Task: Send an email with the signature Laura Phillips with the subject Introduction to a new policy and the message I wanted to follow up on the request for additional information for the new supplier. from softage.6@softage.net to softage.3@softage.net and move the email from Sent Items to the folder Equipment
Action: Mouse moved to (142, 119)
Screenshot: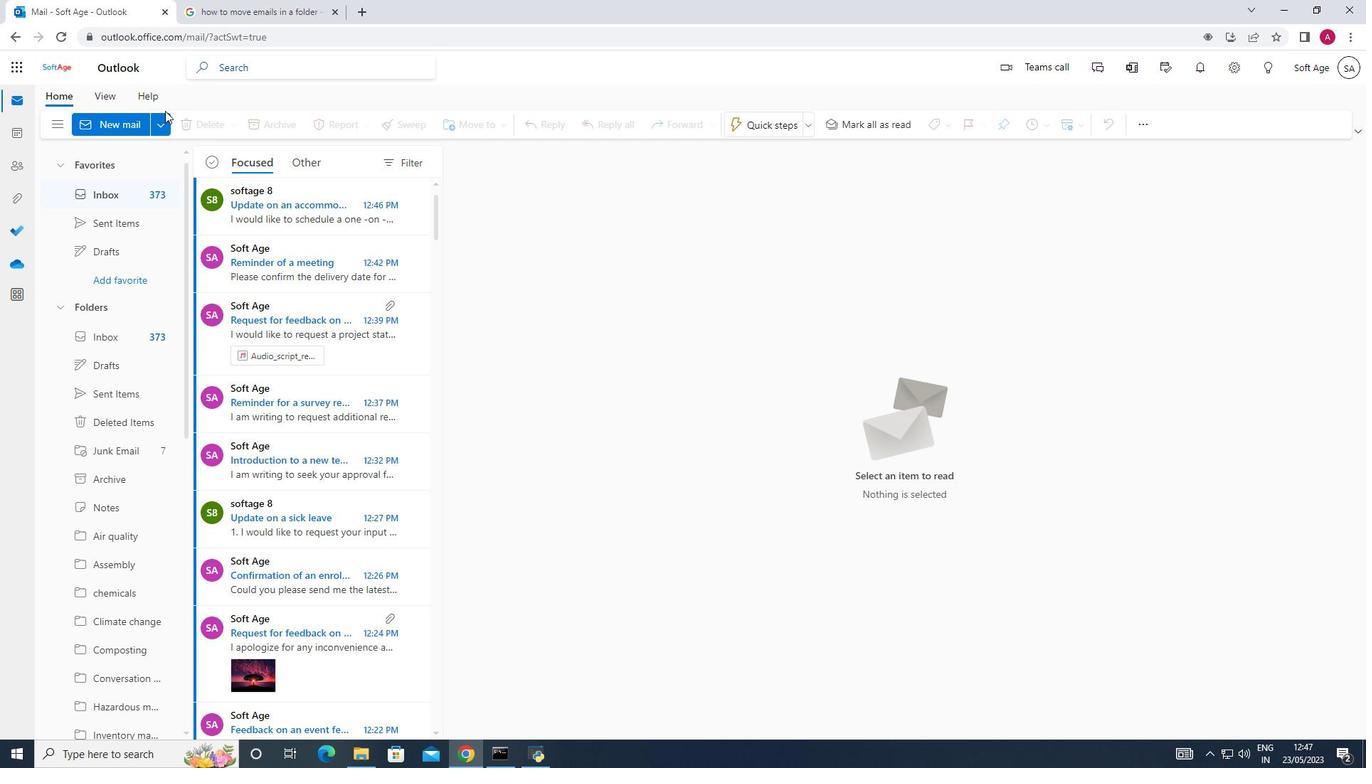 
Action: Mouse pressed left at (142, 119)
Screenshot: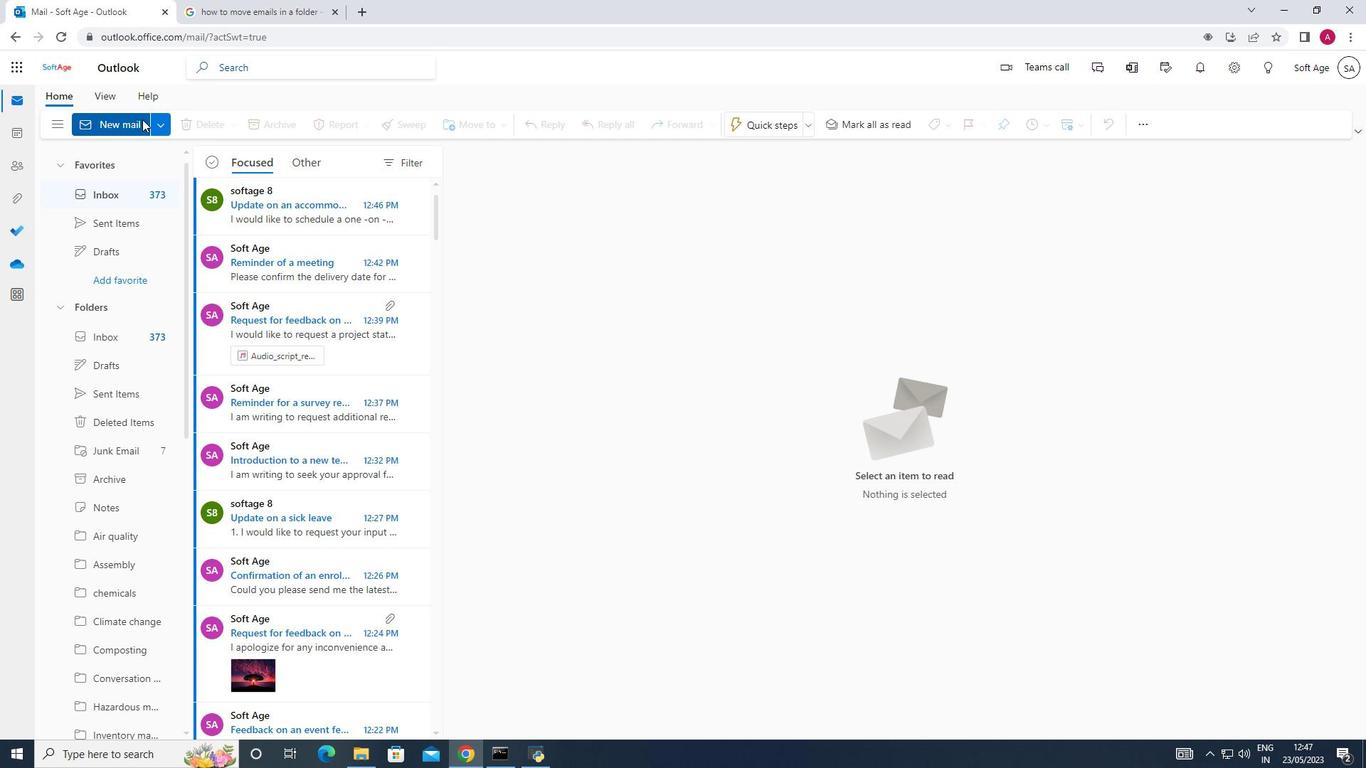 
Action: Mouse moved to (974, 123)
Screenshot: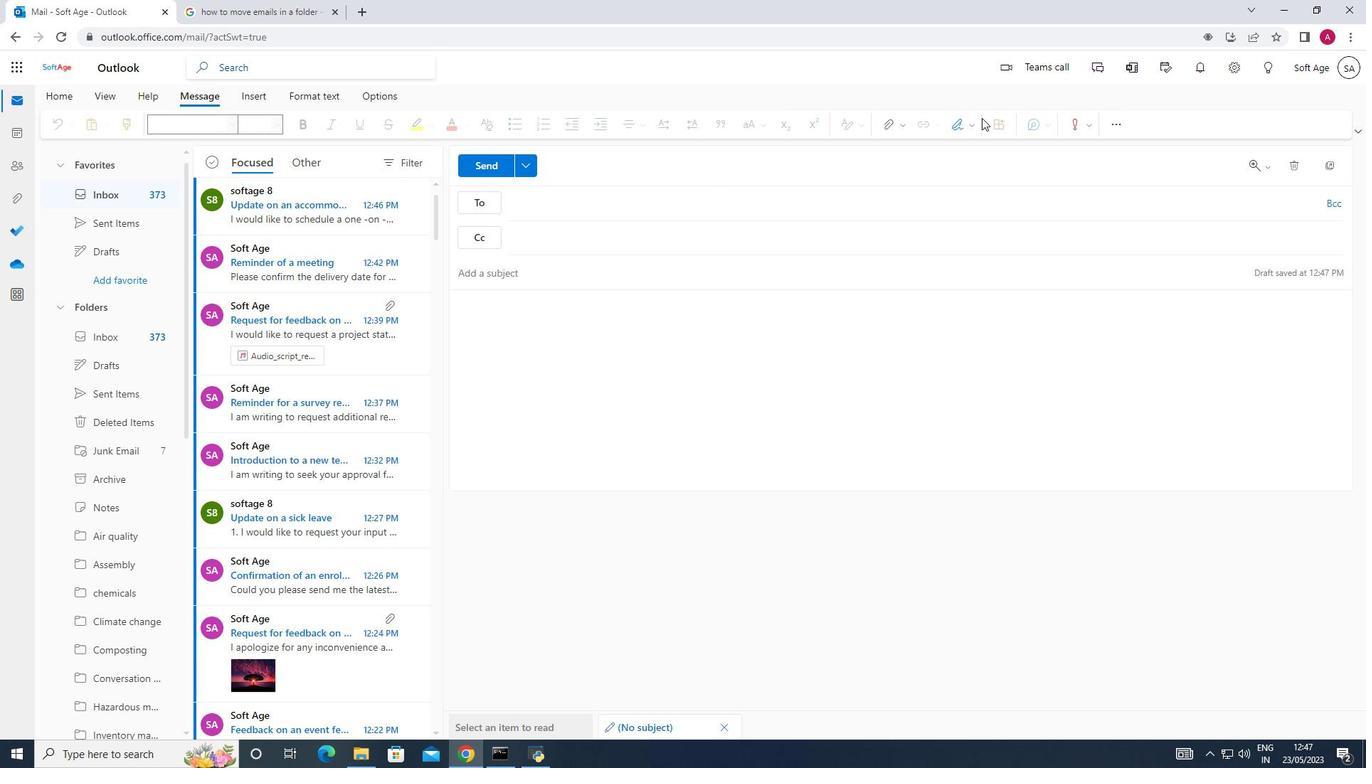 
Action: Mouse pressed left at (974, 123)
Screenshot: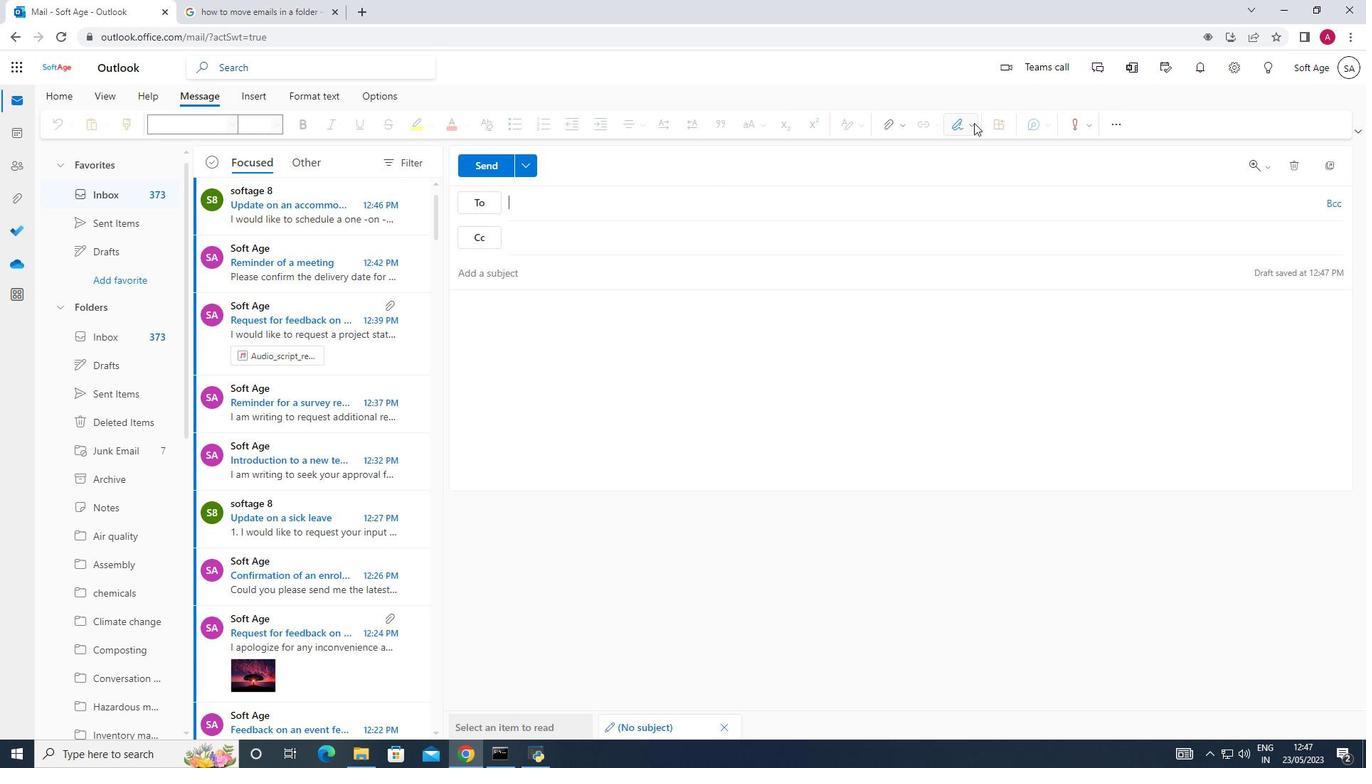 
Action: Mouse moved to (951, 175)
Screenshot: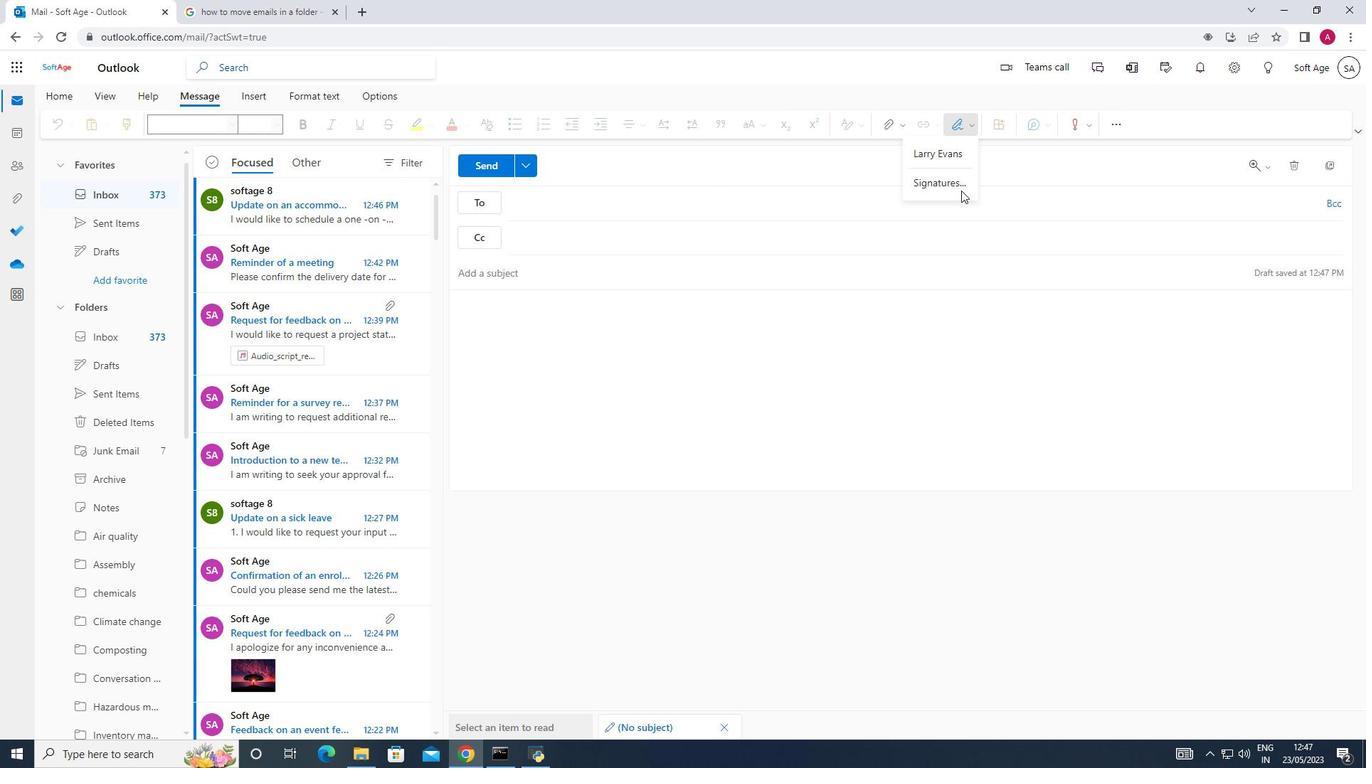 
Action: Mouse pressed left at (951, 175)
Screenshot: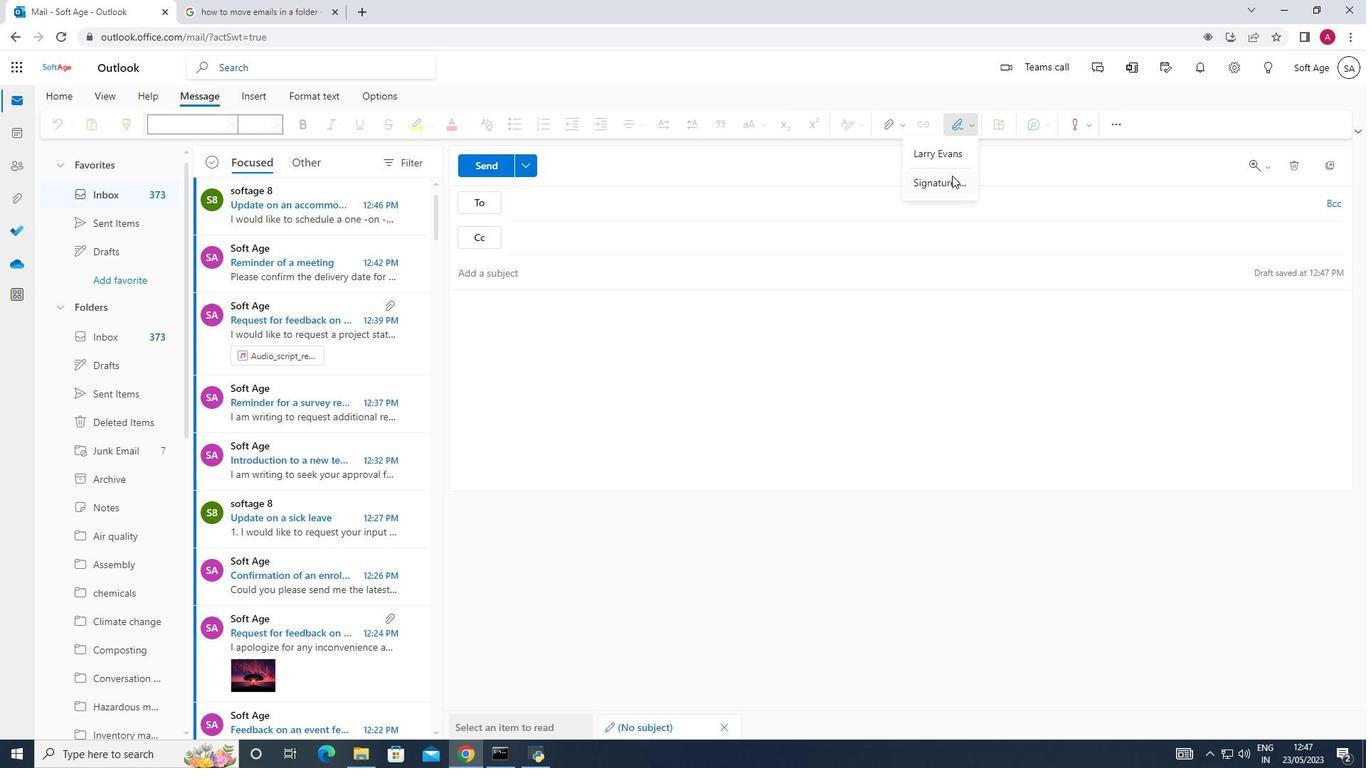 
Action: Mouse moved to (977, 231)
Screenshot: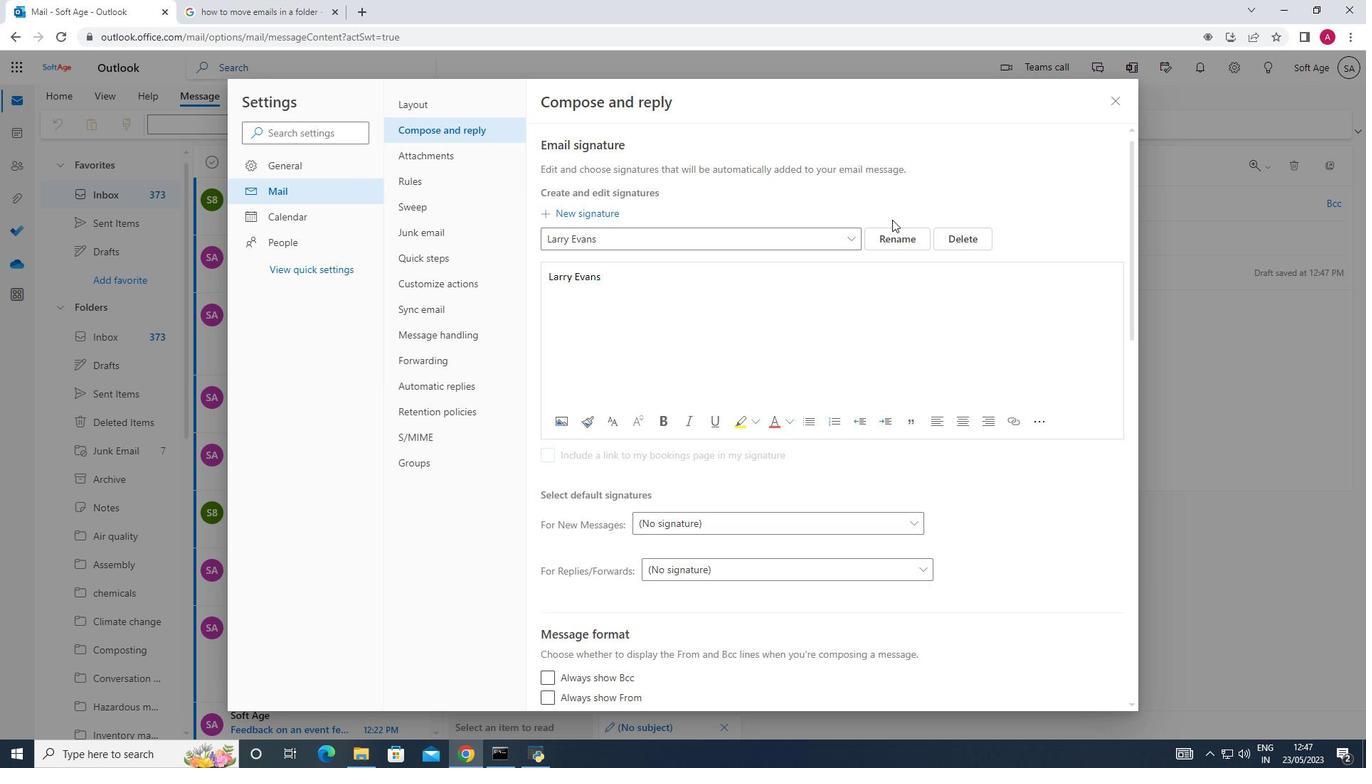 
Action: Mouse pressed left at (977, 231)
Screenshot: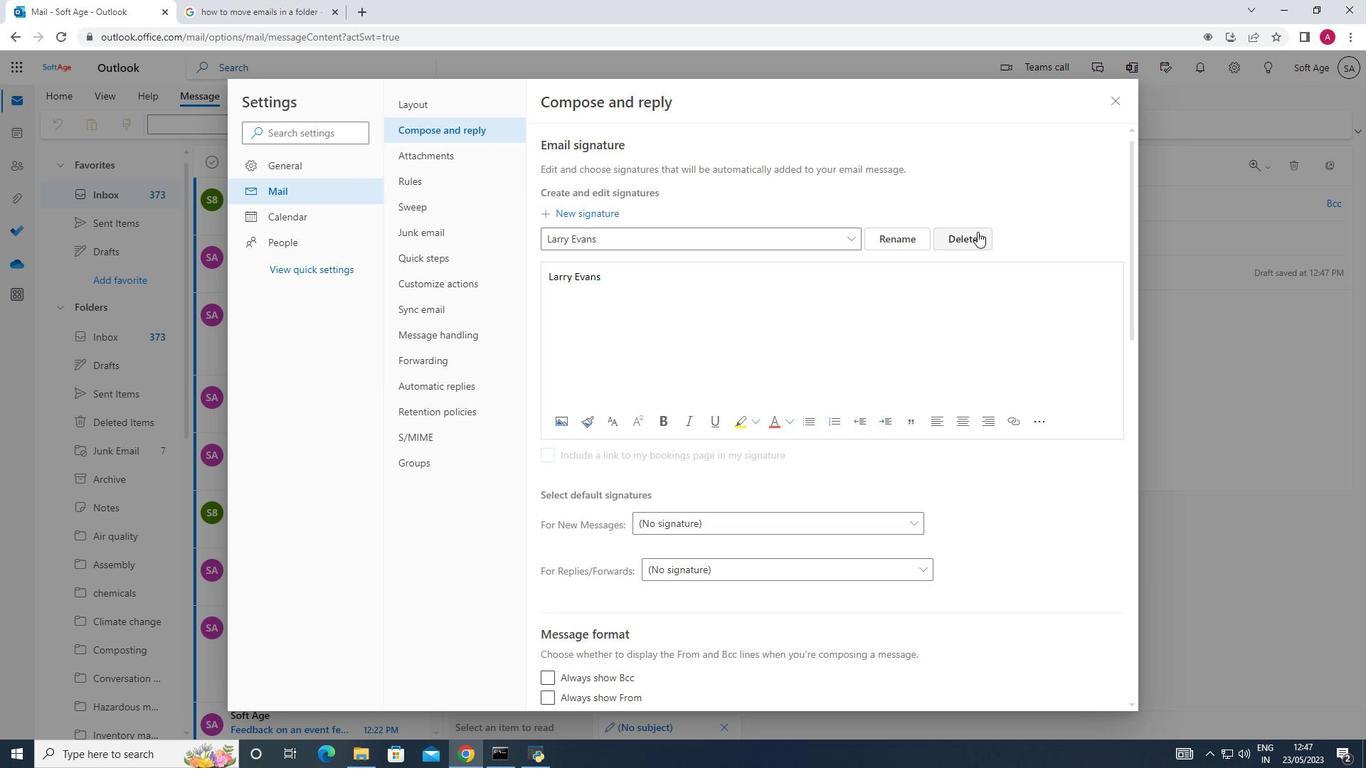 
Action: Mouse moved to (577, 243)
Screenshot: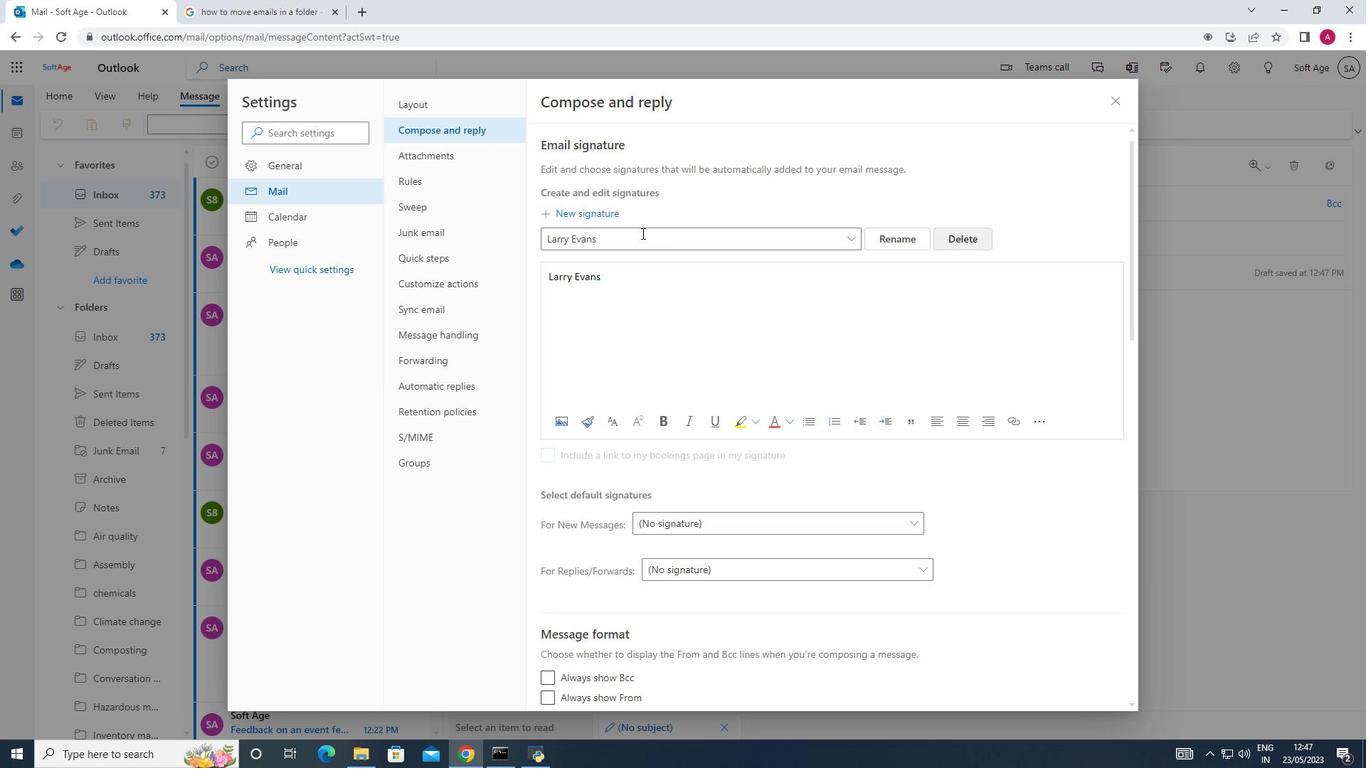 
Action: Mouse pressed left at (577, 243)
Screenshot: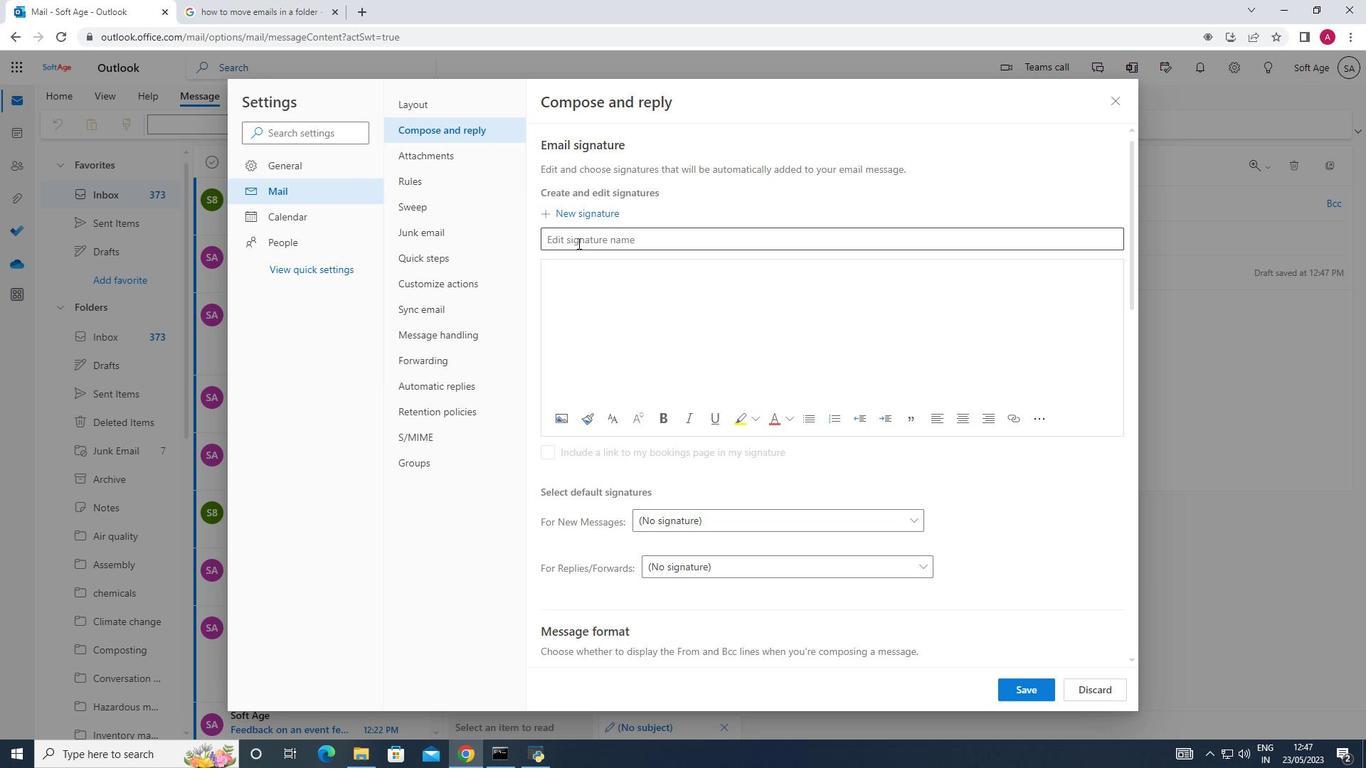 
Action: Mouse moved to (576, 261)
Screenshot: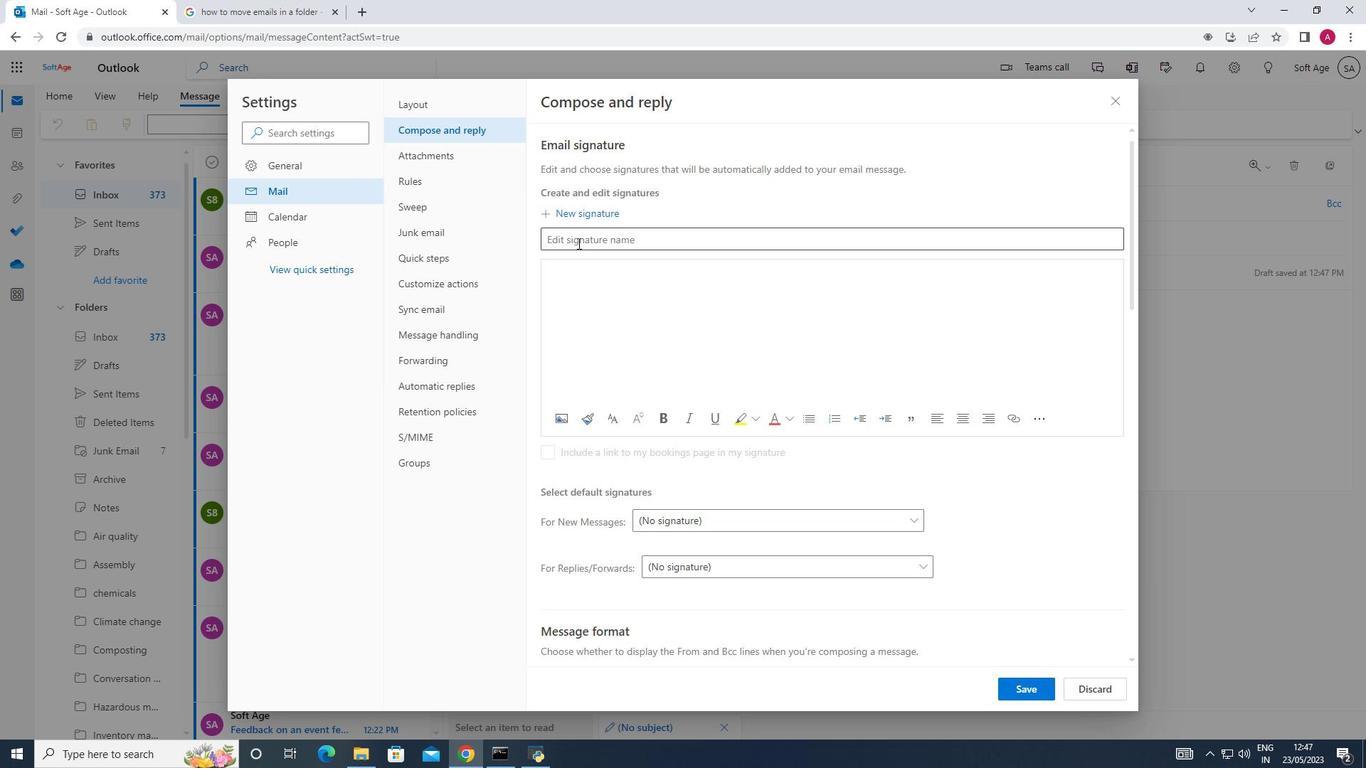 
Action: Key pressed <Key.shift_r>Laura<Key.space><Key.shift_r>Phillips
Screenshot: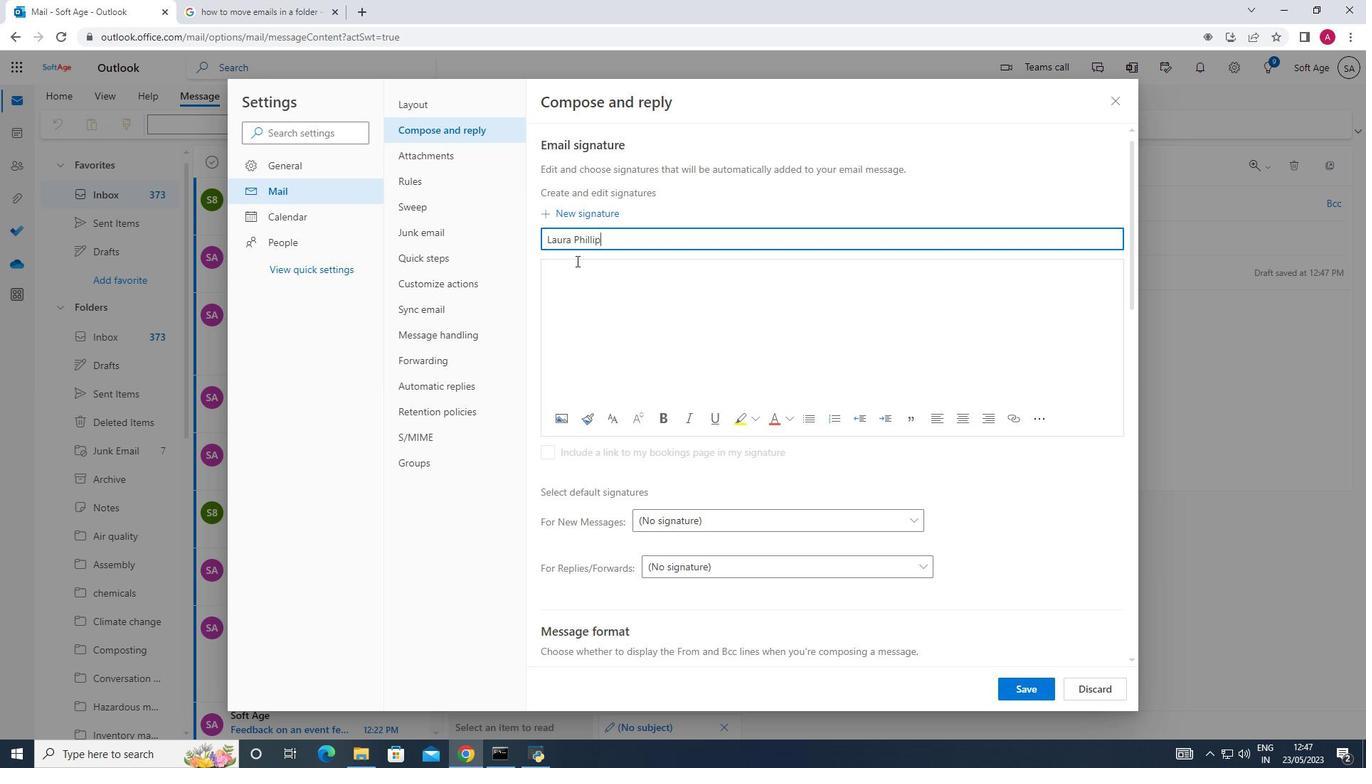 
Action: Mouse pressed left at (576, 261)
Screenshot: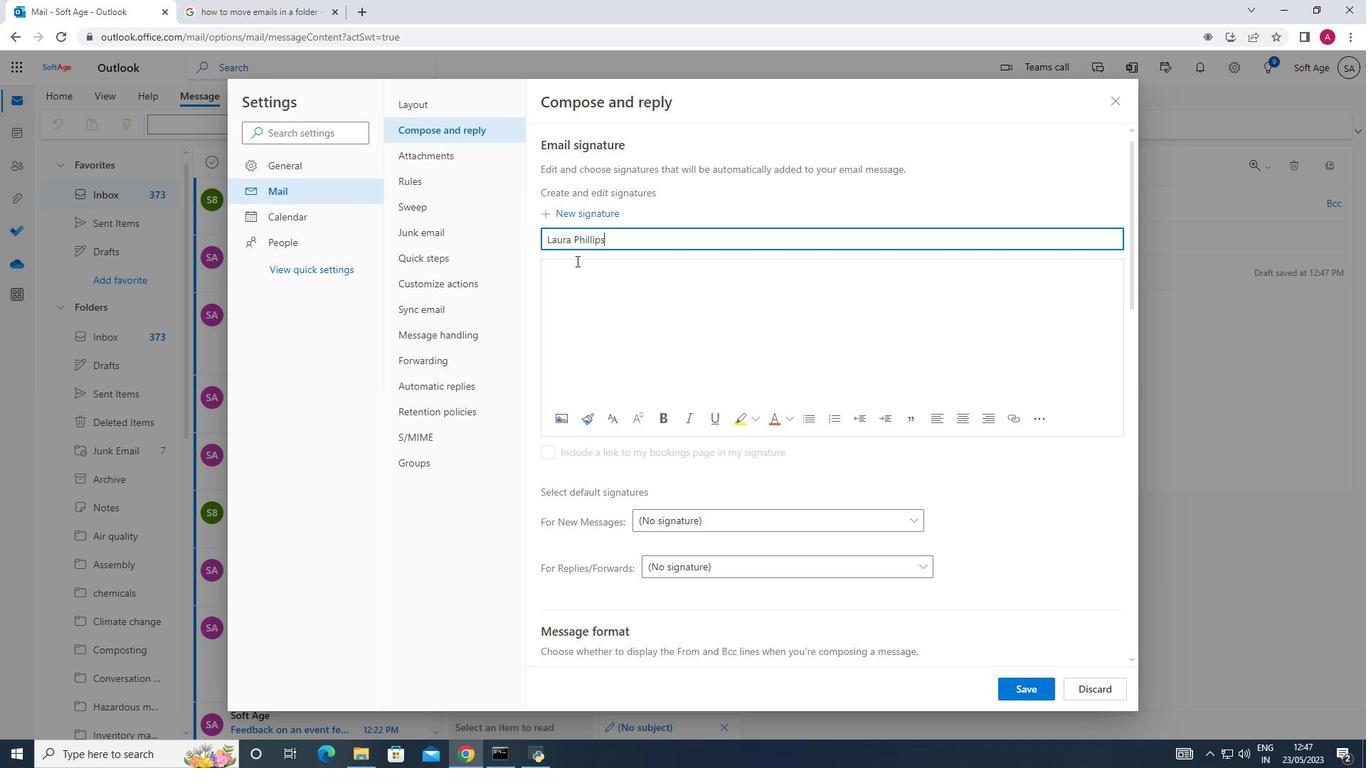 
Action: Key pressed <Key.shift_r>Laura<Key.space><Key.shift_r>Phillips
Screenshot: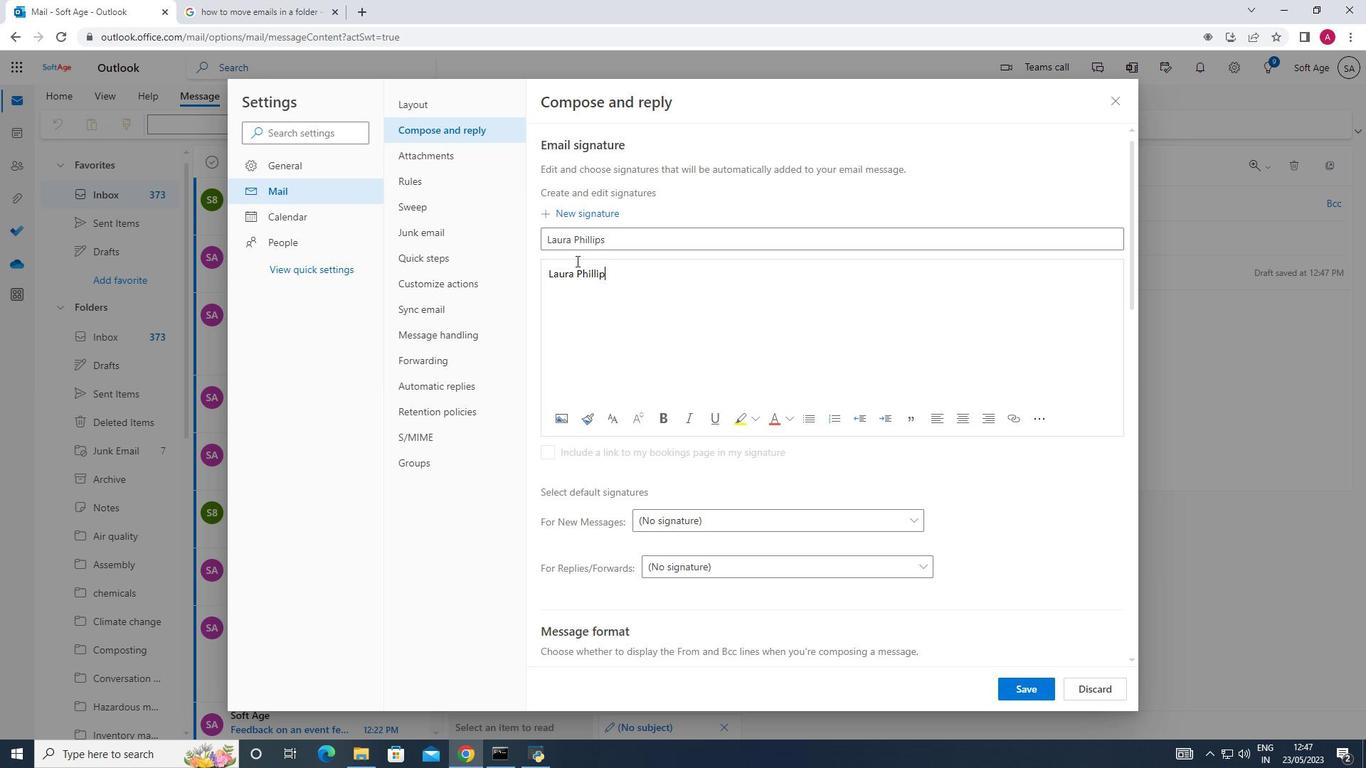 
Action: Mouse moved to (1025, 560)
Screenshot: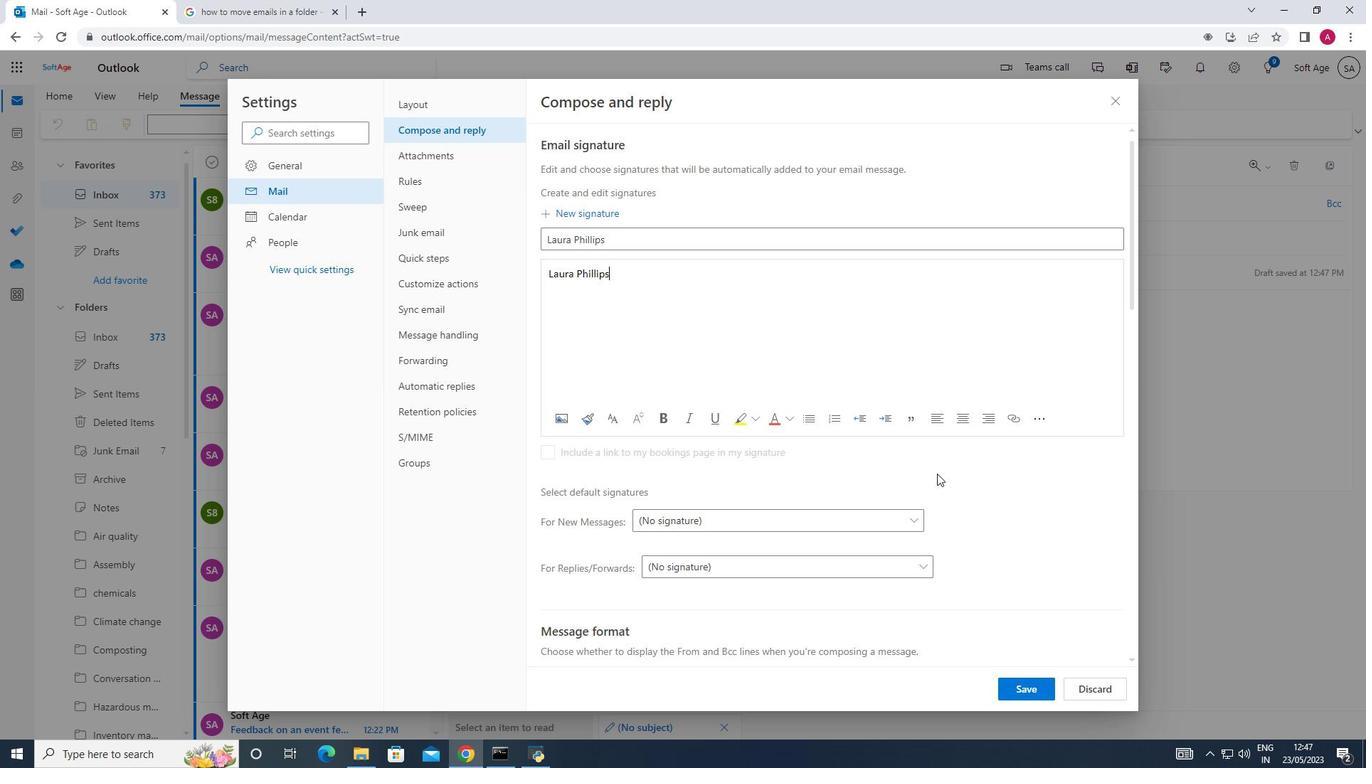 
Action: Mouse scrolled (1025, 559) with delta (0, 0)
Screenshot: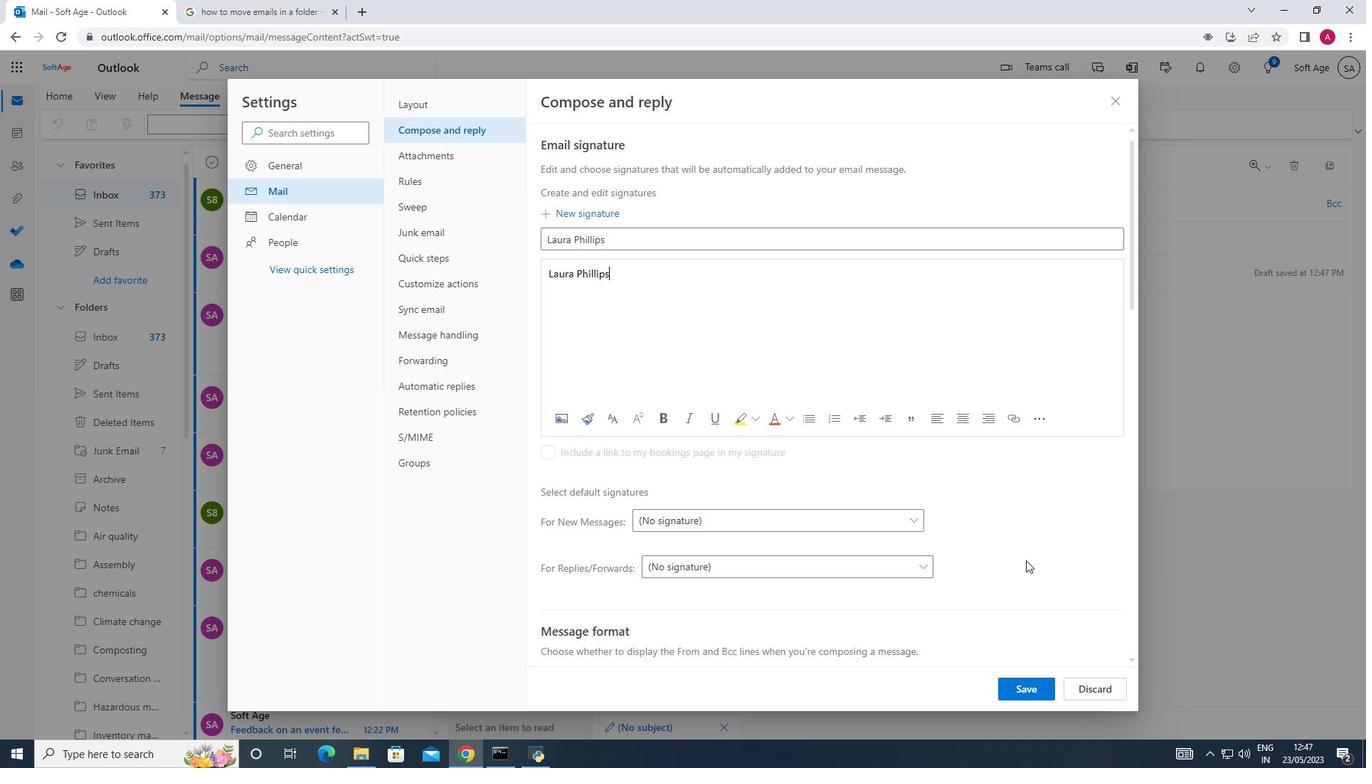 
Action: Mouse moved to (1025, 559)
Screenshot: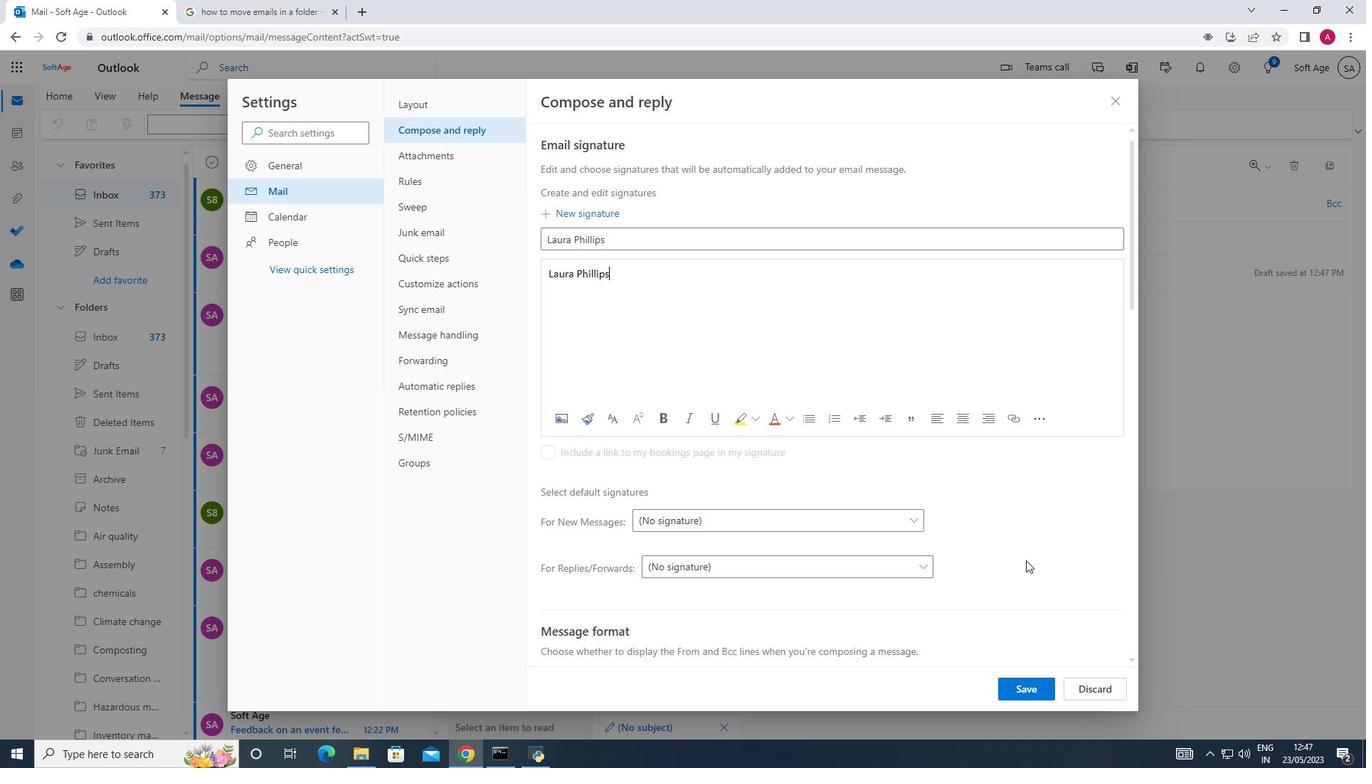 
Action: Mouse scrolled (1025, 559) with delta (0, 0)
Screenshot: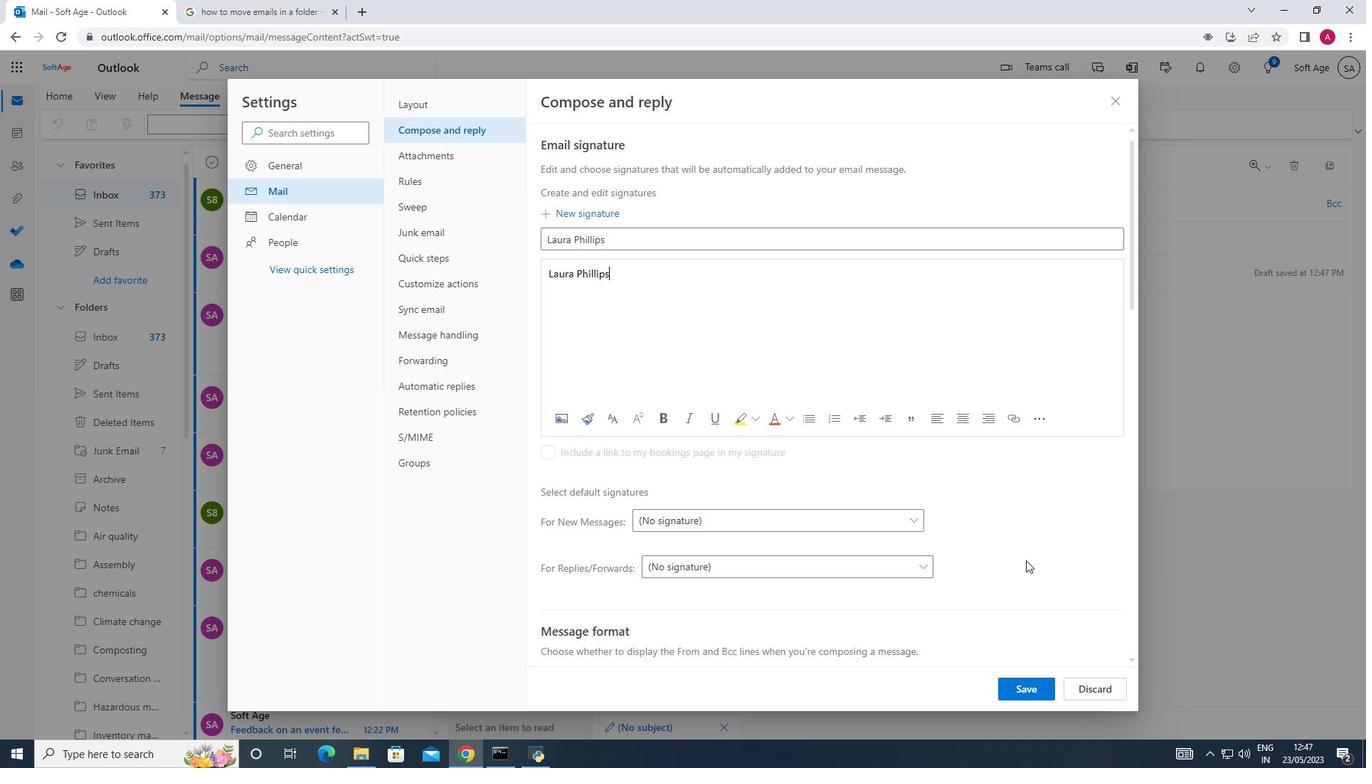 
Action: Mouse scrolled (1025, 559) with delta (0, 0)
Screenshot: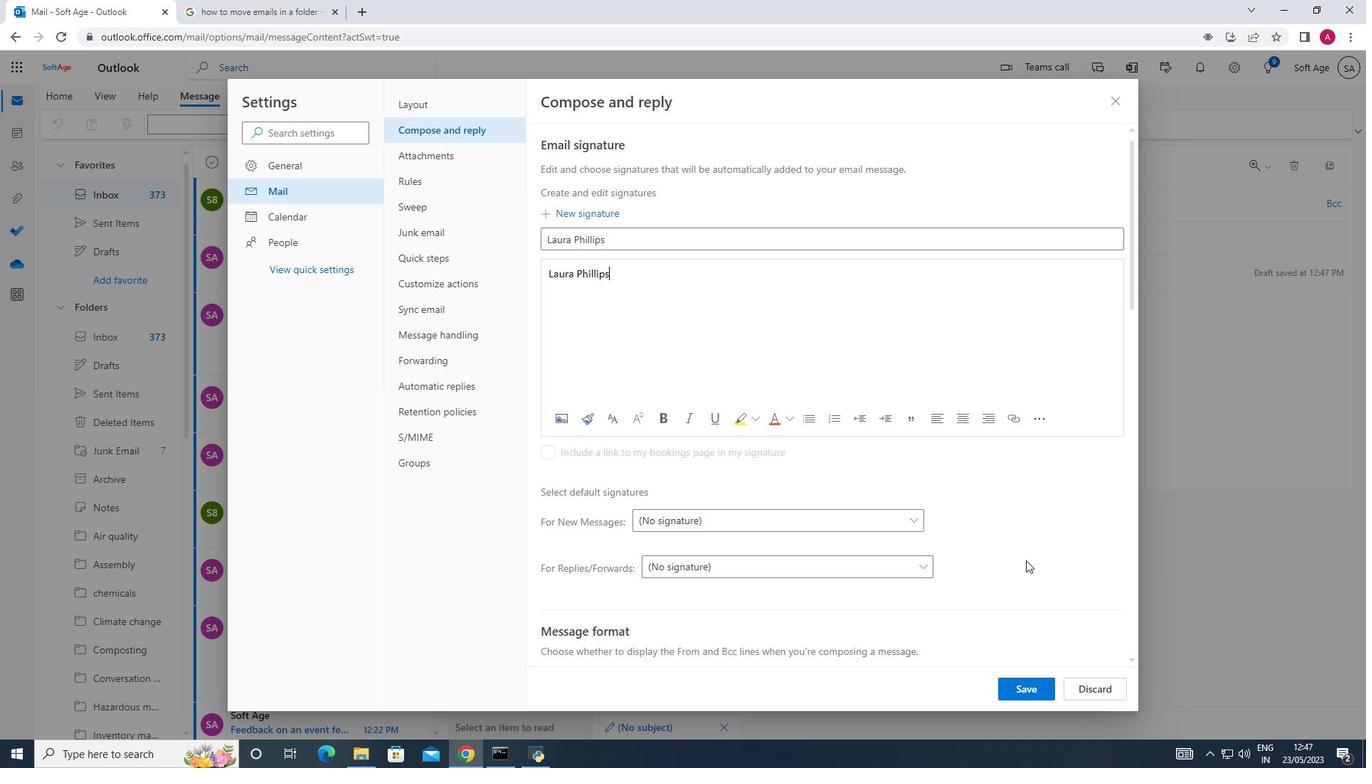 
Action: Mouse moved to (1019, 686)
Screenshot: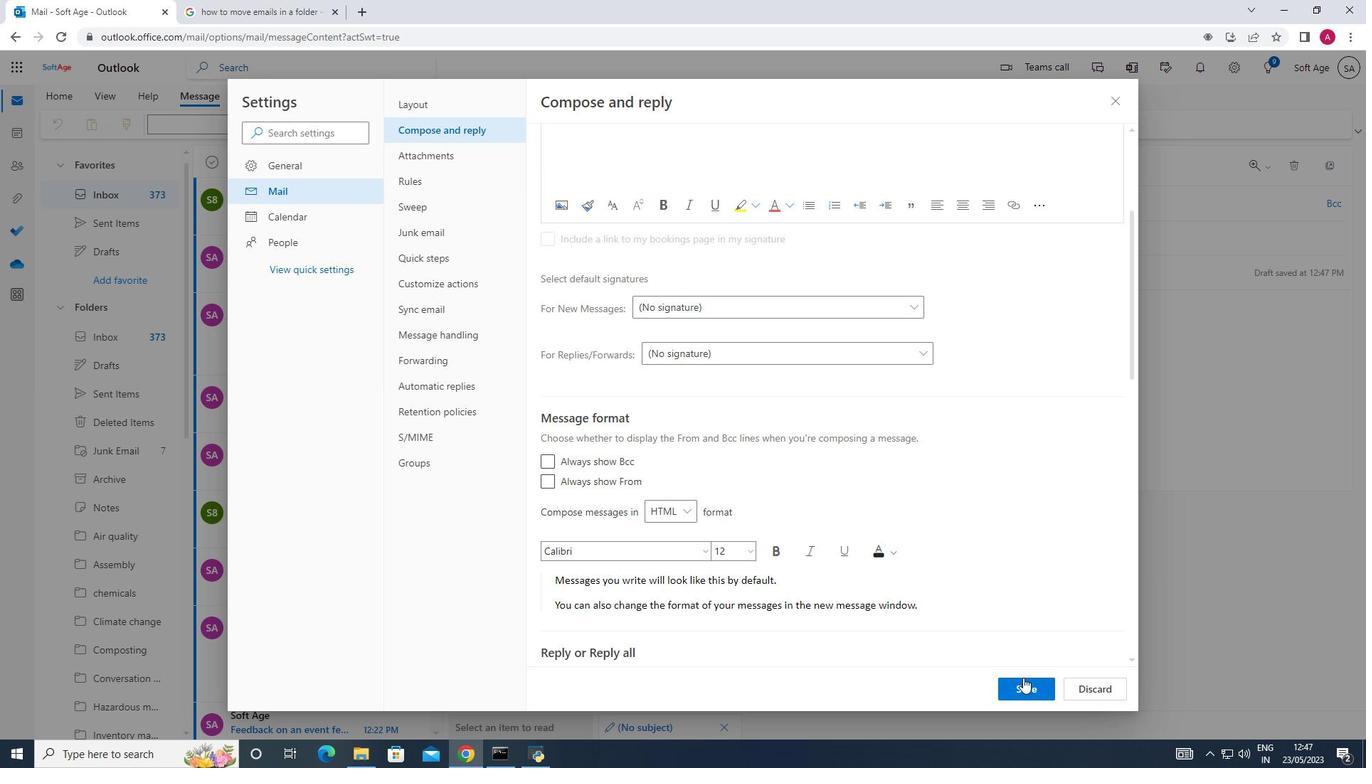 
Action: Mouse pressed left at (1019, 686)
Screenshot: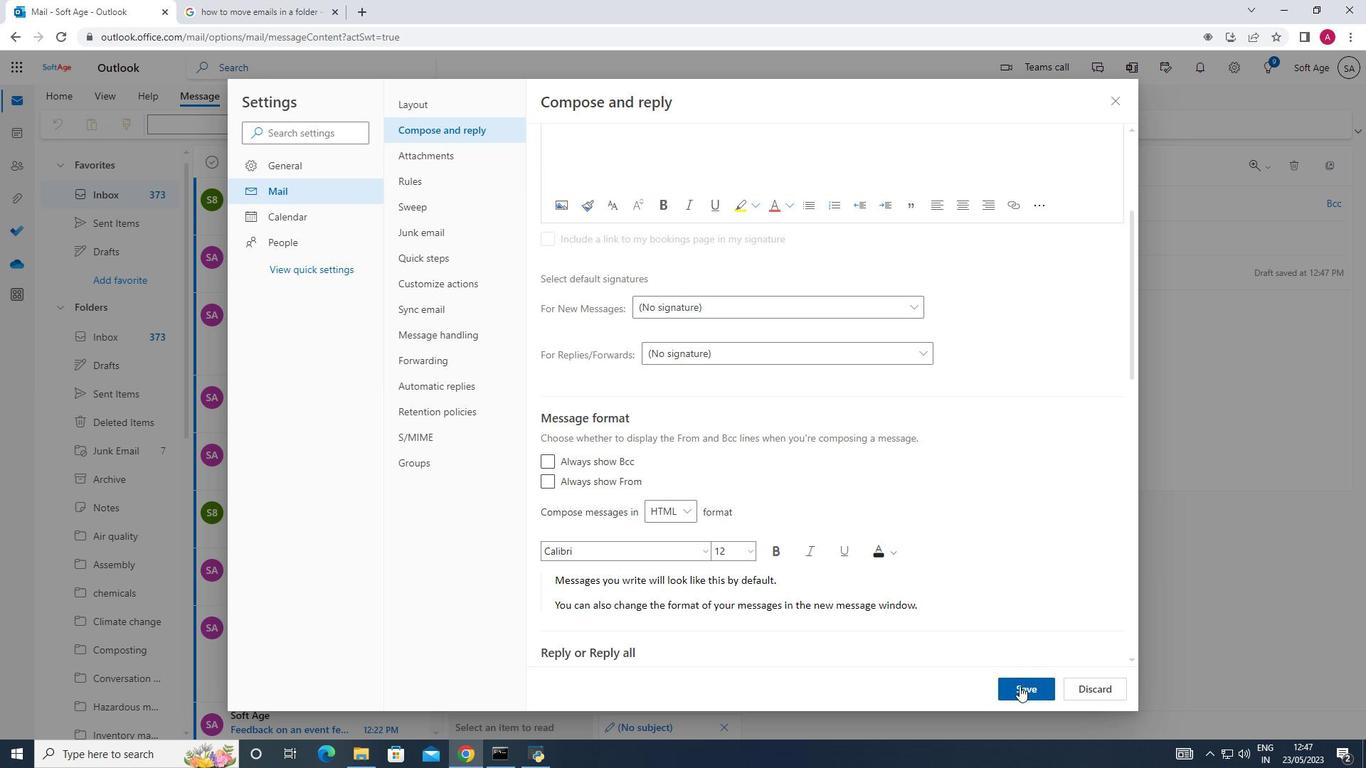 
Action: Mouse moved to (1121, 108)
Screenshot: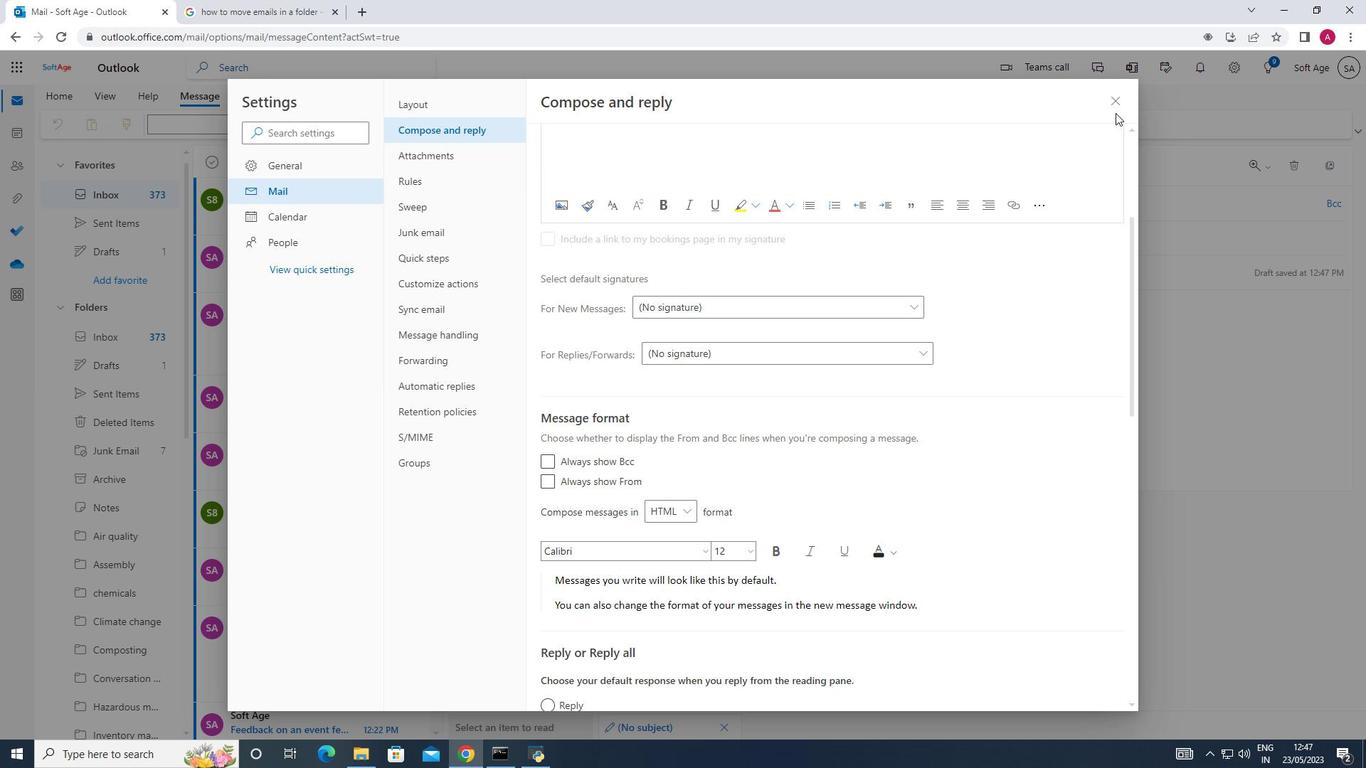 
Action: Mouse pressed left at (1121, 108)
Screenshot: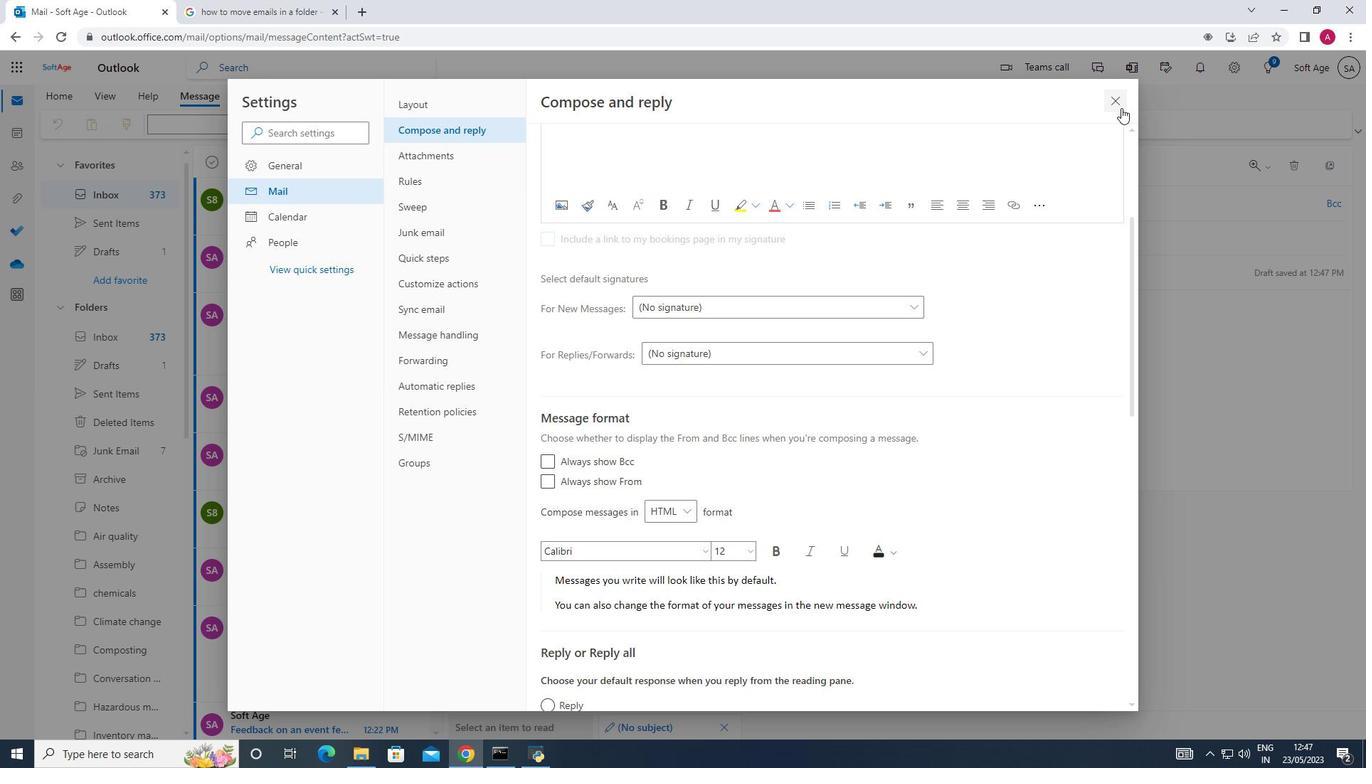 
Action: Mouse moved to (967, 118)
Screenshot: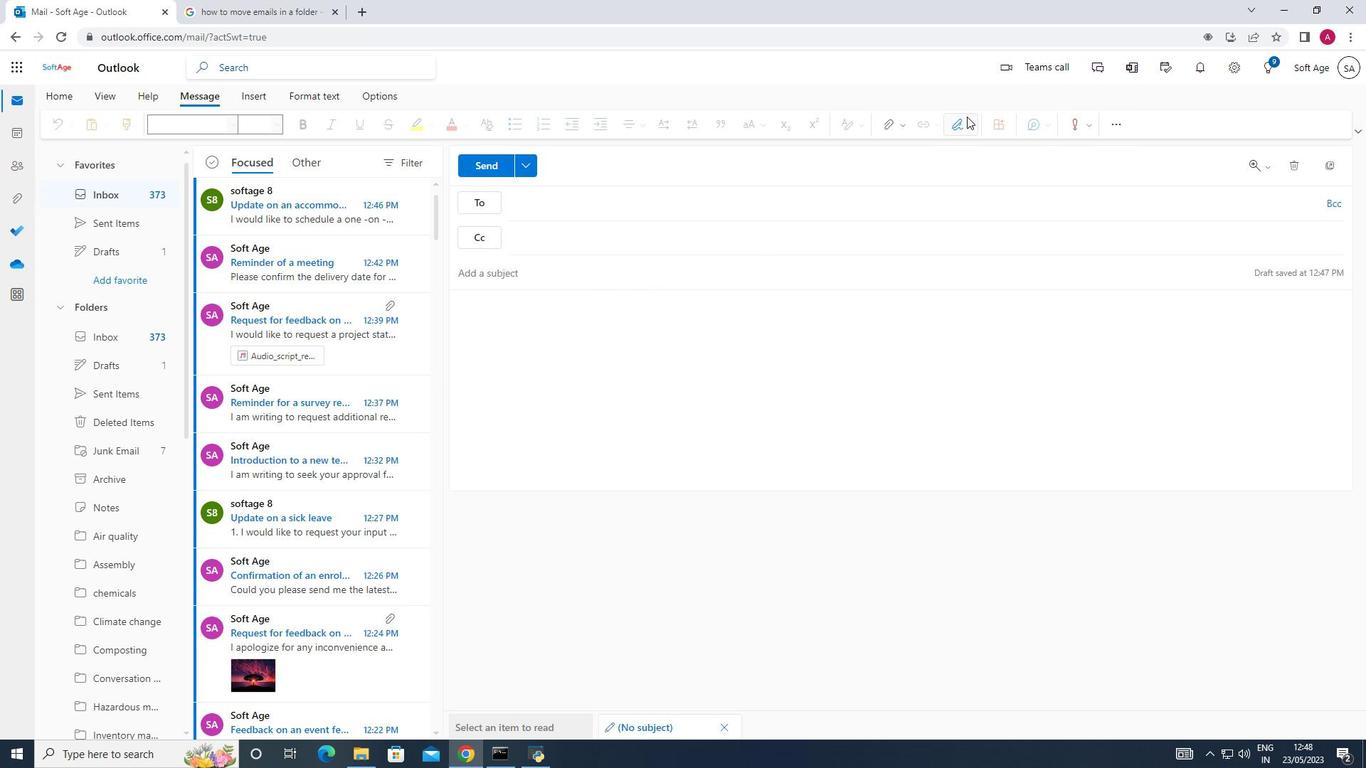 
Action: Mouse pressed left at (967, 118)
Screenshot: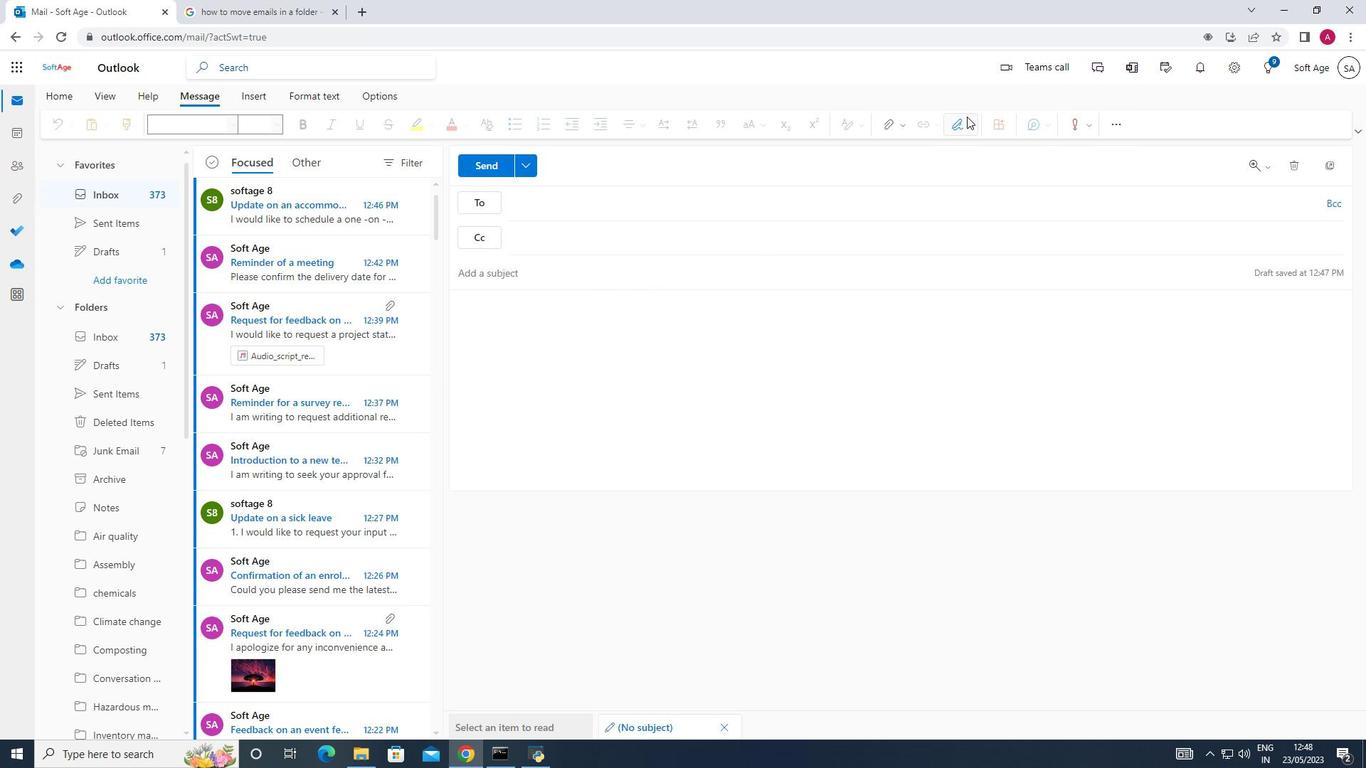 
Action: Mouse moved to (951, 154)
Screenshot: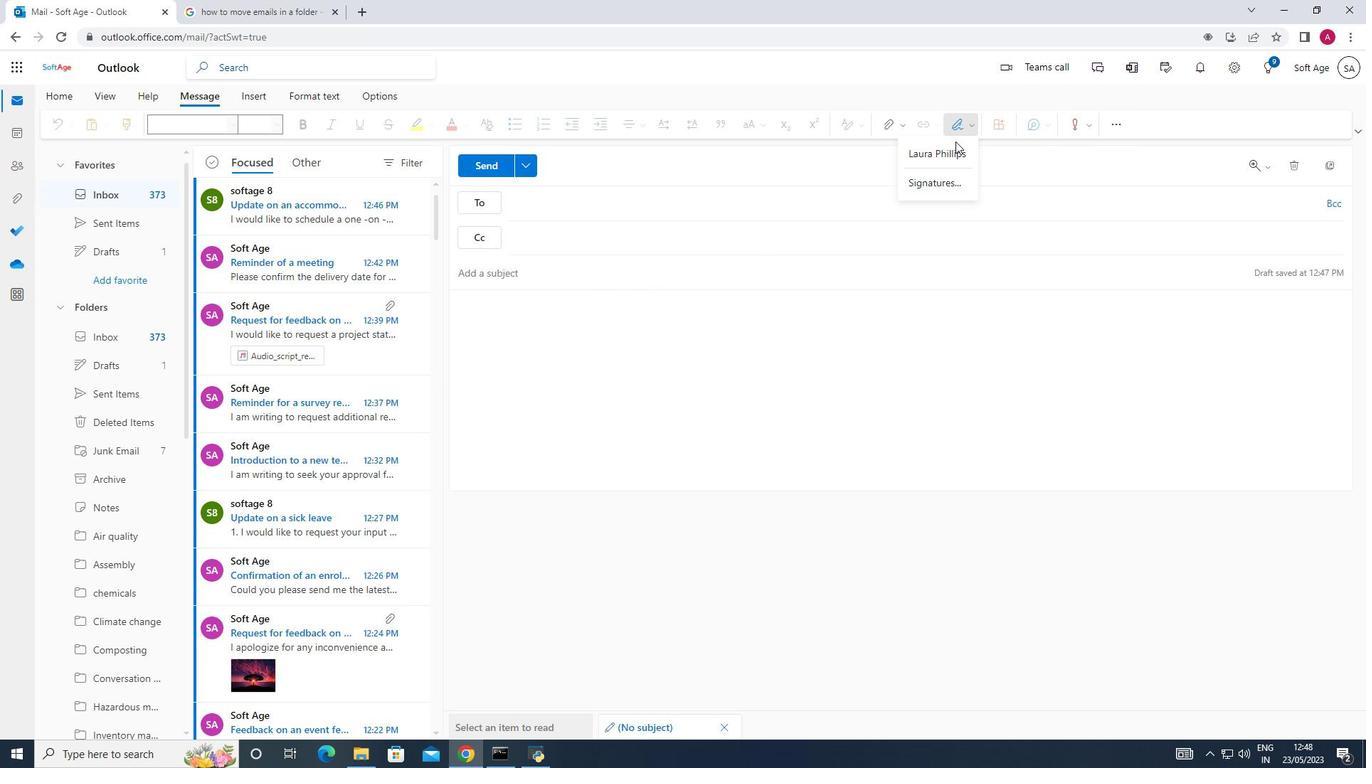 
Action: Mouse pressed left at (951, 154)
Screenshot: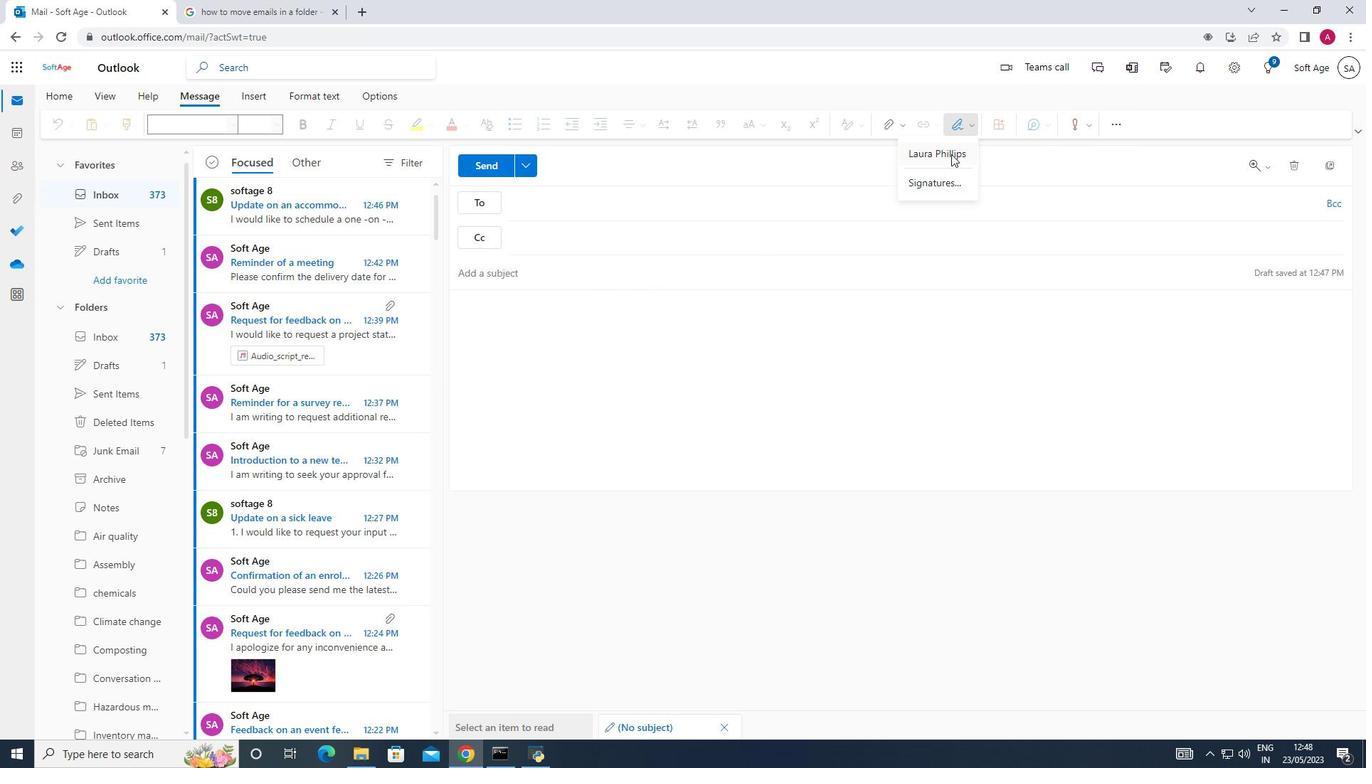 
Action: Mouse moved to (470, 271)
Screenshot: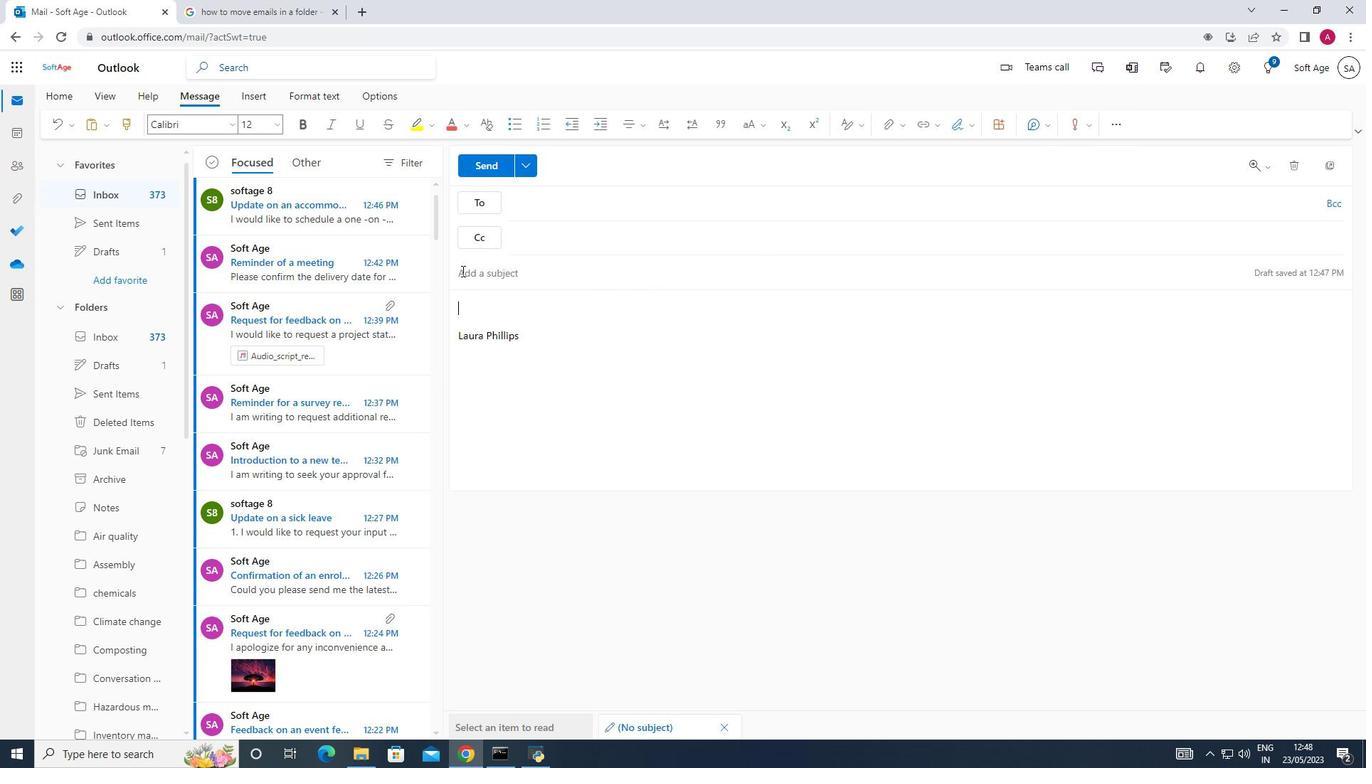 
Action: Mouse pressed left at (470, 271)
Screenshot: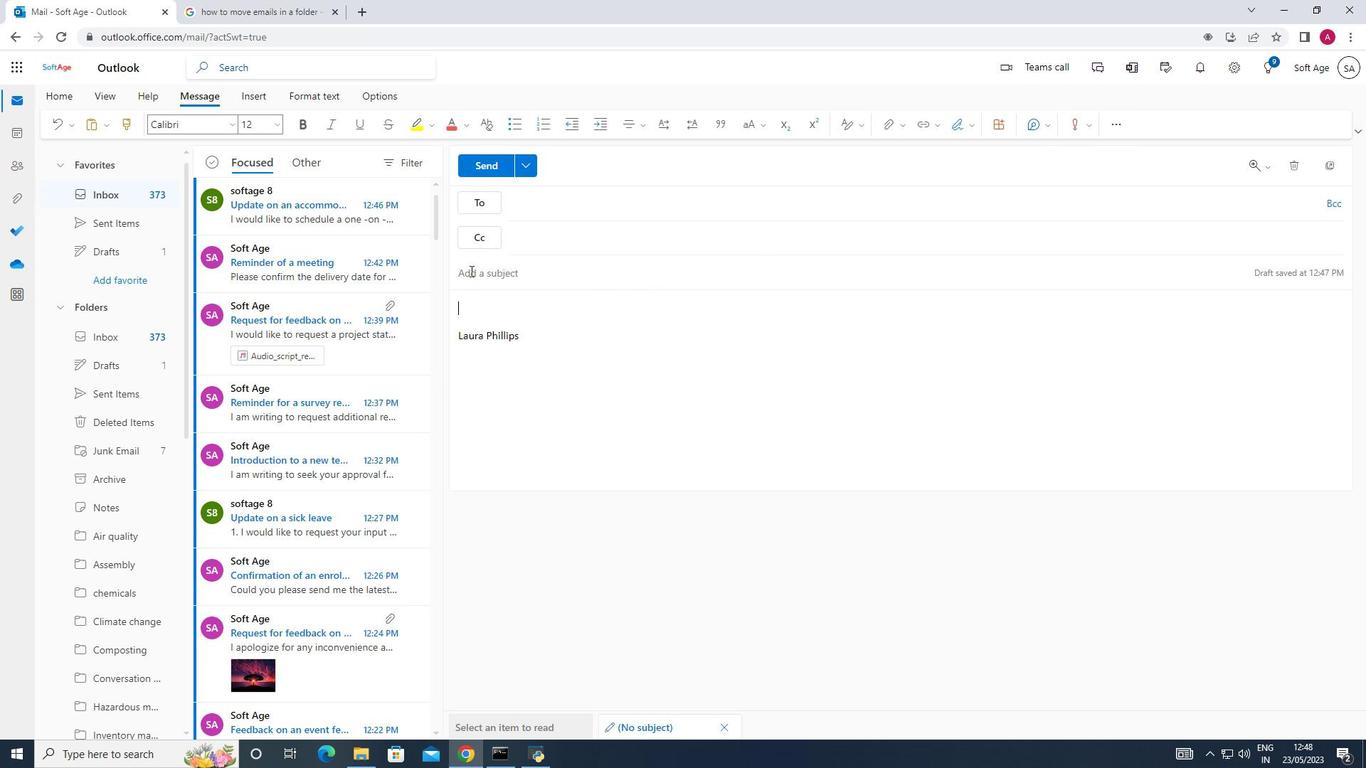 
Action: Key pressed <Key.shift_r>Introduction<Key.space>to<Key.space>a<Key.space>new<Key.space>policy
Screenshot: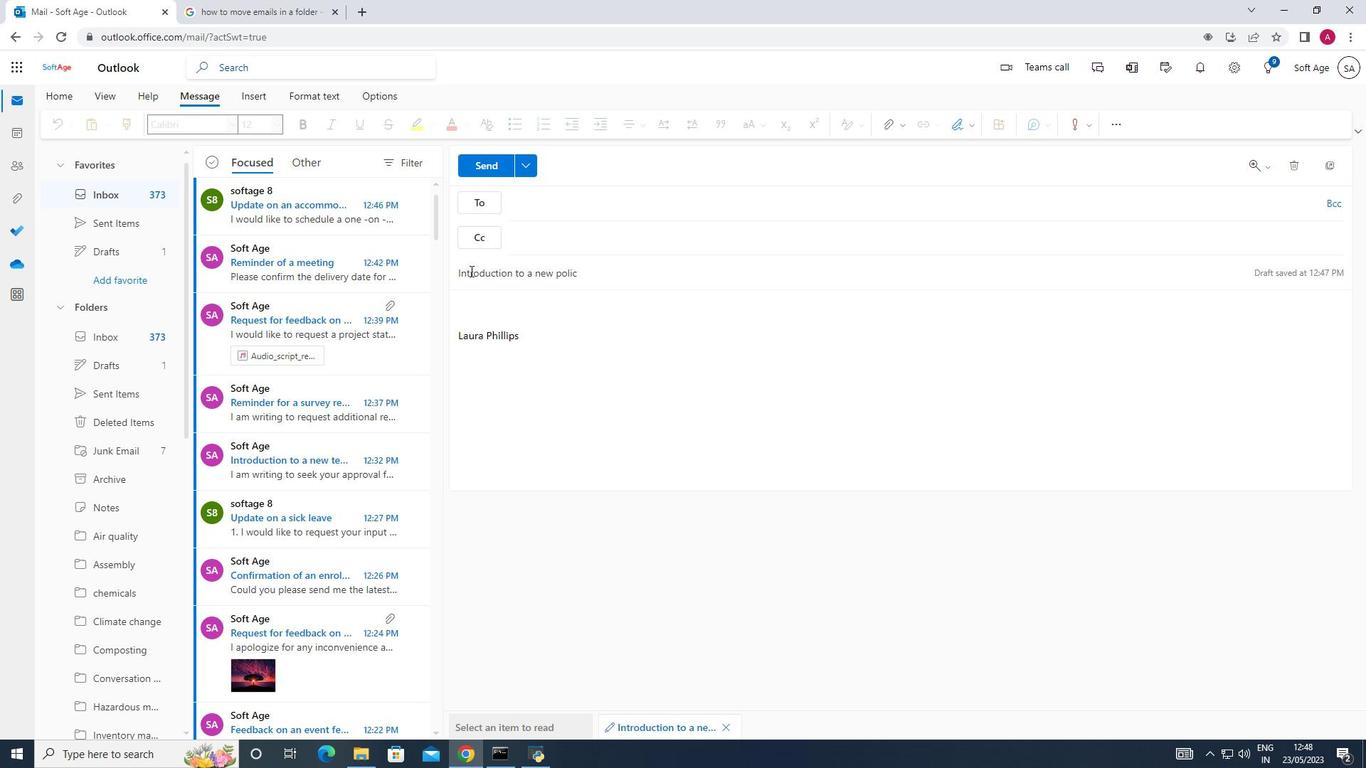 
Action: Mouse moved to (469, 313)
Screenshot: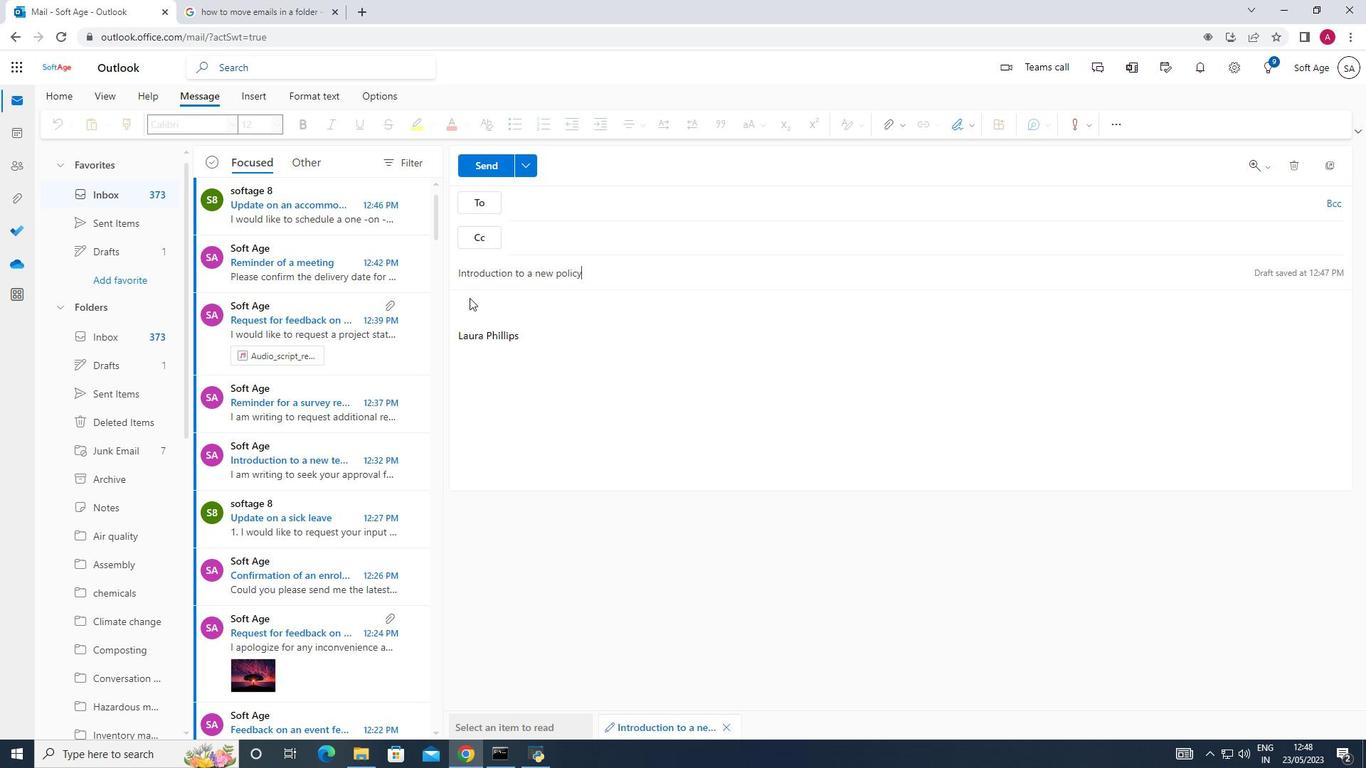 
Action: Mouse pressed left at (469, 313)
Screenshot: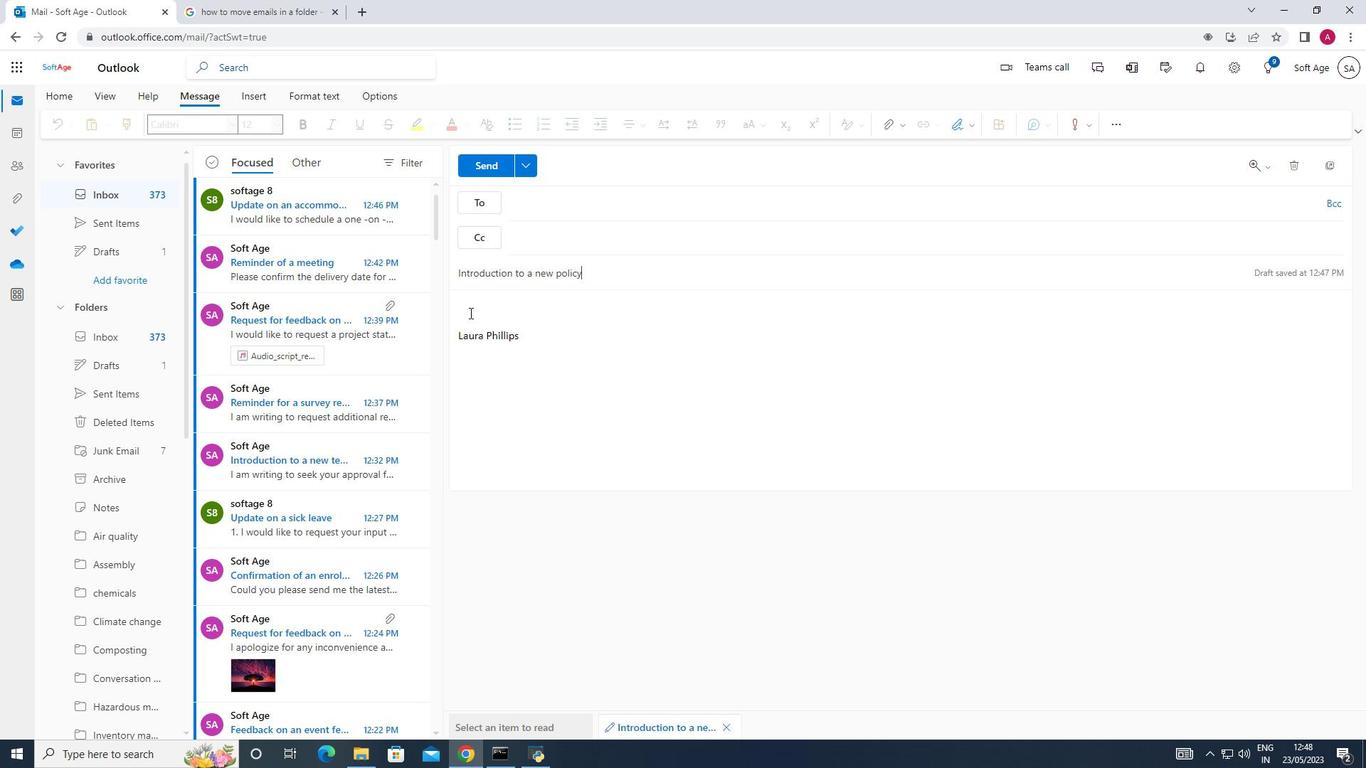 
Action: Key pressed <Key.shift>I<Key.space>wanted<Key.space>to<Key.space>follow<Key.space>up<Key.space>on<Key.space>a<Key.space>nw<Key.backspace>ew<Key.space><Key.backspace><Key.backspace><Key.backspace><Key.backspace><Key.backspace><Key.backspace>the<Key.space>request<Key.space>for<Key.space>additional<Key.space>information<Key.space>forthe<Key.space>
Screenshot: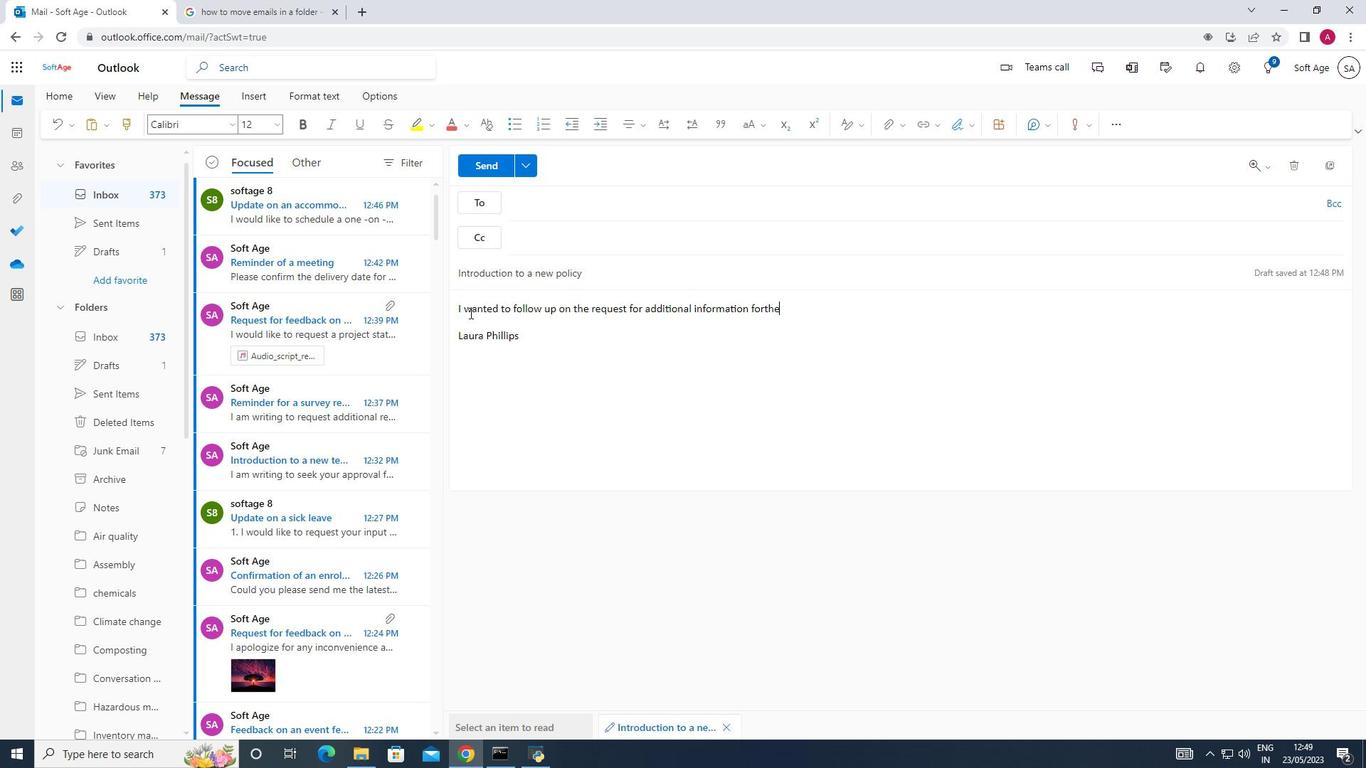 
Action: Mouse moved to (762, 311)
Screenshot: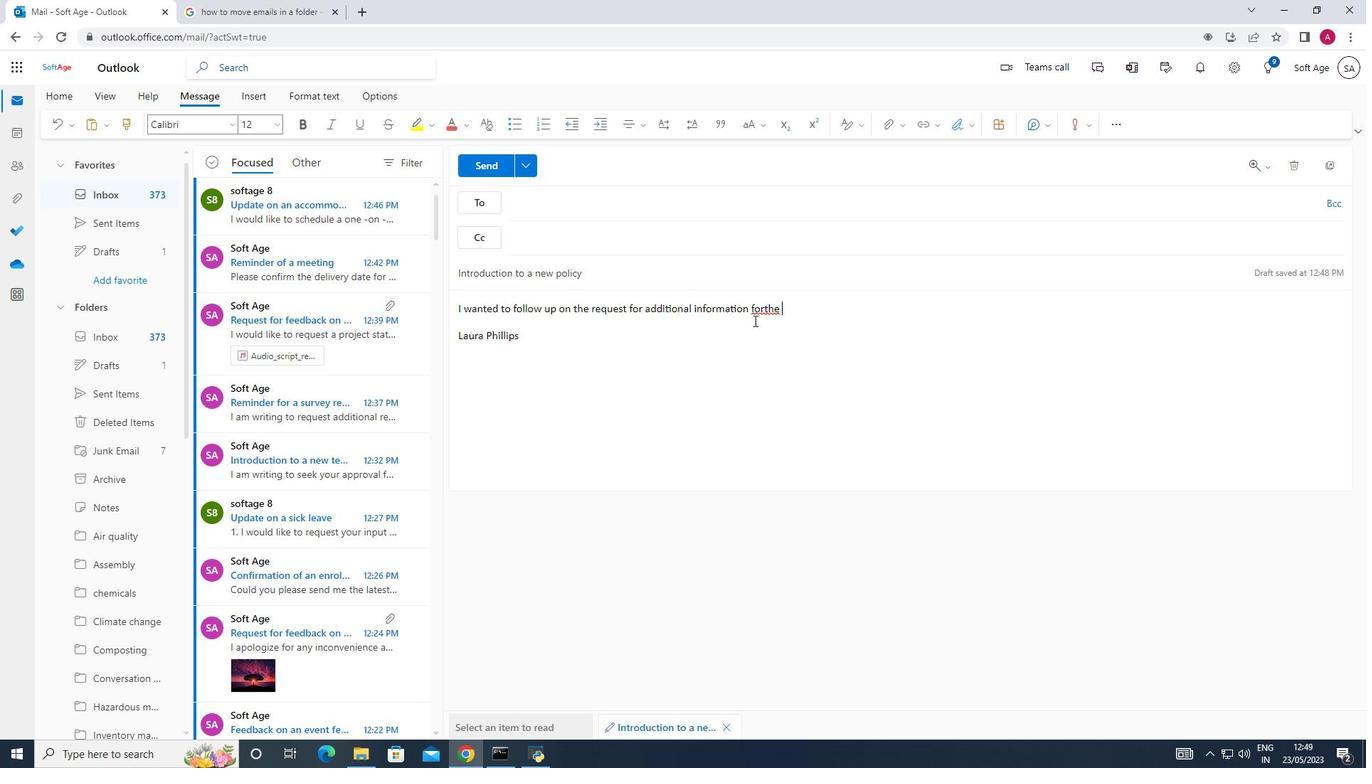 
Action: Mouse pressed left at (762, 311)
Screenshot: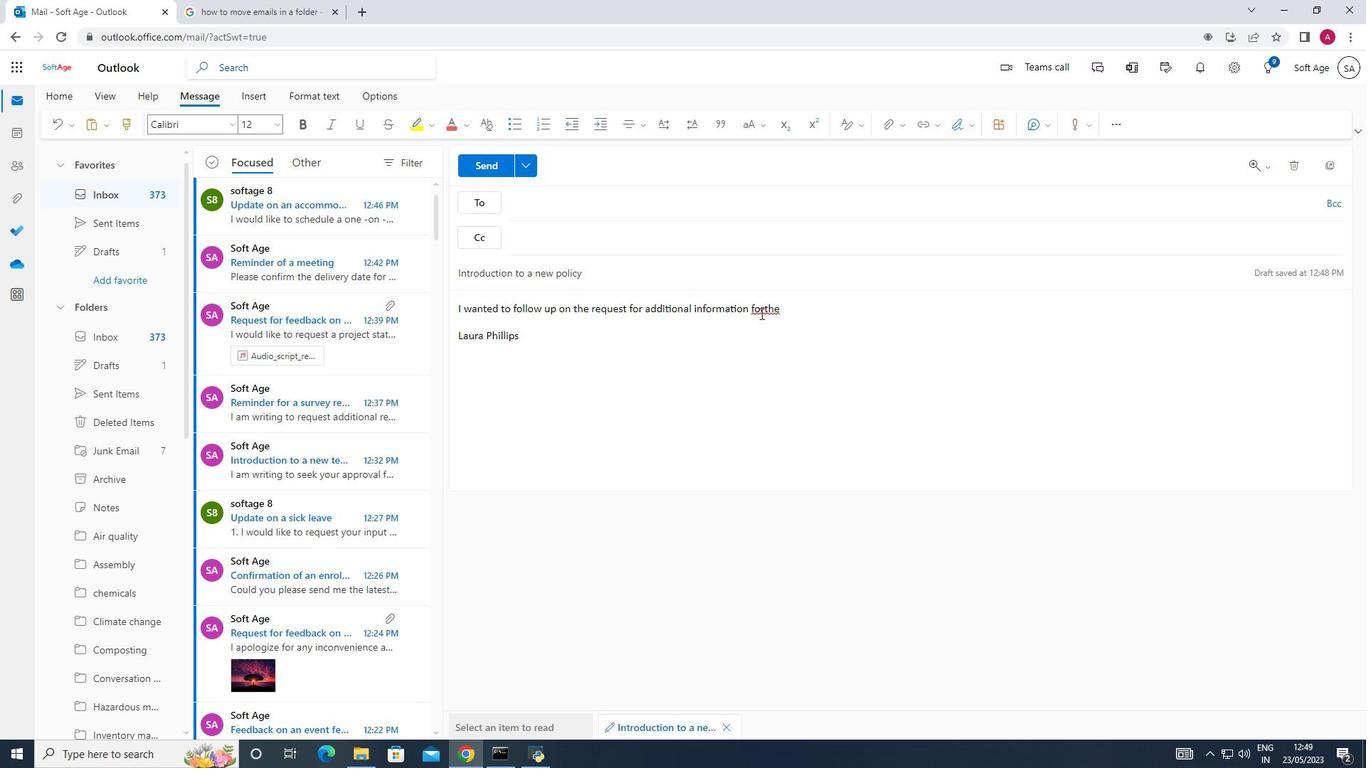 
Action: Mouse moved to (616, 401)
Screenshot: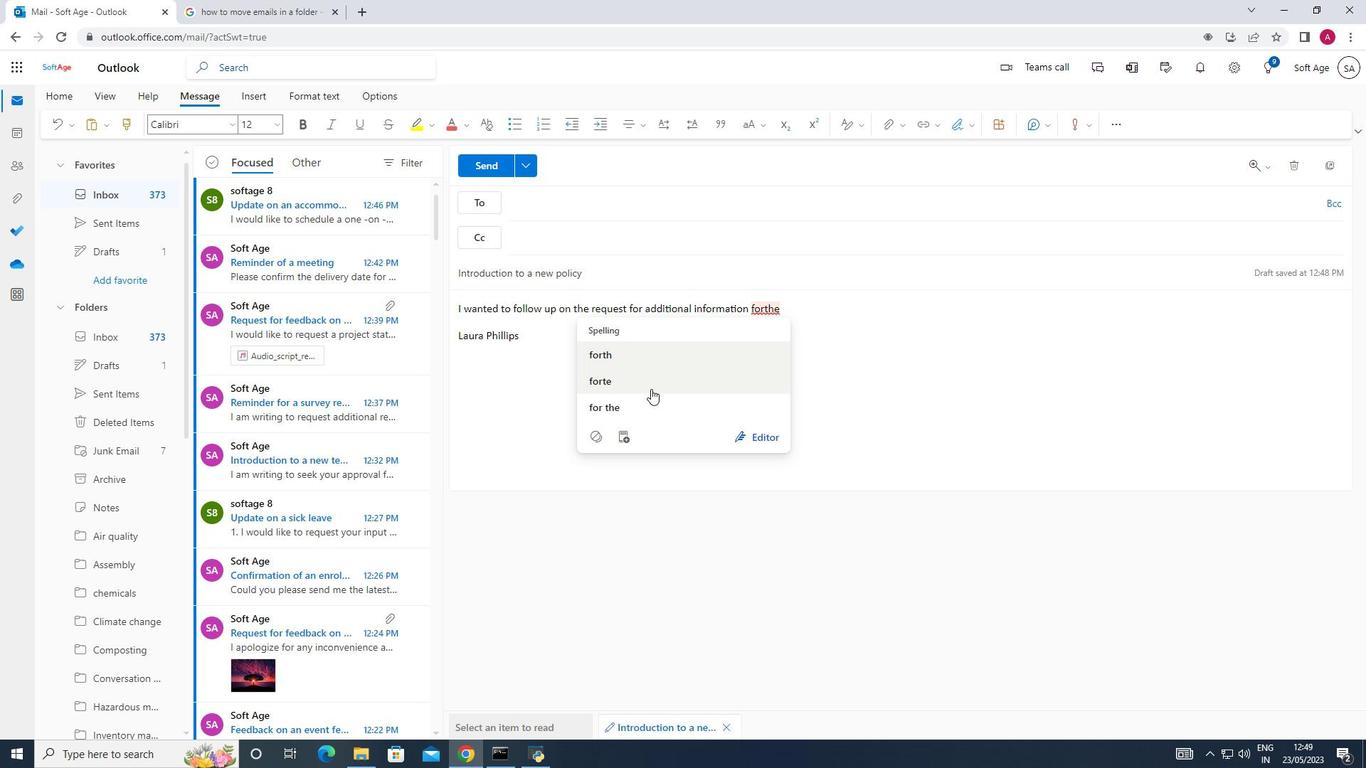 
Action: Mouse pressed left at (616, 401)
Screenshot: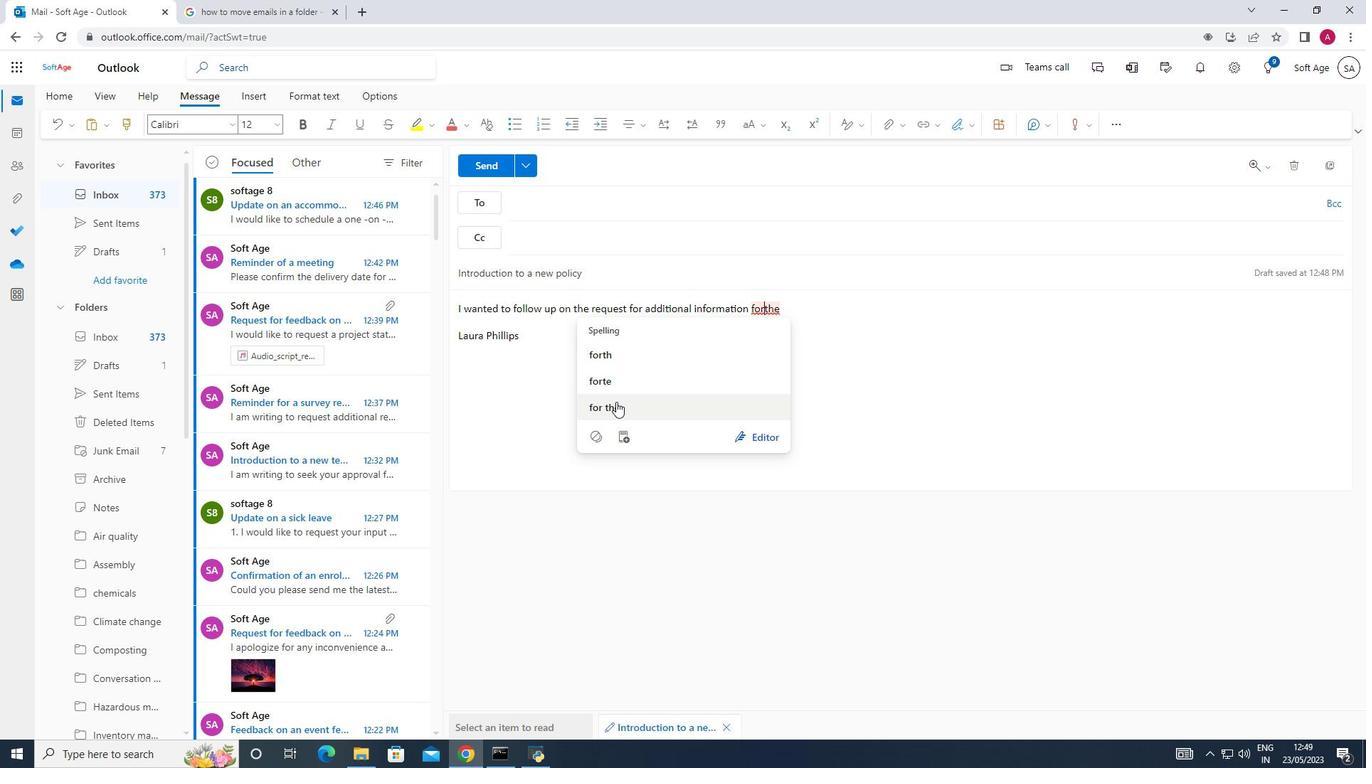 
Action: Mouse moved to (695, 381)
Screenshot: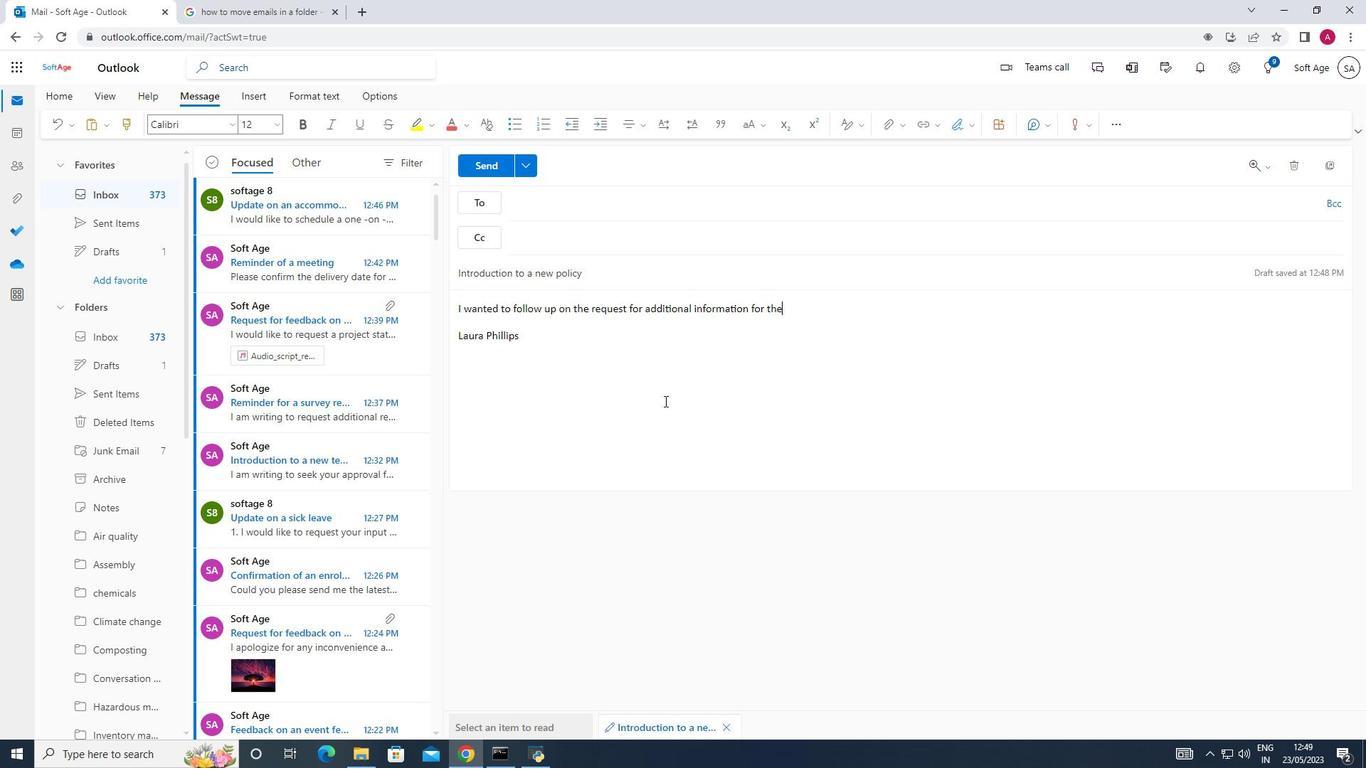 
Action: Key pressed <Key.space>new<Key.space>supplier.
Screenshot: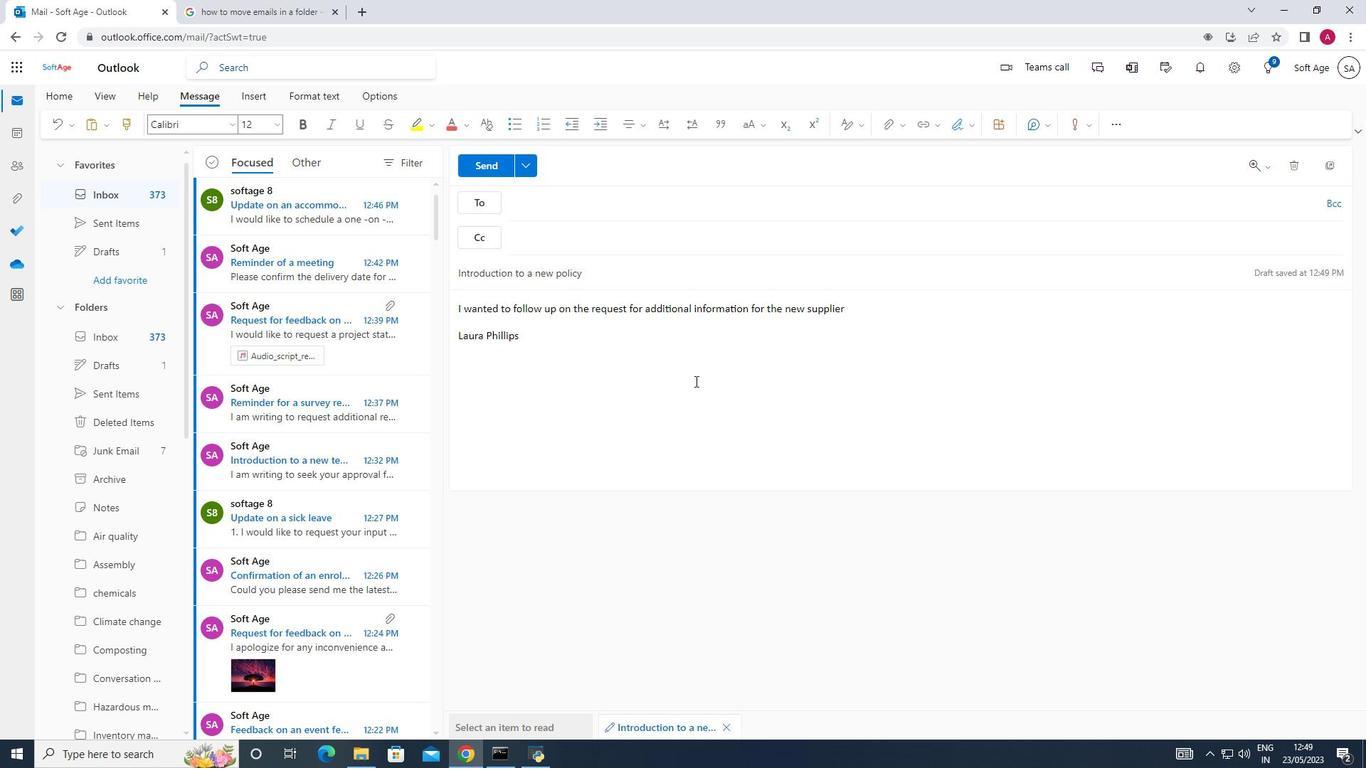 
Action: Mouse moved to (550, 211)
Screenshot: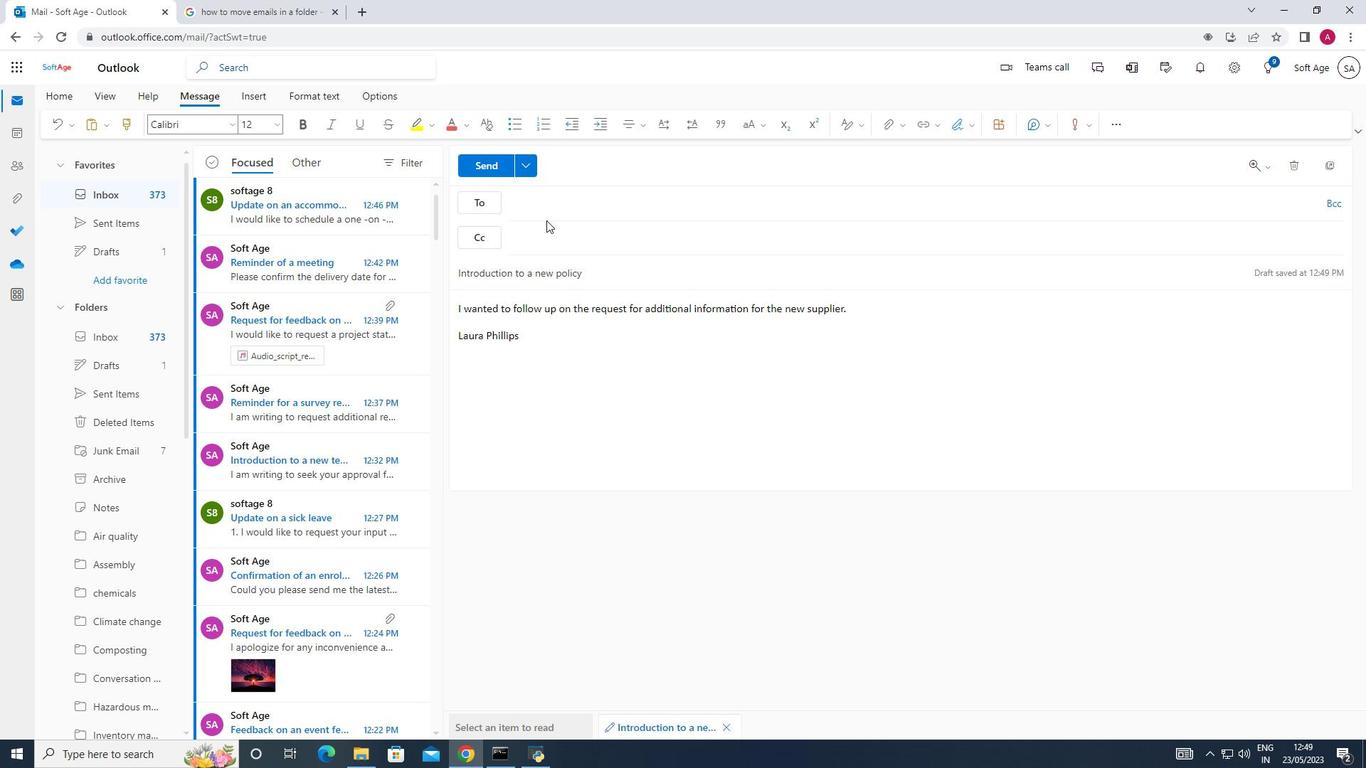 
Action: Mouse pressed left at (550, 211)
Screenshot: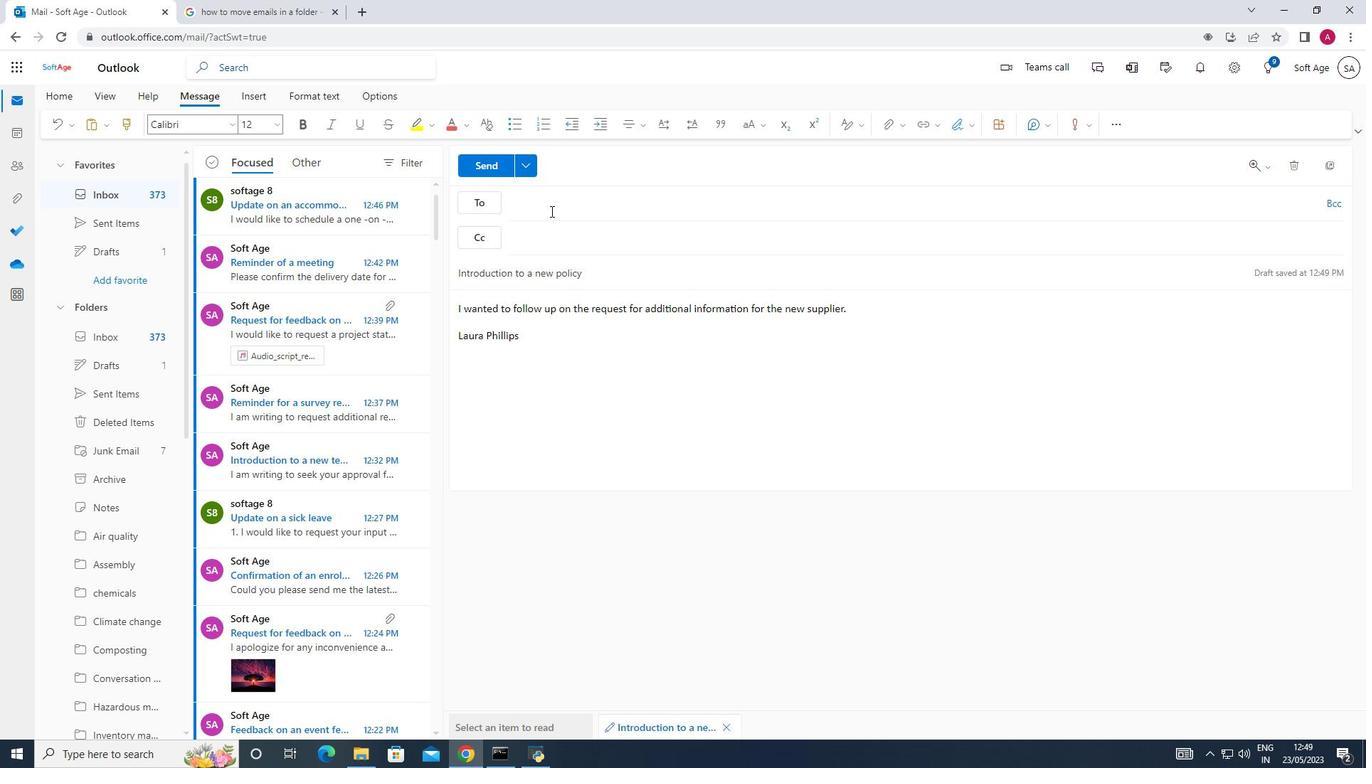 
Action: Key pressed softage.3<Key.shift>@
Screenshot: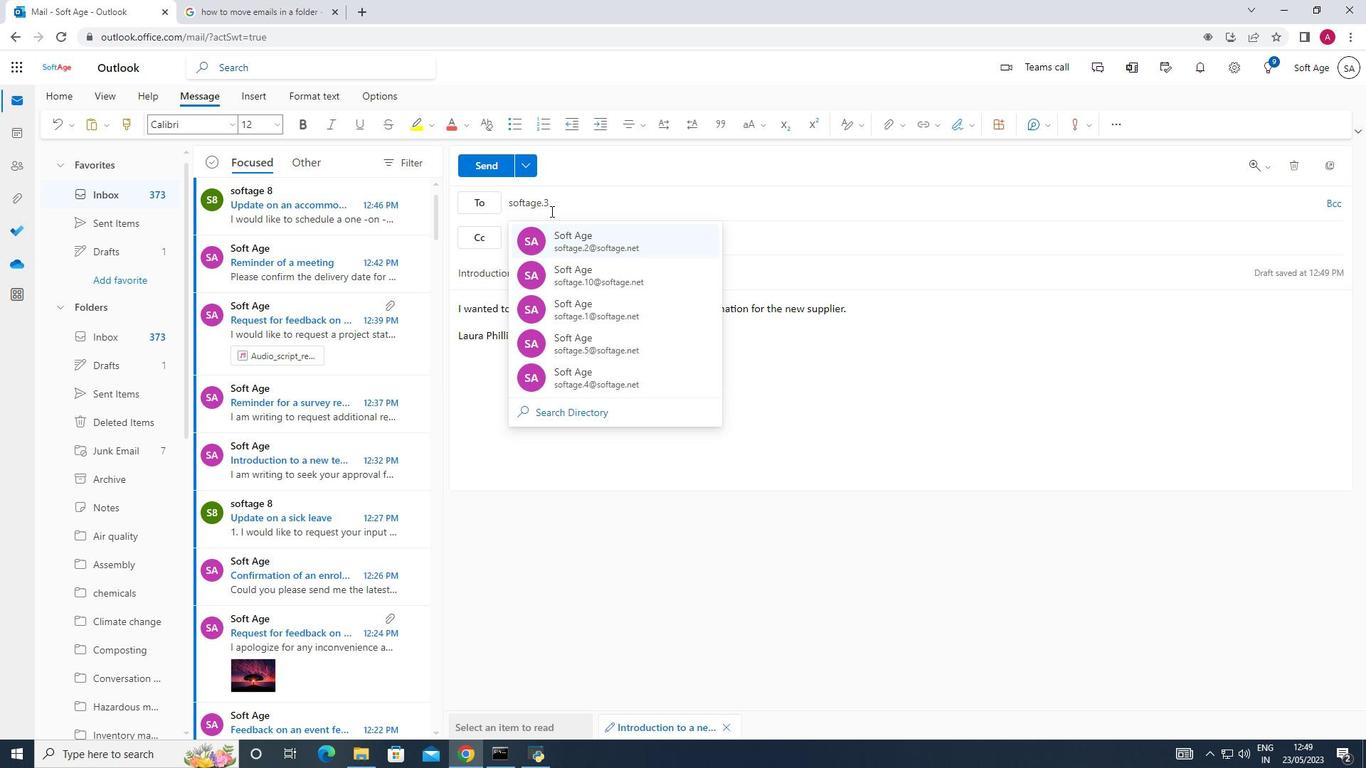 
Action: Mouse moved to (591, 253)
Screenshot: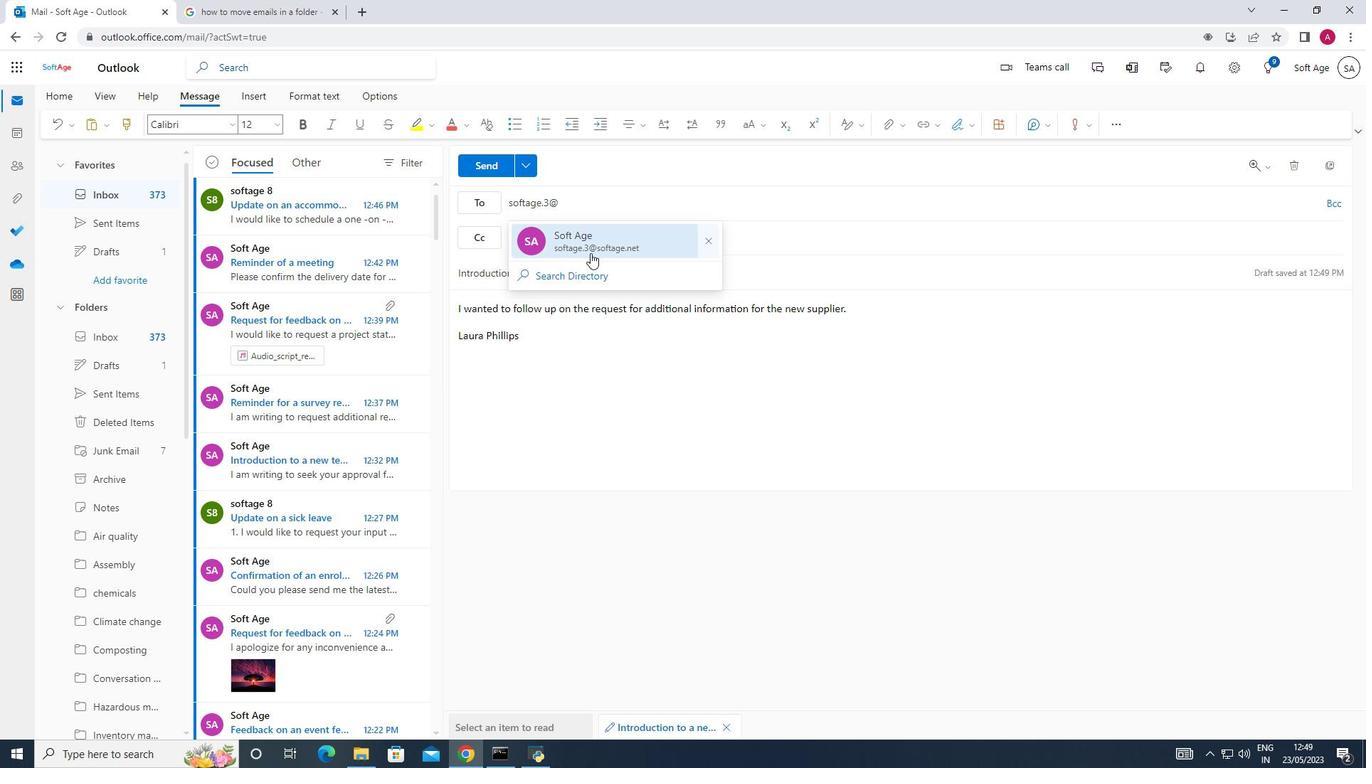 
Action: Mouse pressed left at (591, 253)
Screenshot: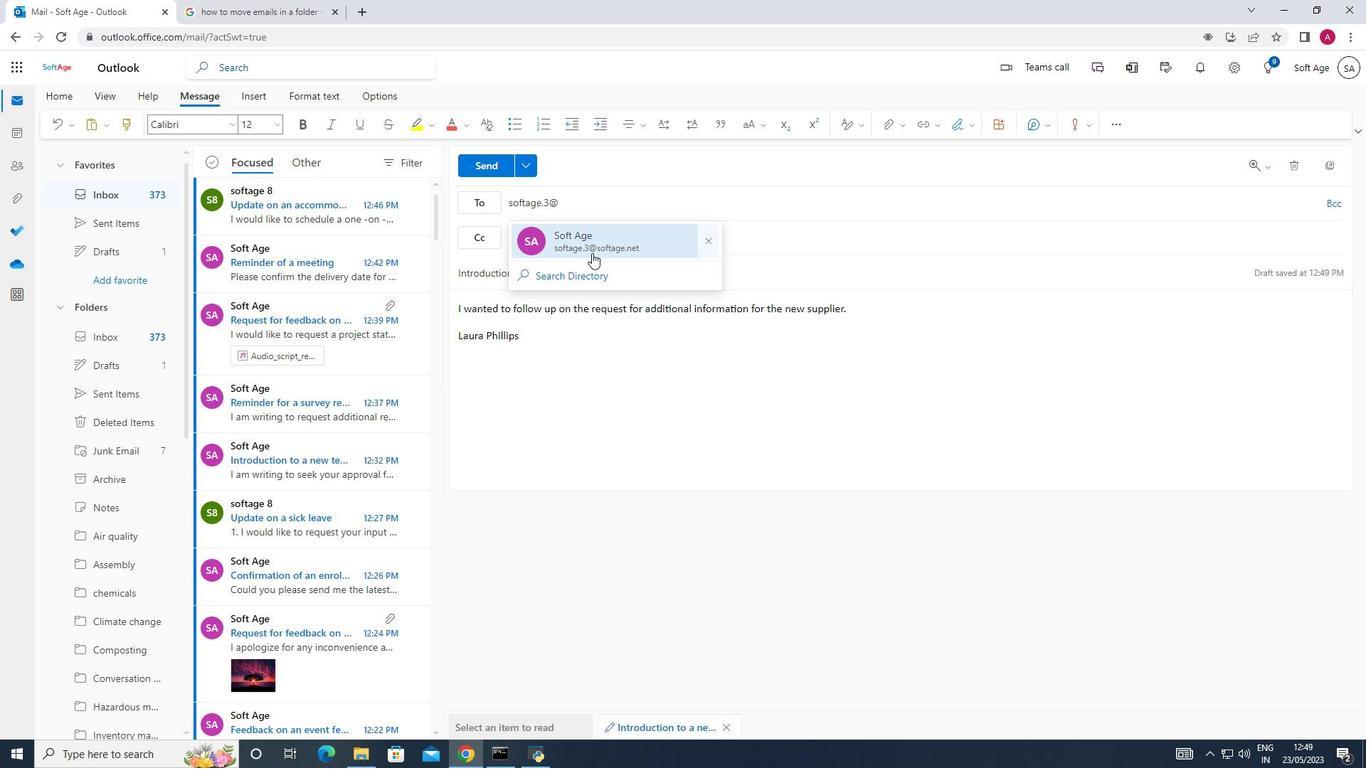 
Action: Mouse moved to (177, 627)
Screenshot: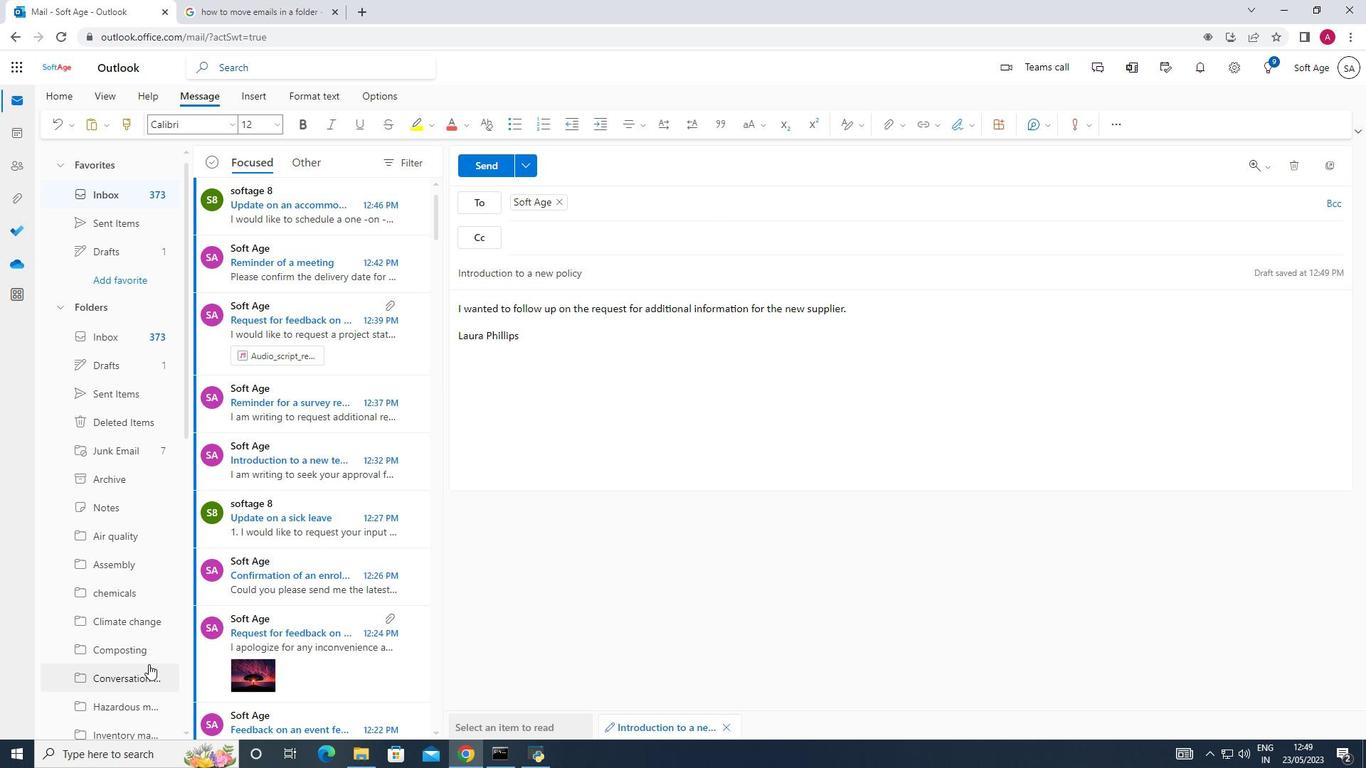 
Action: Mouse scrolled (177, 626) with delta (0, 0)
Screenshot: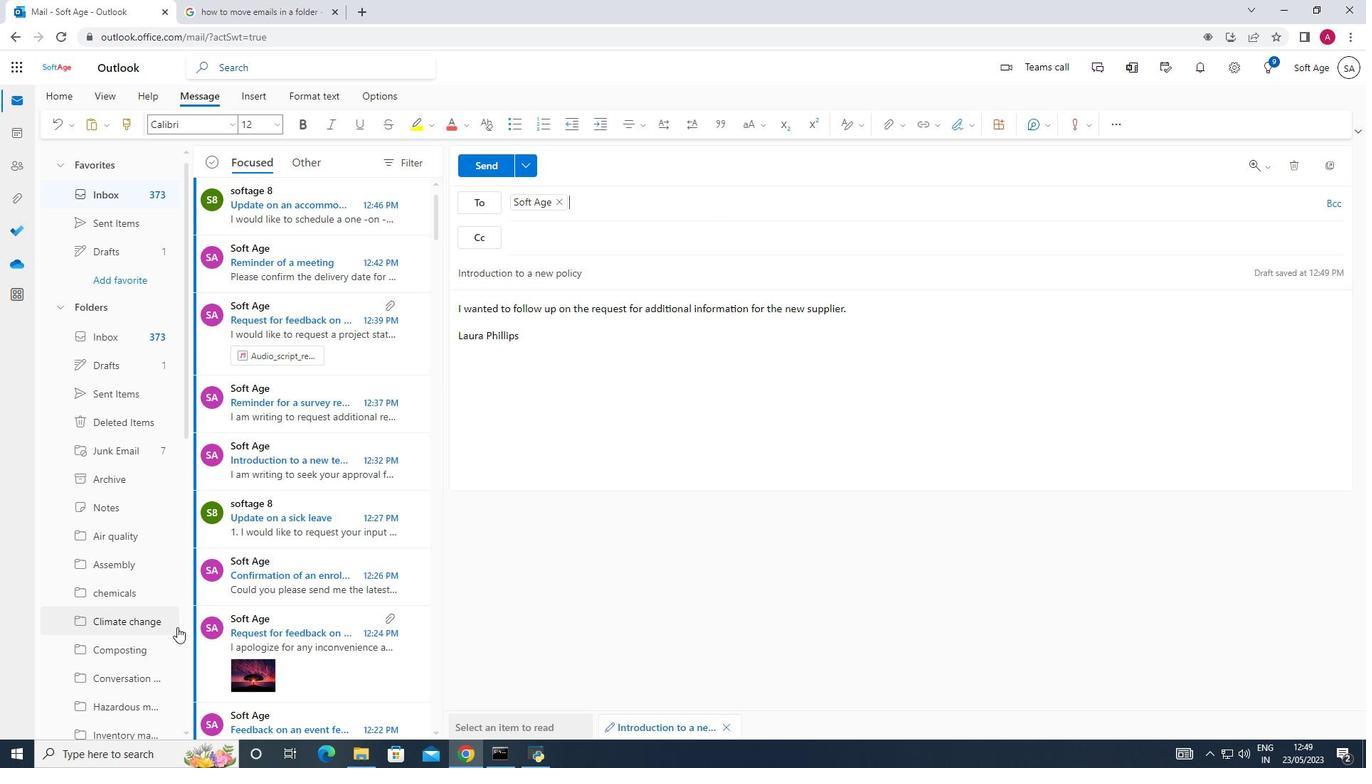 
Action: Mouse scrolled (177, 626) with delta (0, 0)
Screenshot: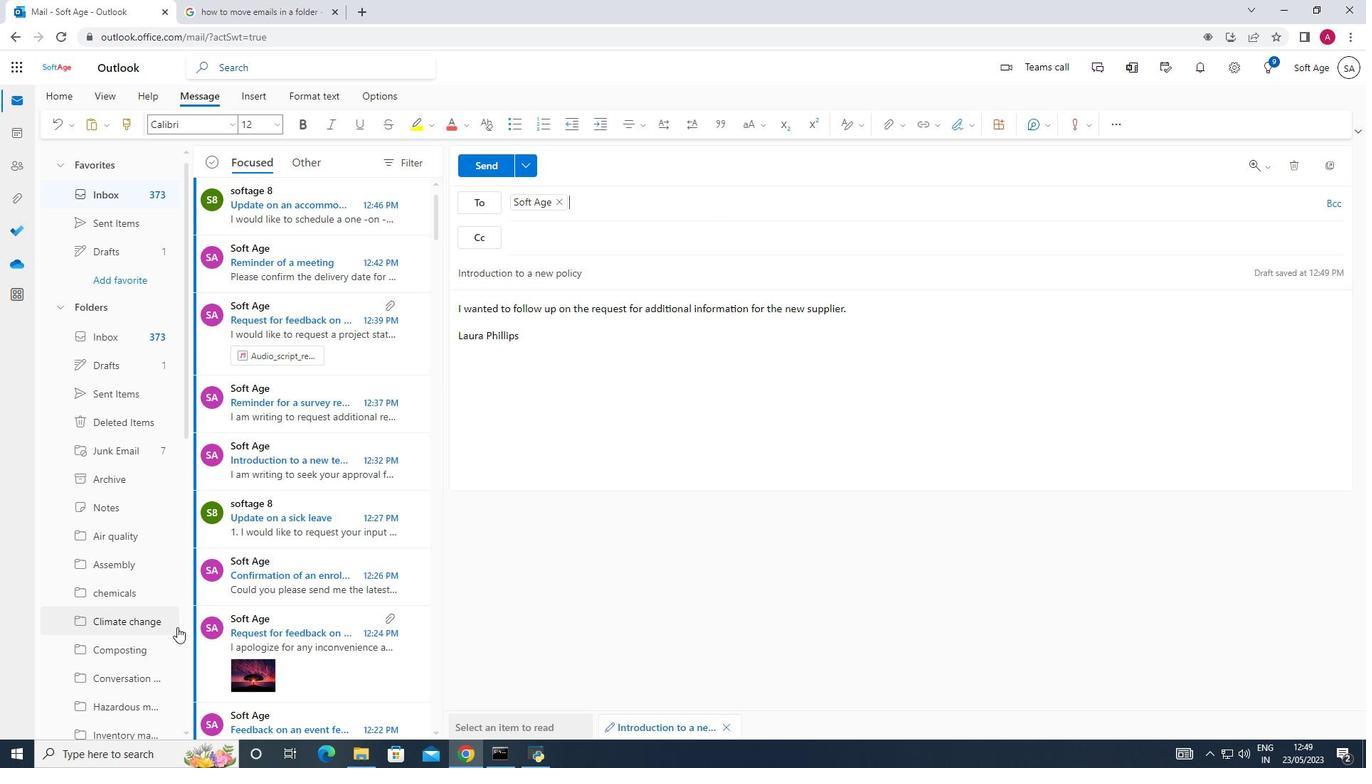 
Action: Mouse moved to (150, 612)
Screenshot: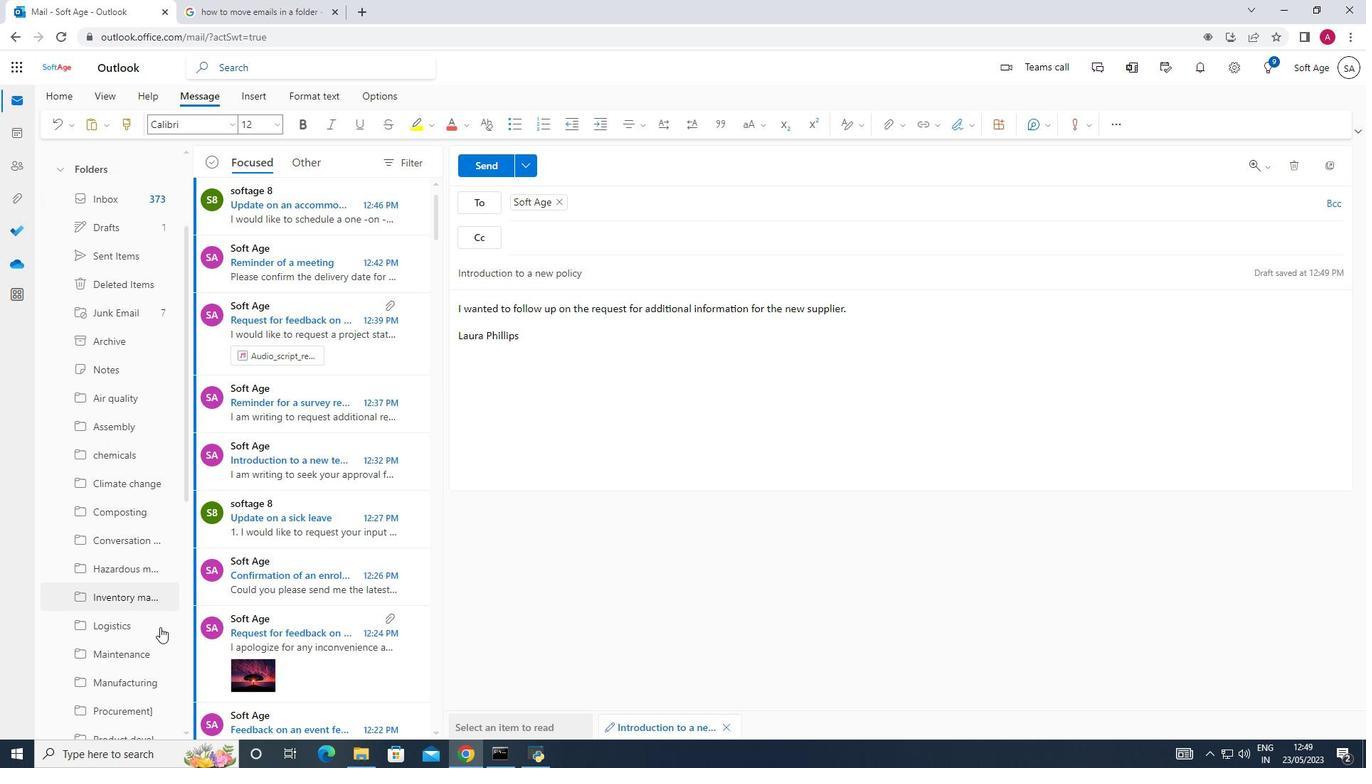 
Action: Mouse scrolled (150, 611) with delta (0, 0)
Screenshot: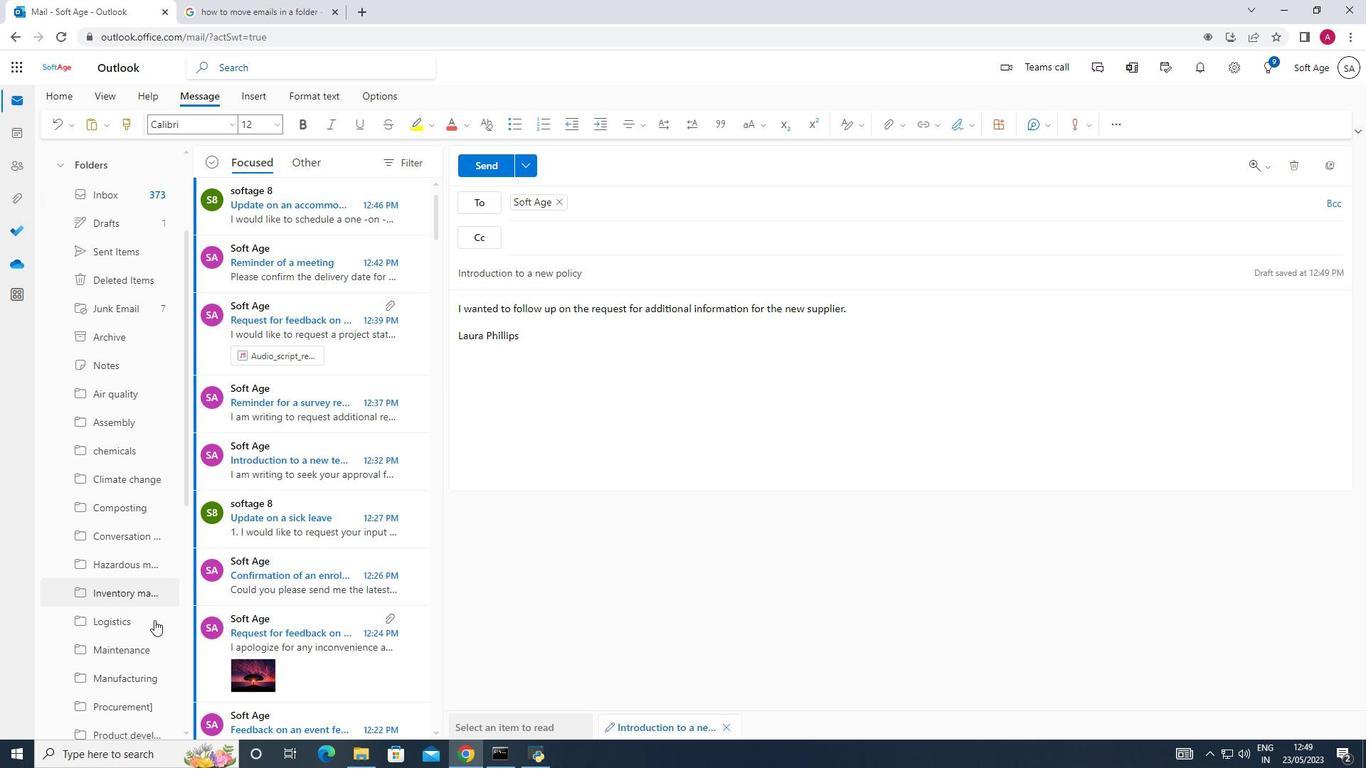 
Action: Mouse scrolled (150, 611) with delta (0, 0)
Screenshot: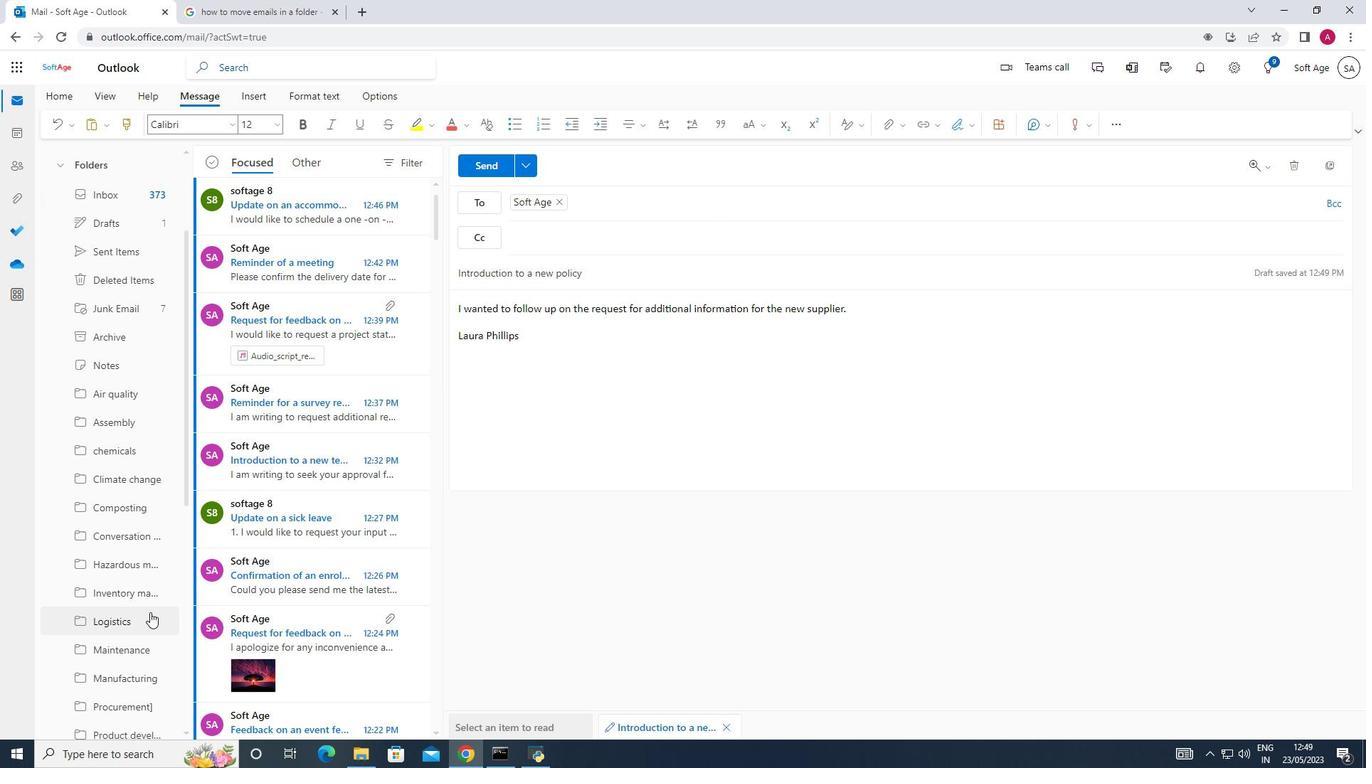 
Action: Mouse moved to (148, 612)
Screenshot: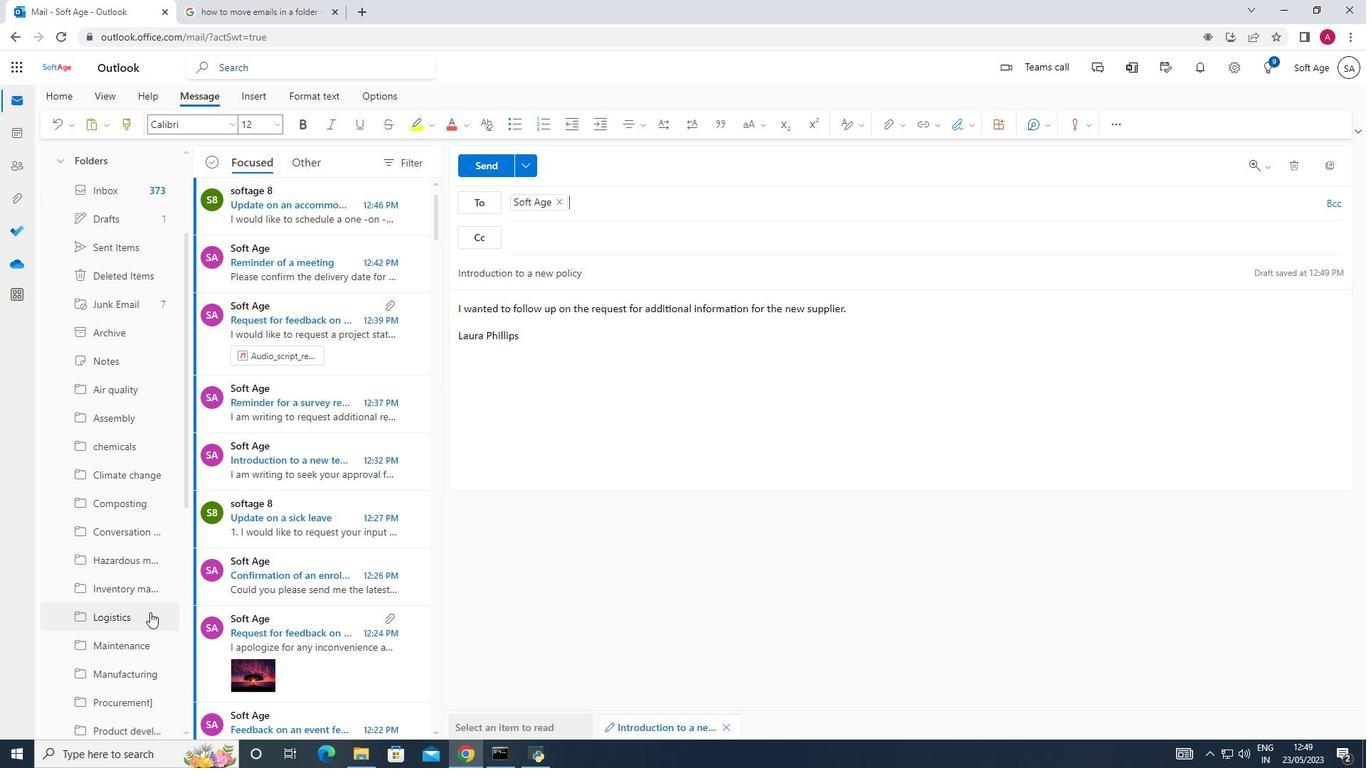 
Action: Mouse scrolled (148, 611) with delta (0, 0)
Screenshot: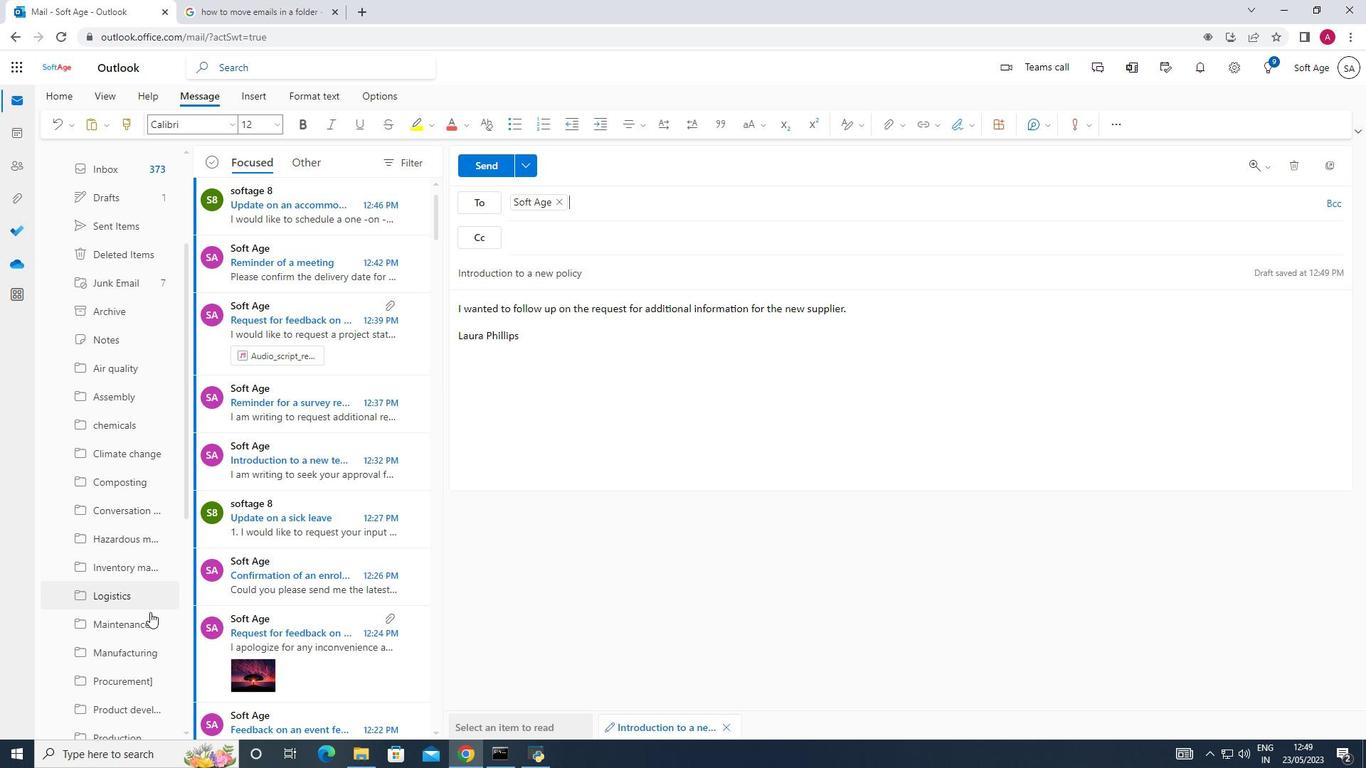 
Action: Mouse moved to (489, 162)
Screenshot: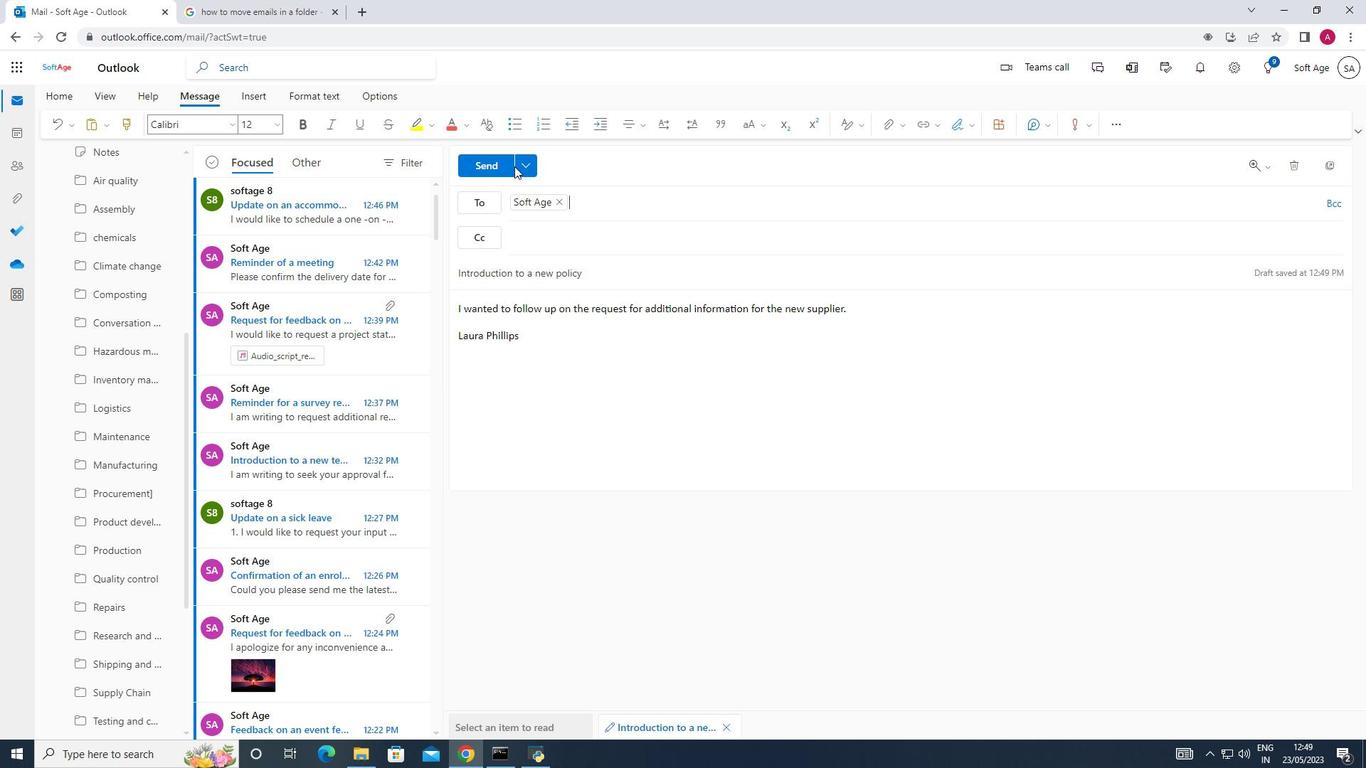 
Action: Mouse pressed left at (489, 162)
Screenshot: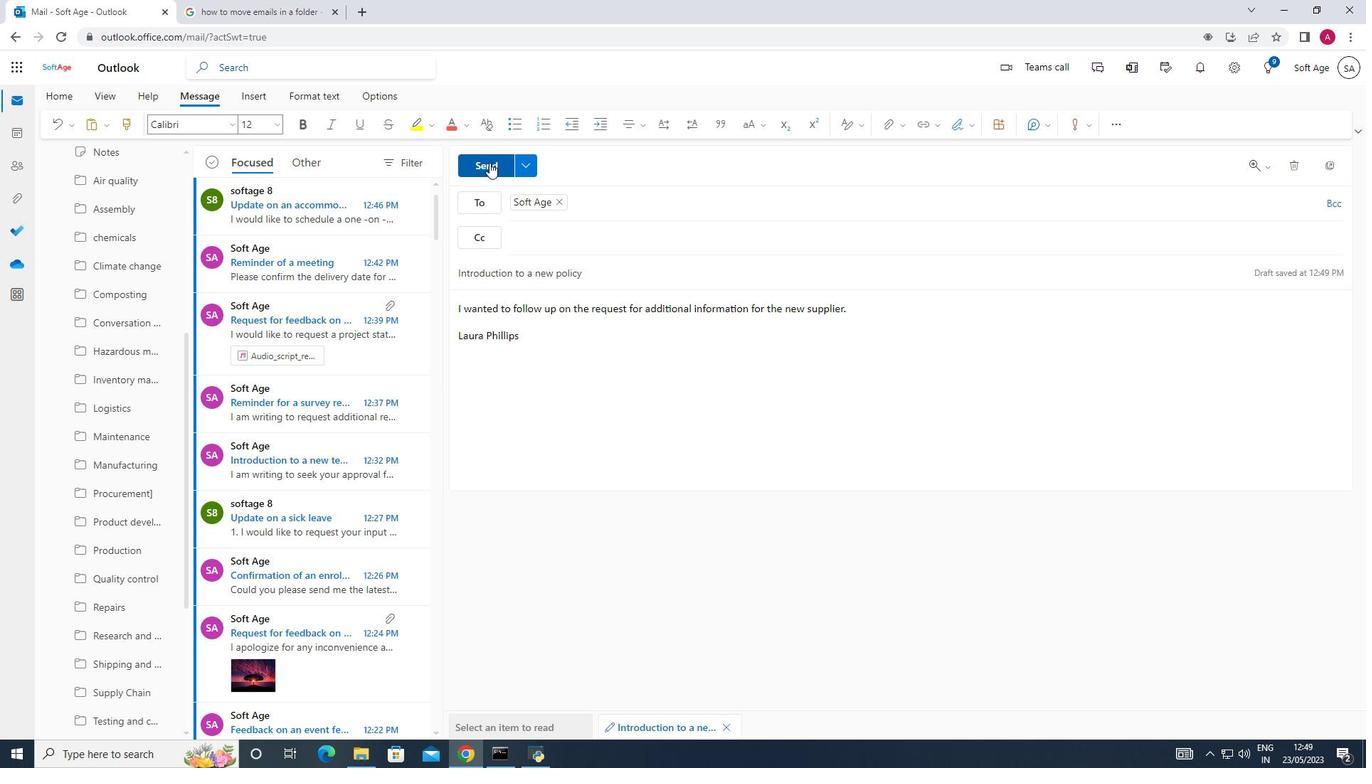 
Action: Mouse moved to (152, 520)
Screenshot: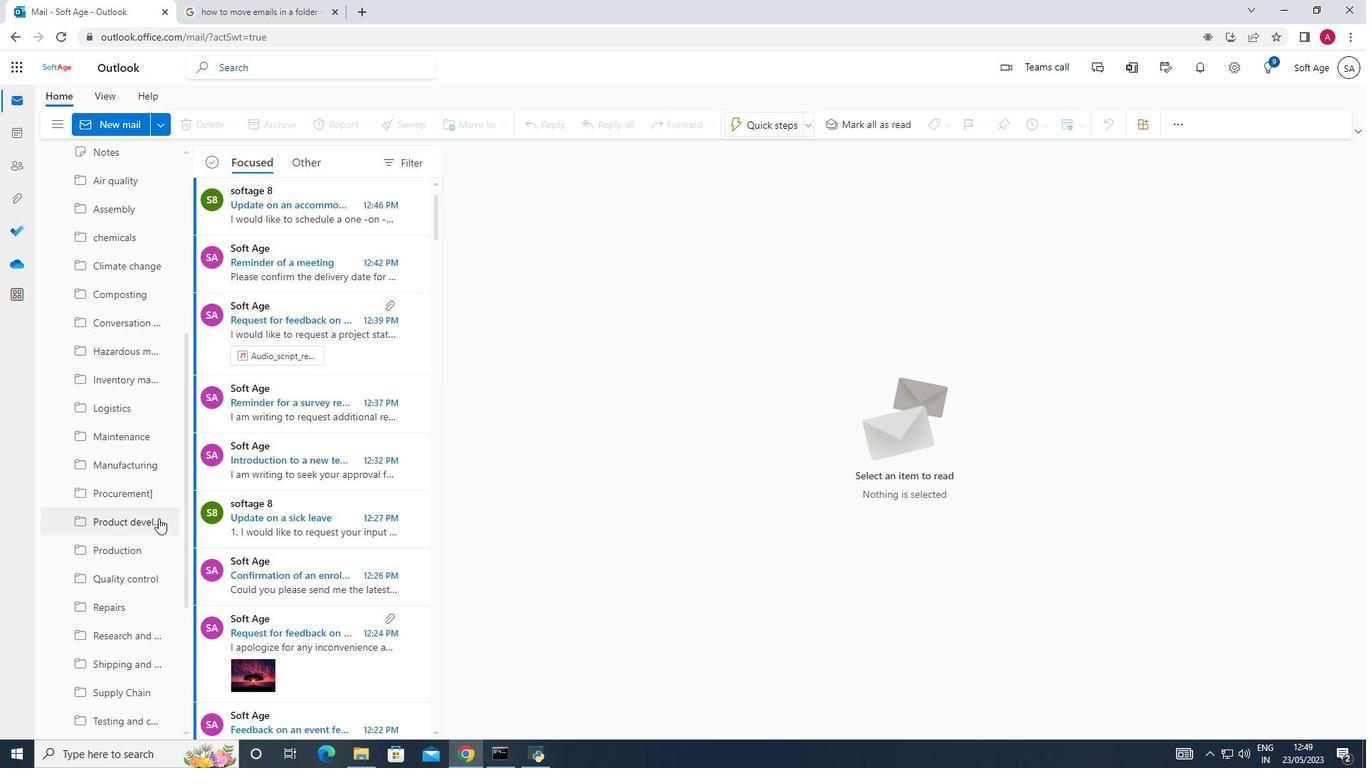 
Action: Mouse scrolled (152, 520) with delta (0, 0)
Screenshot: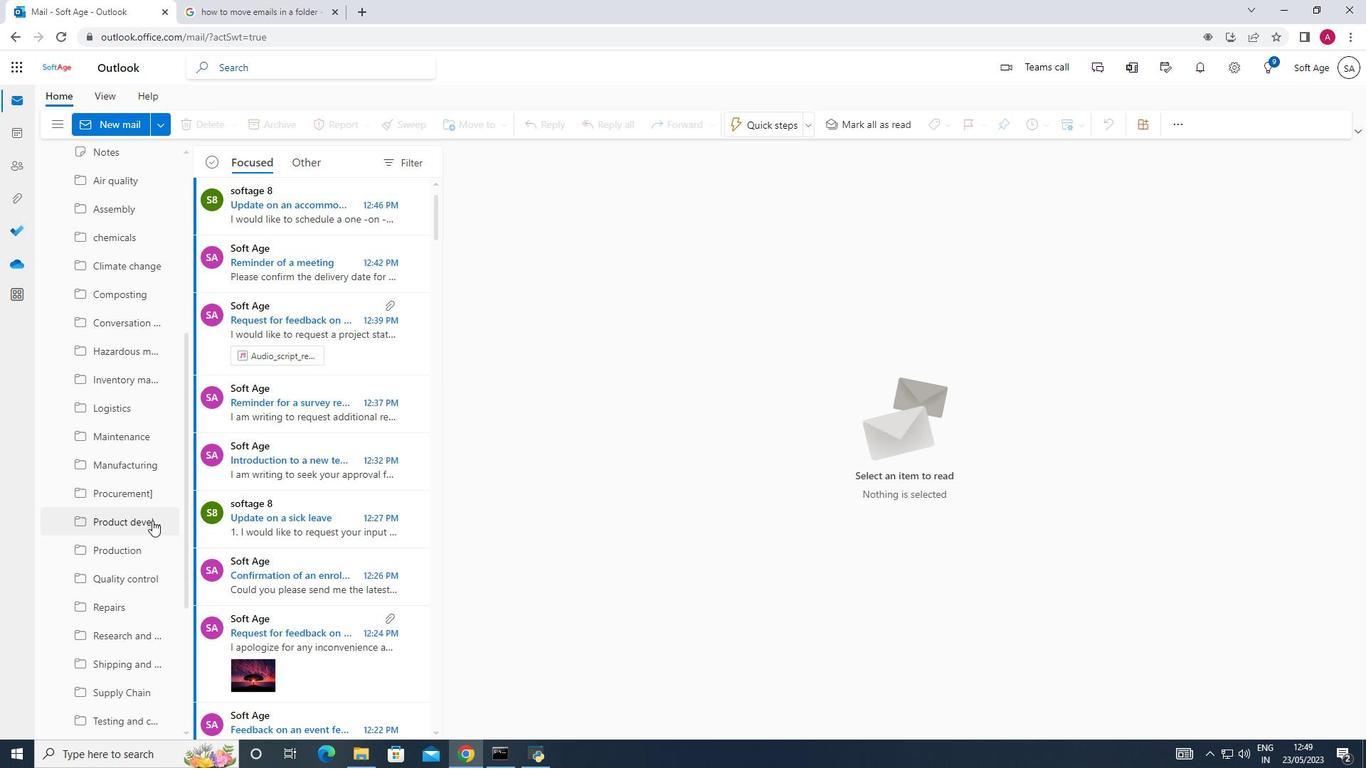 
Action: Mouse scrolled (152, 520) with delta (0, 0)
Screenshot: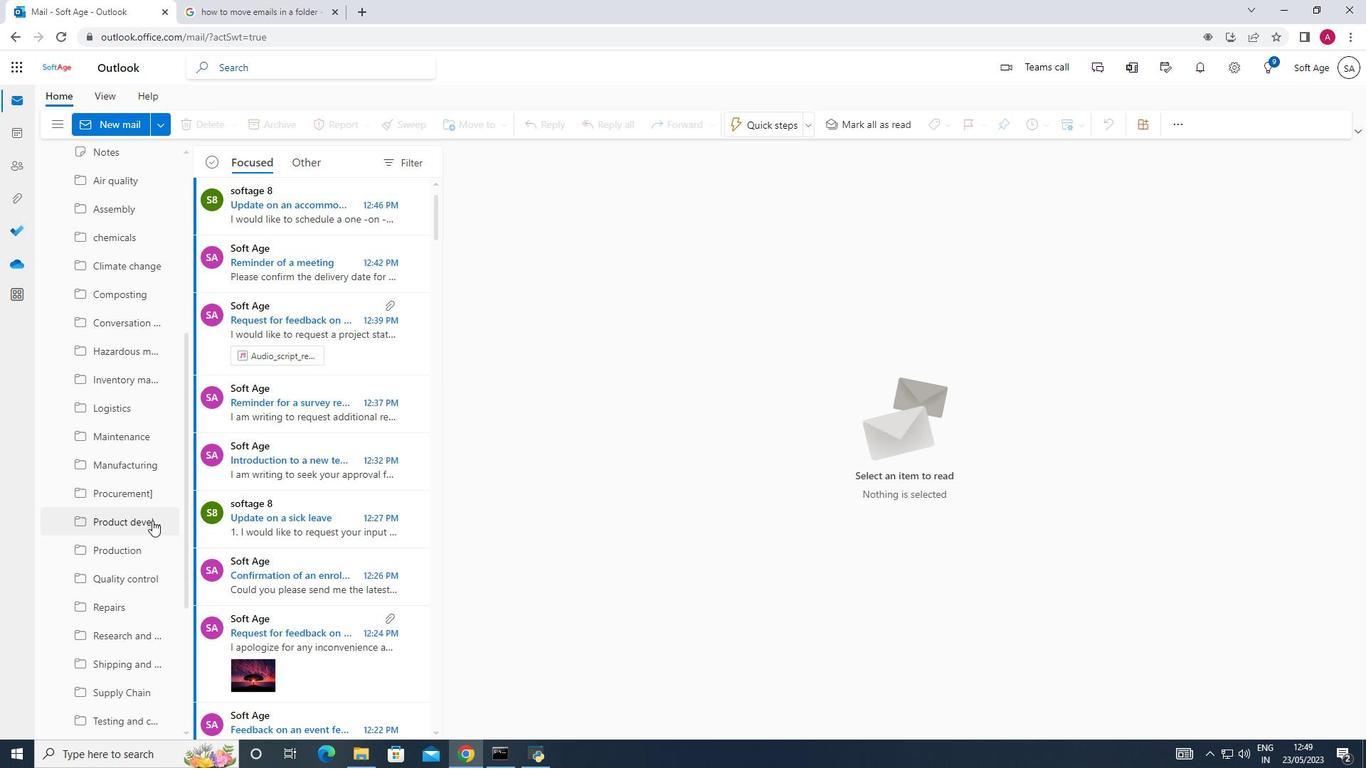 
Action: Mouse scrolled (152, 520) with delta (0, 0)
Screenshot: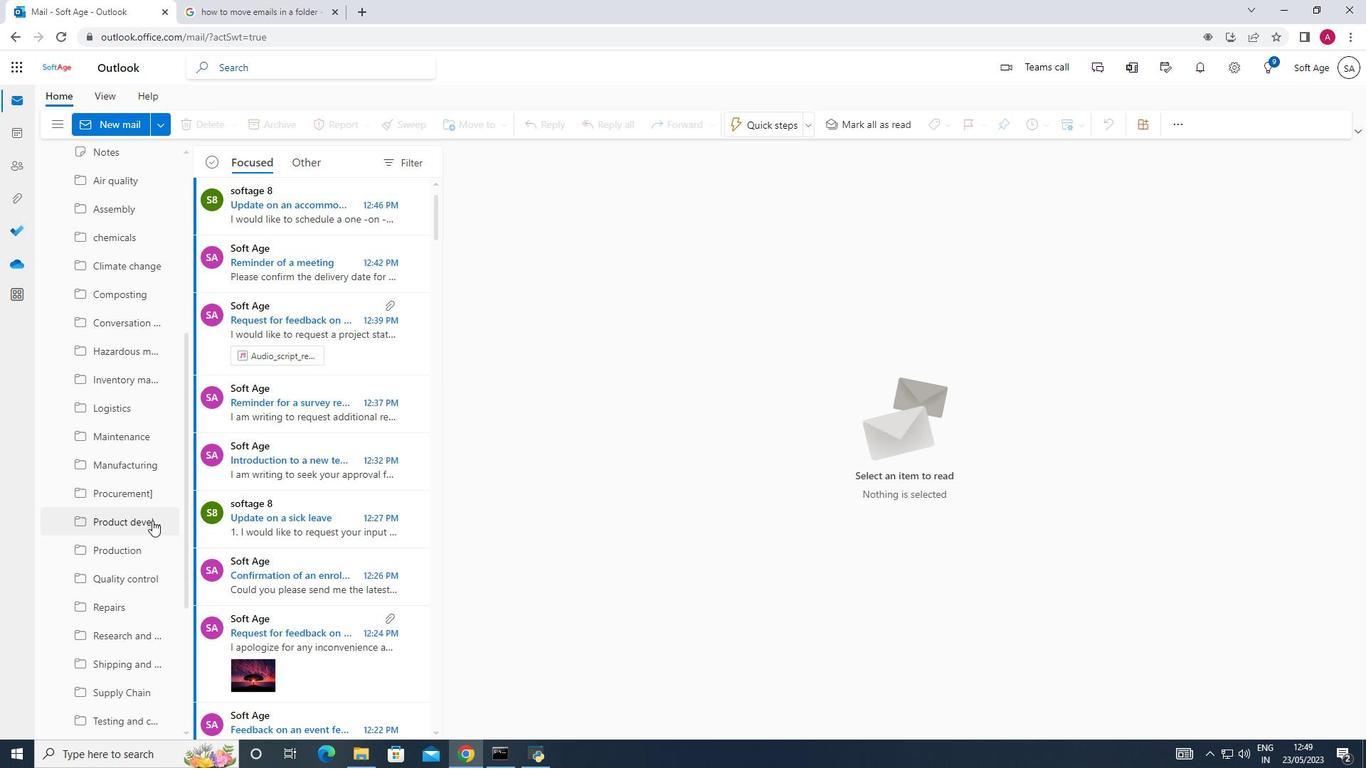 
Action: Mouse scrolled (152, 520) with delta (0, 0)
Screenshot: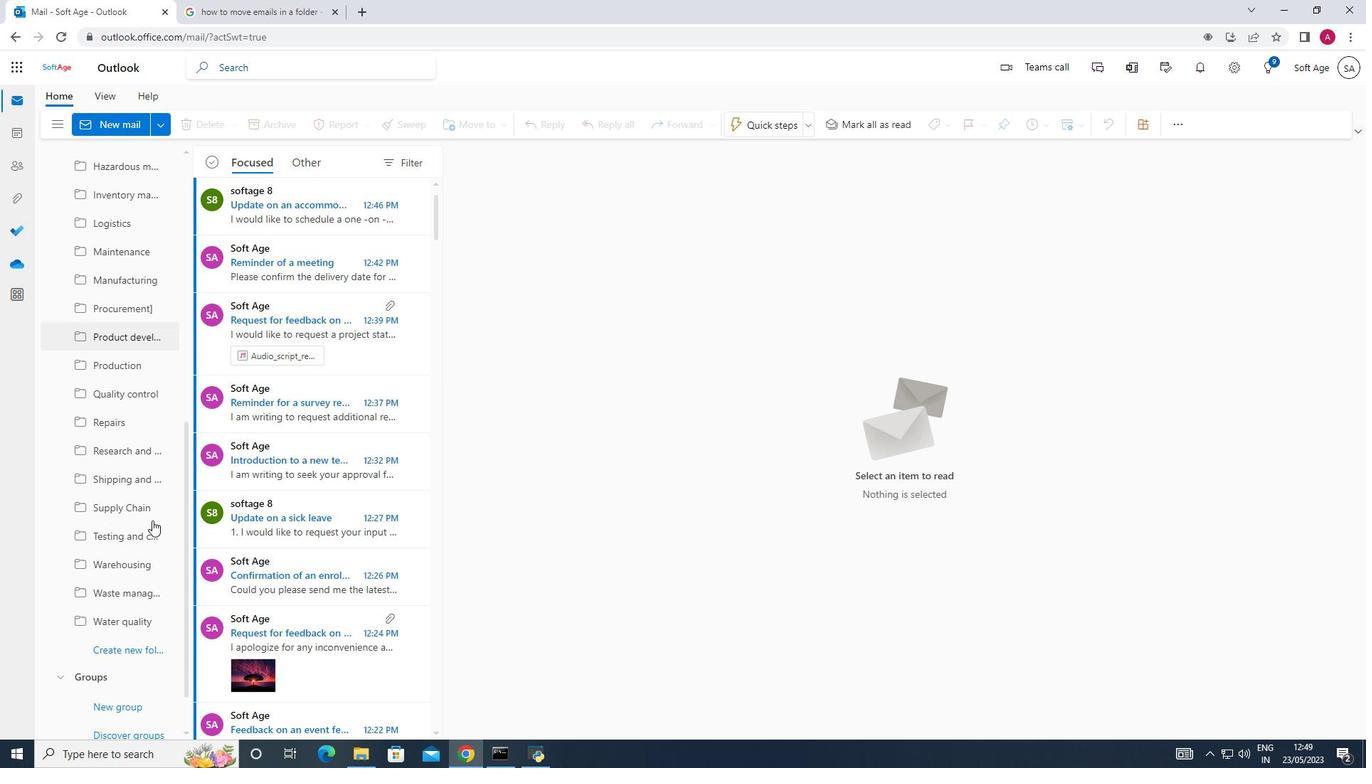 
Action: Mouse scrolled (152, 520) with delta (0, 0)
Screenshot: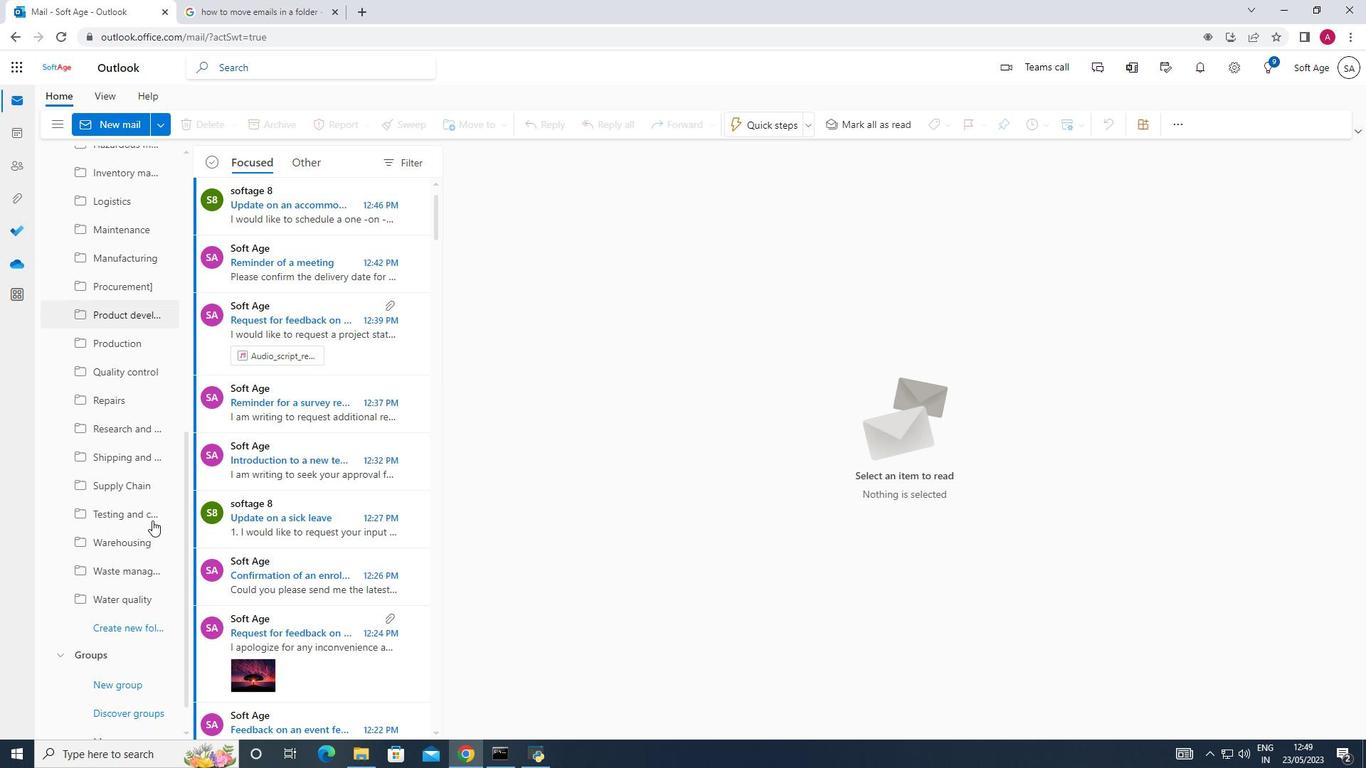 
Action: Mouse scrolled (152, 520) with delta (0, 0)
Screenshot: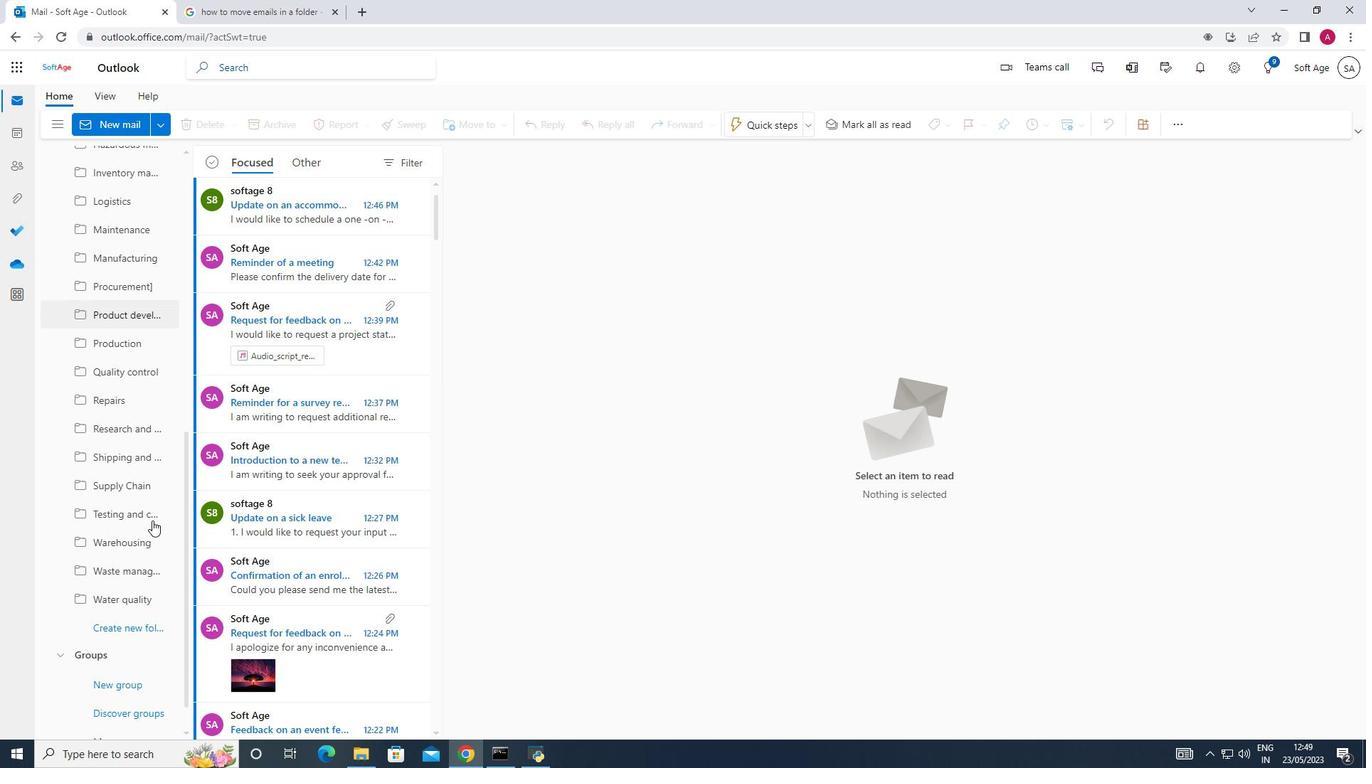
Action: Mouse moved to (139, 590)
Screenshot: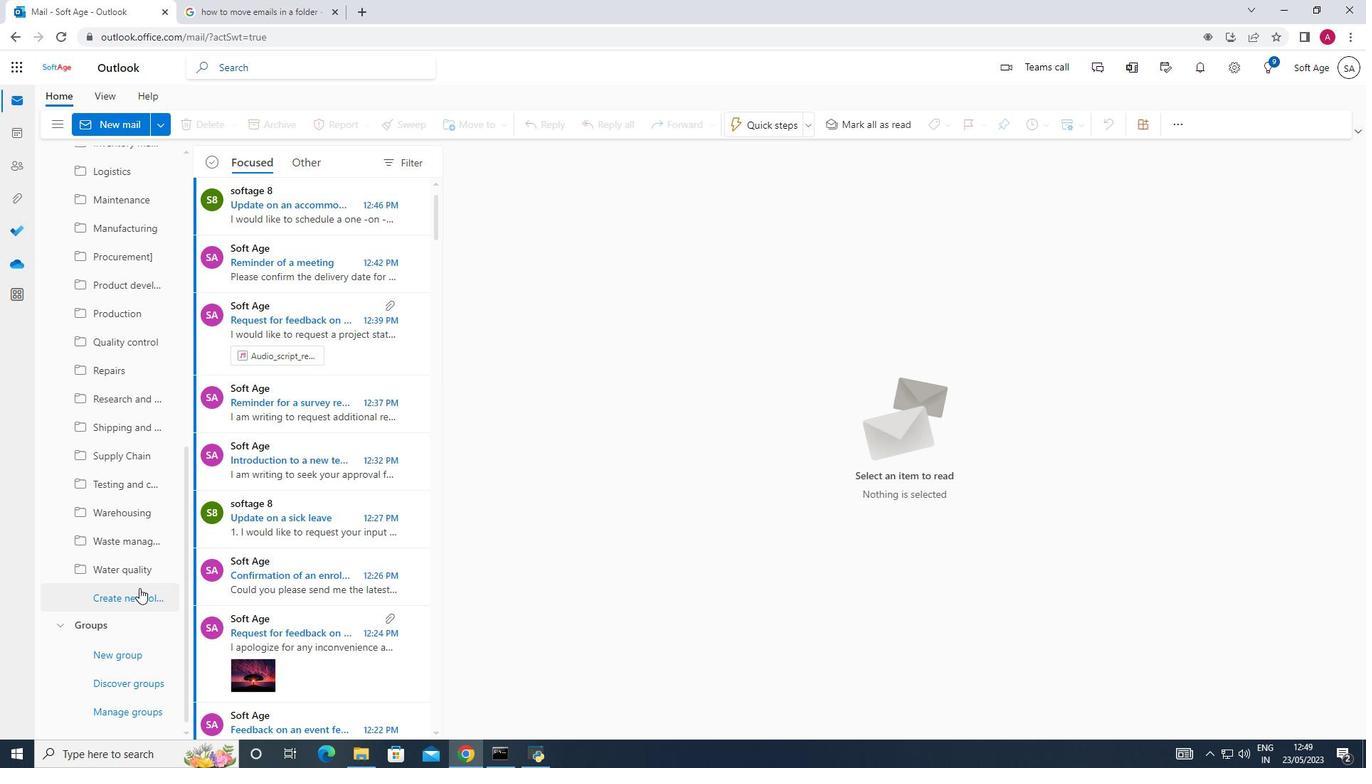 
Action: Mouse pressed left at (139, 590)
Screenshot: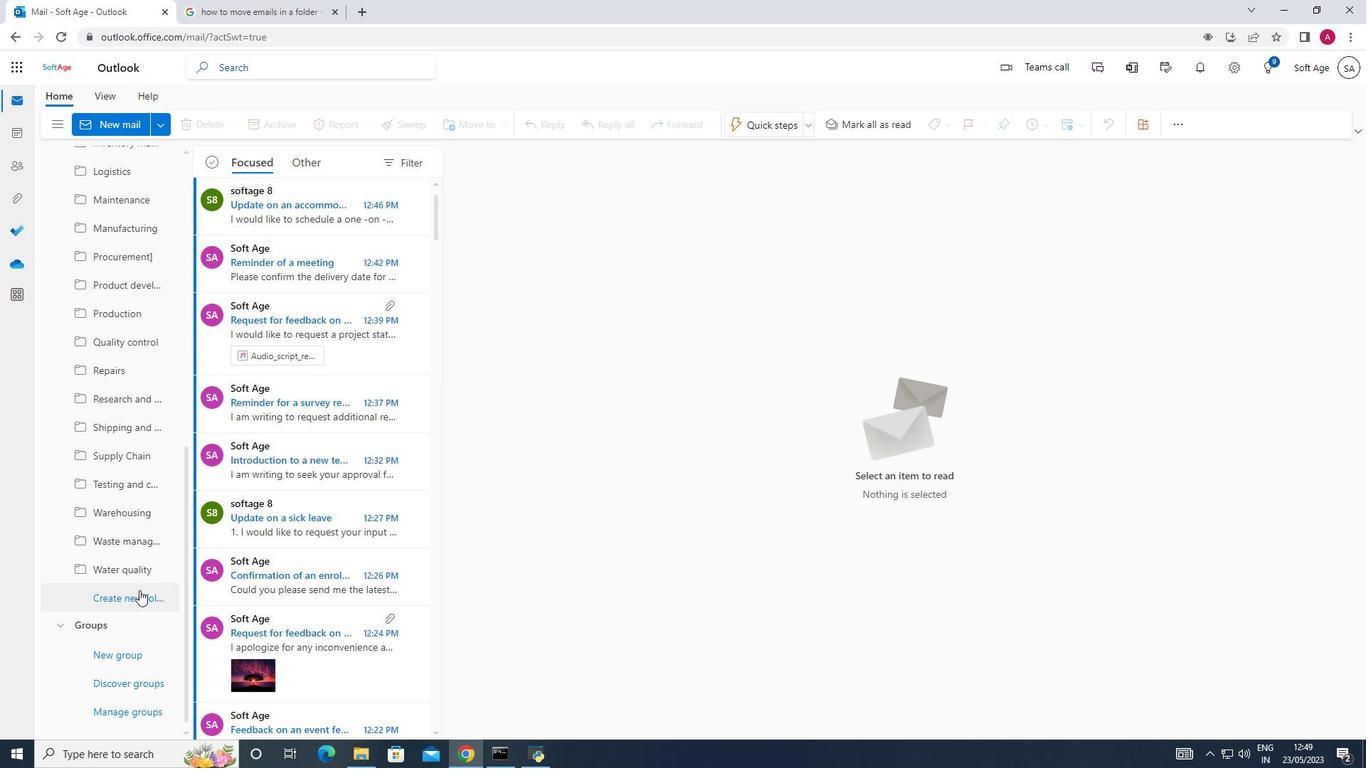 
Action: Mouse moved to (90, 593)
Screenshot: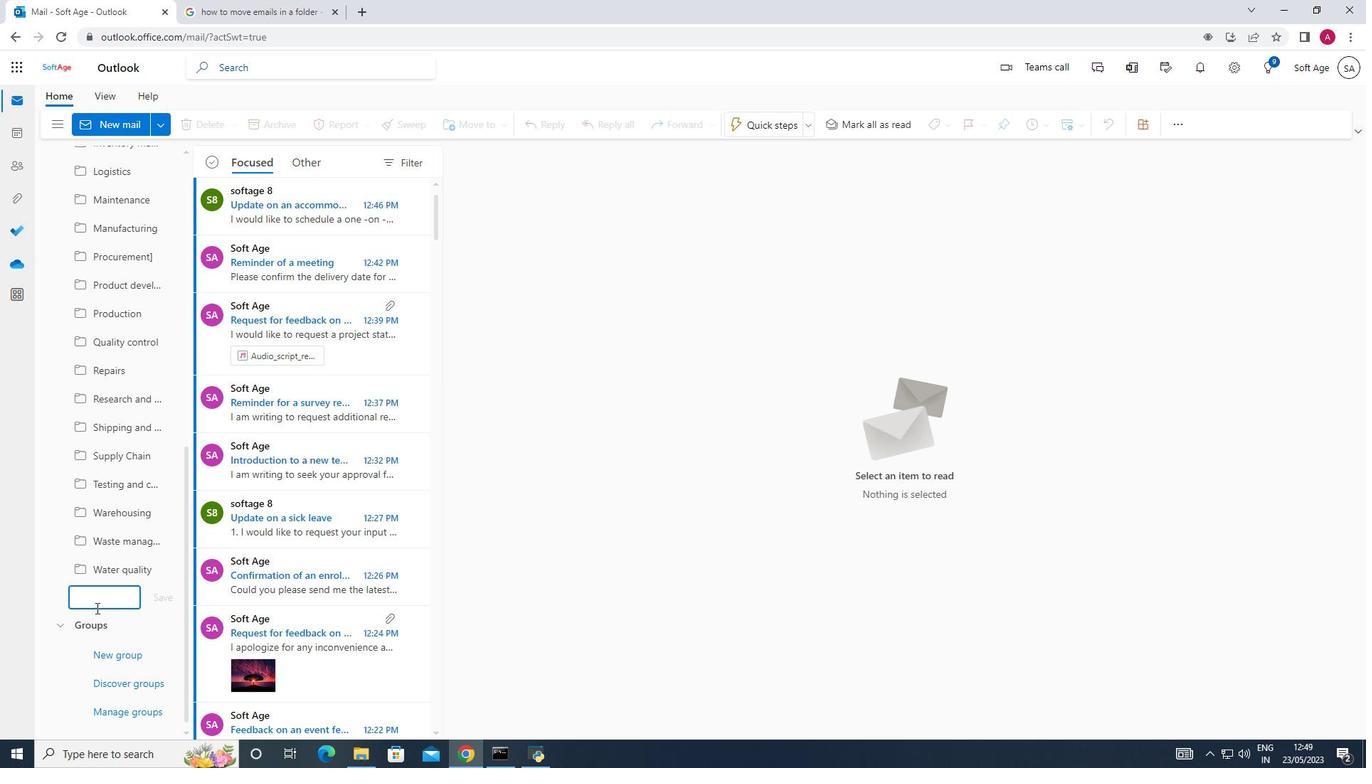 
Action: Mouse pressed left at (90, 593)
Screenshot: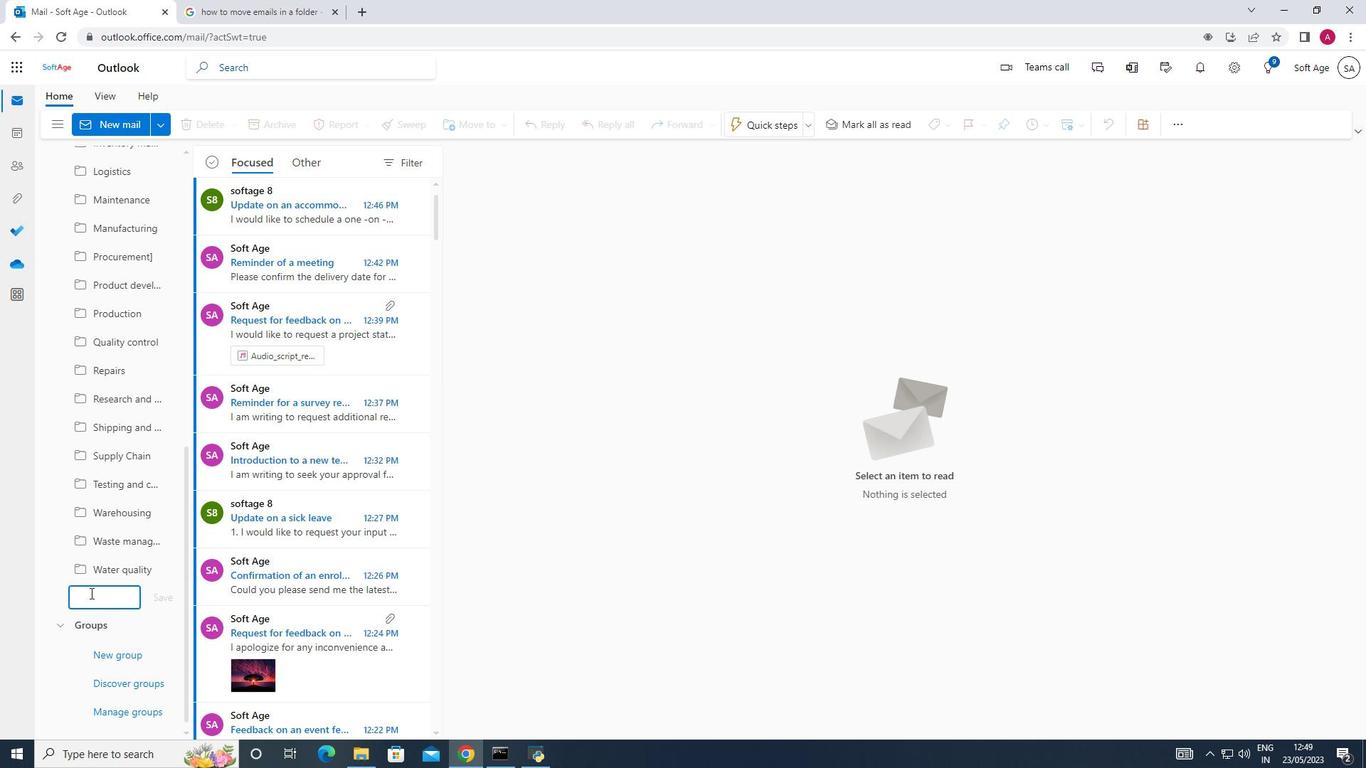 
Action: Key pressed <Key.shift>Equipment<Key.enter>
Screenshot: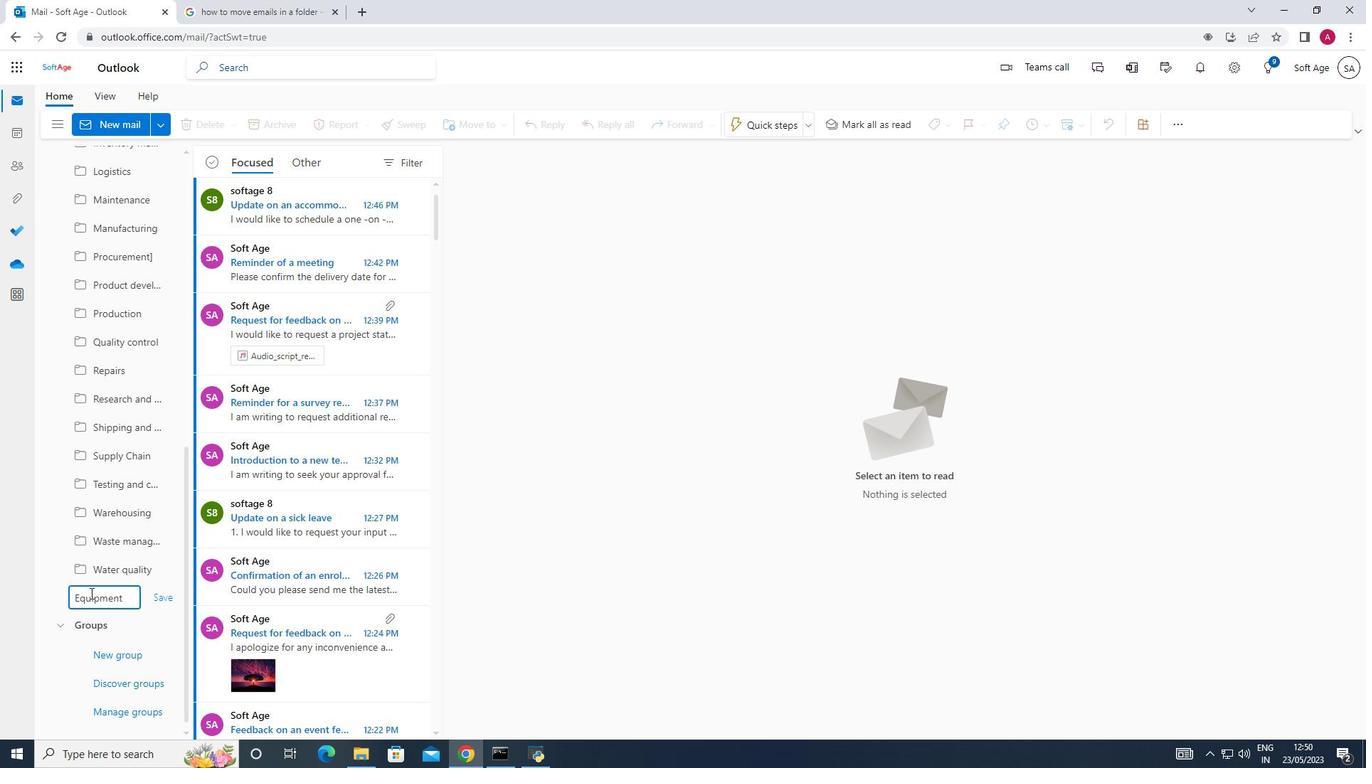 
Action: Mouse moved to (82, 577)
Screenshot: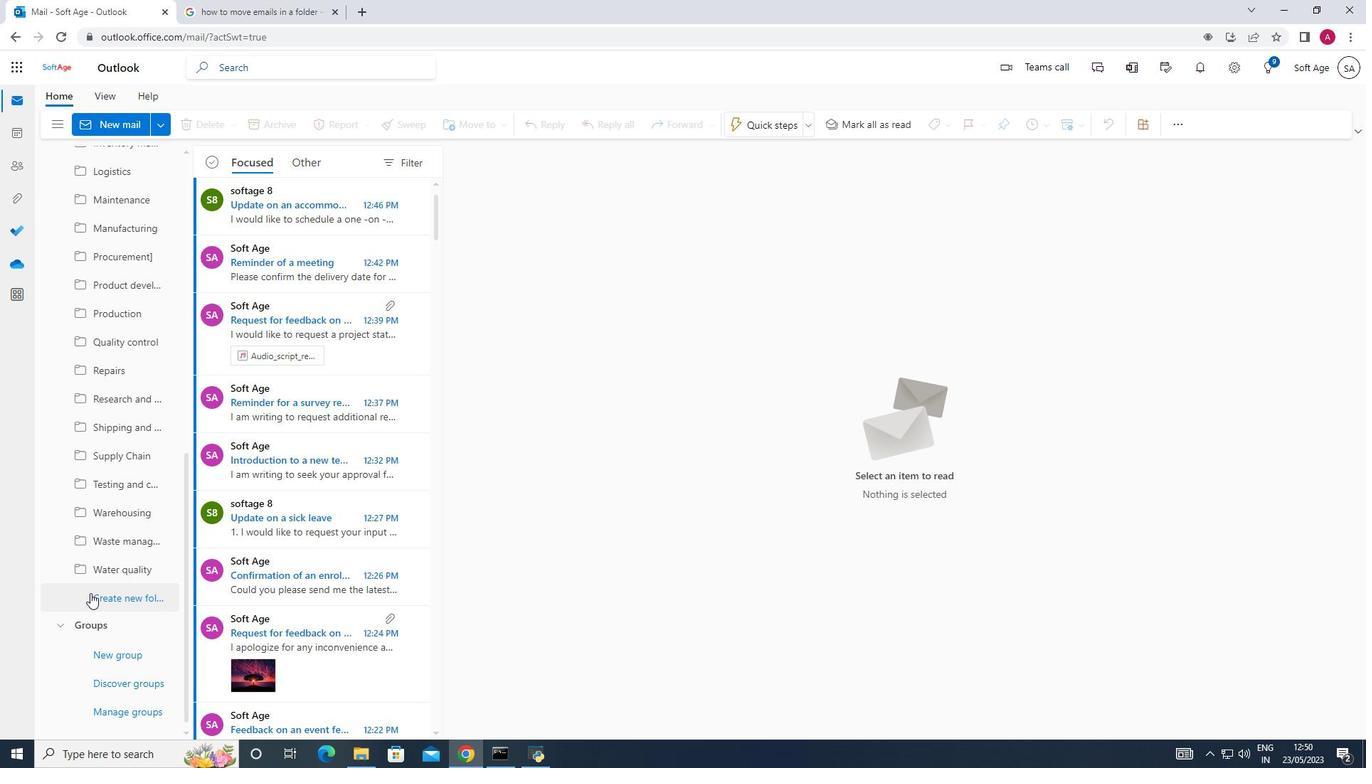 
Action: Mouse scrolled (82, 578) with delta (0, 0)
Screenshot: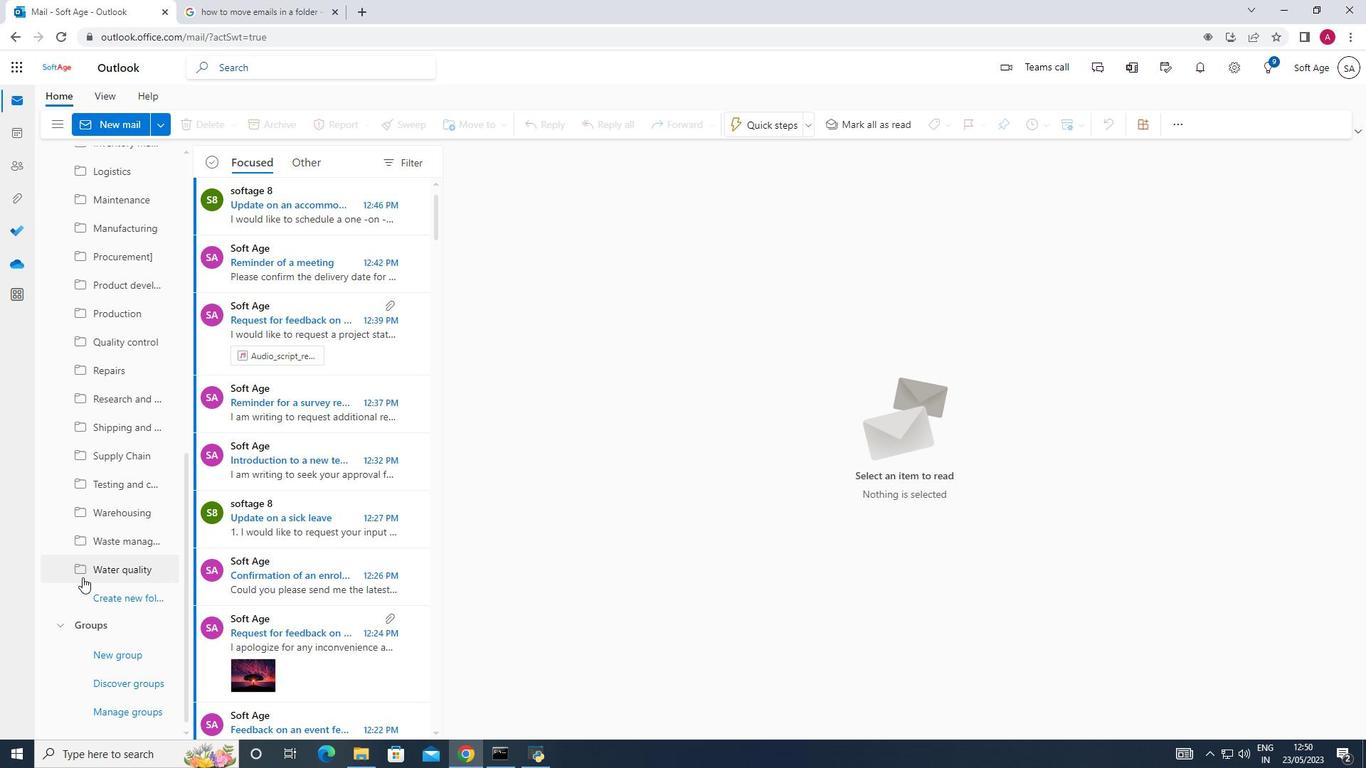 
Action: Mouse scrolled (82, 578) with delta (0, 0)
Screenshot: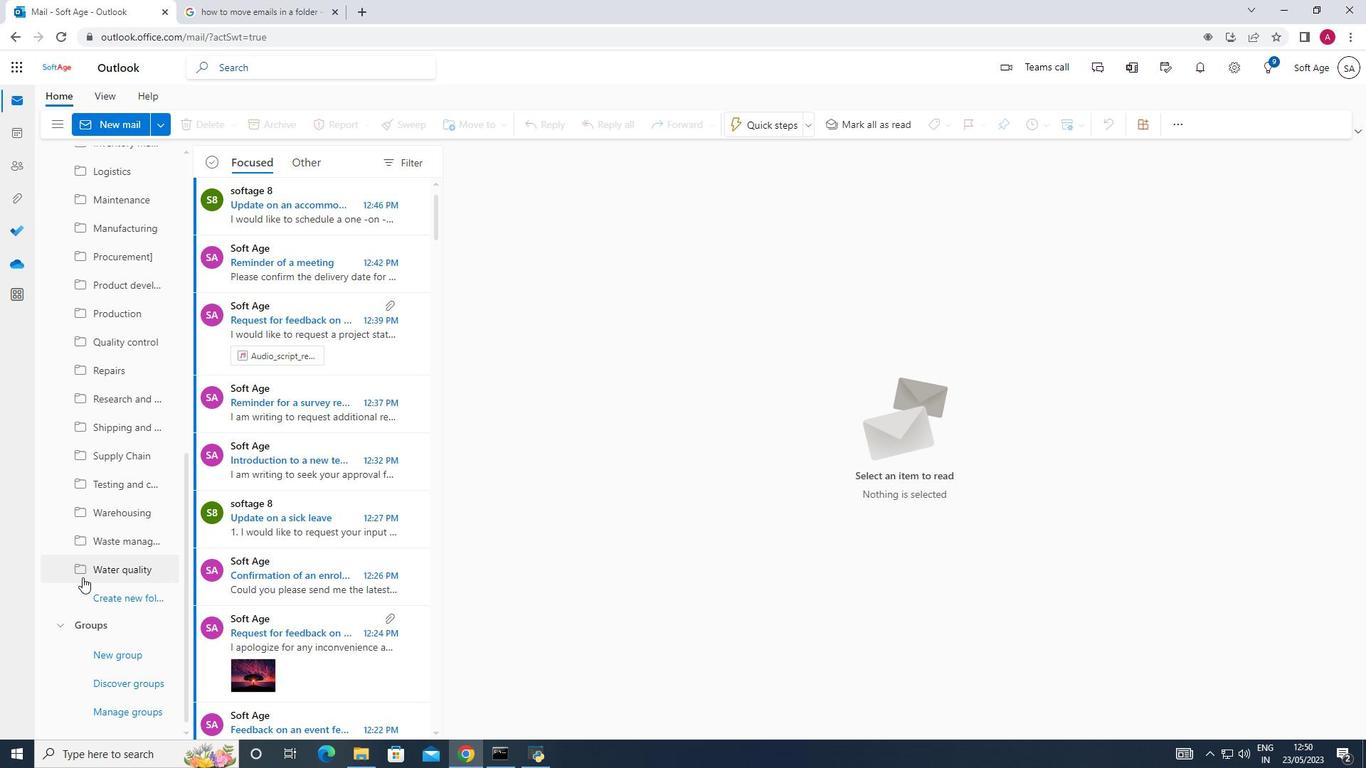 
Action: Mouse scrolled (82, 578) with delta (0, 0)
Screenshot: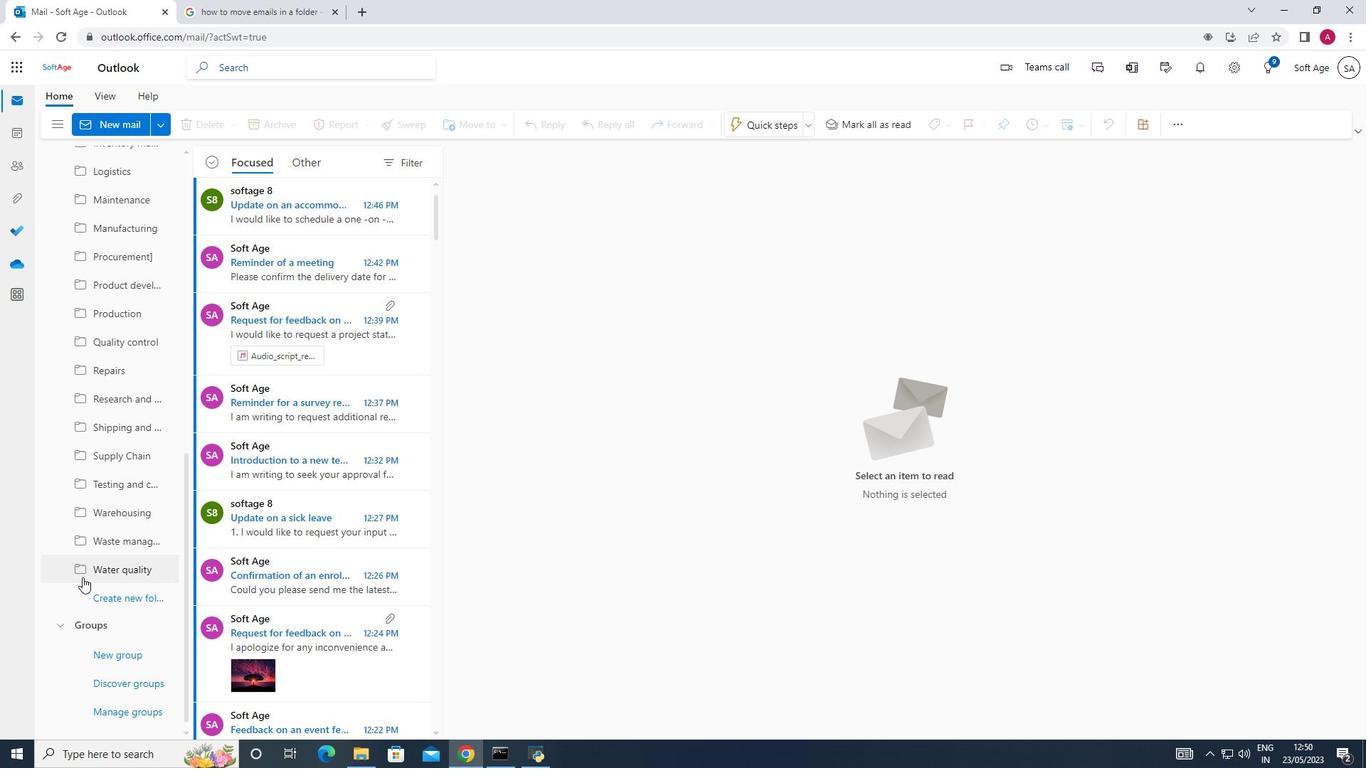 
Action: Mouse scrolled (82, 578) with delta (0, 0)
Screenshot: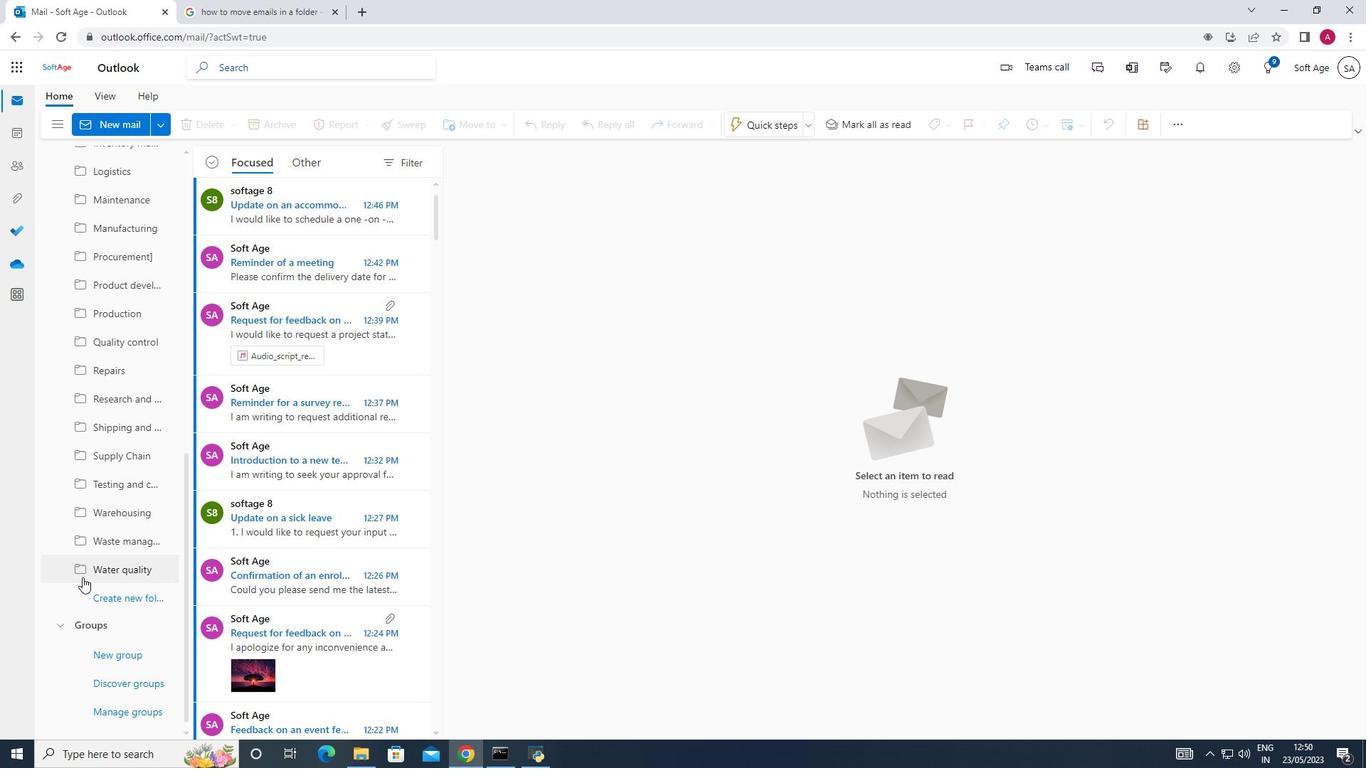 
Action: Mouse moved to (87, 574)
Screenshot: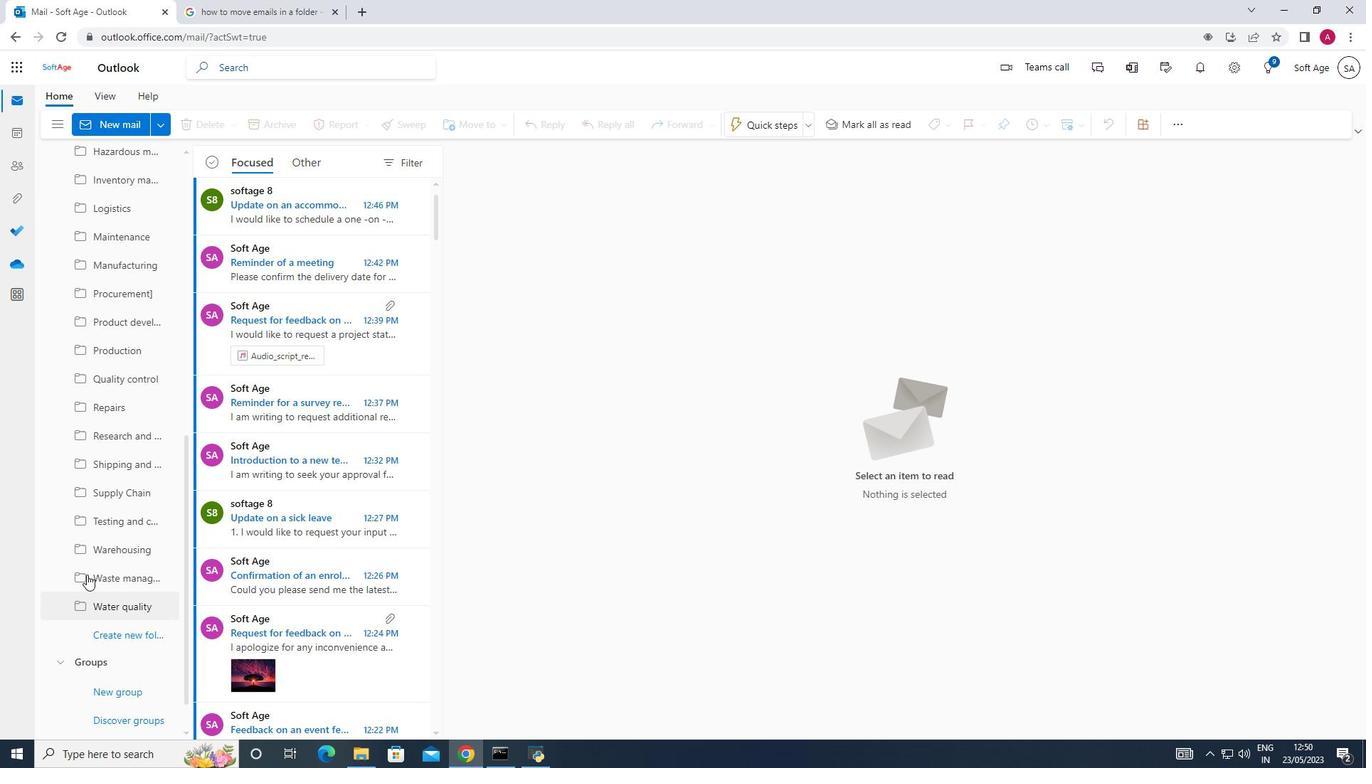 
Action: Mouse scrolled (87, 575) with delta (0, 0)
Screenshot: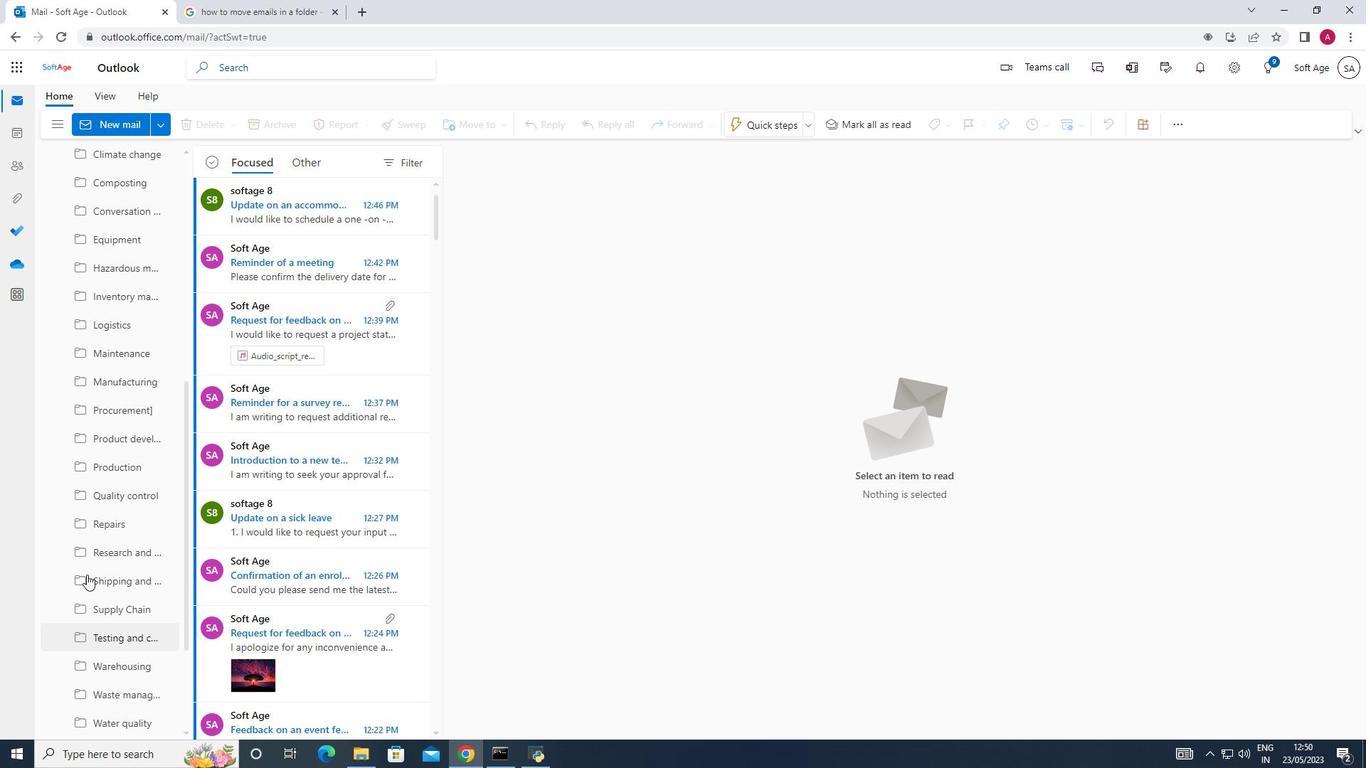 
Action: Mouse scrolled (87, 575) with delta (0, 0)
Screenshot: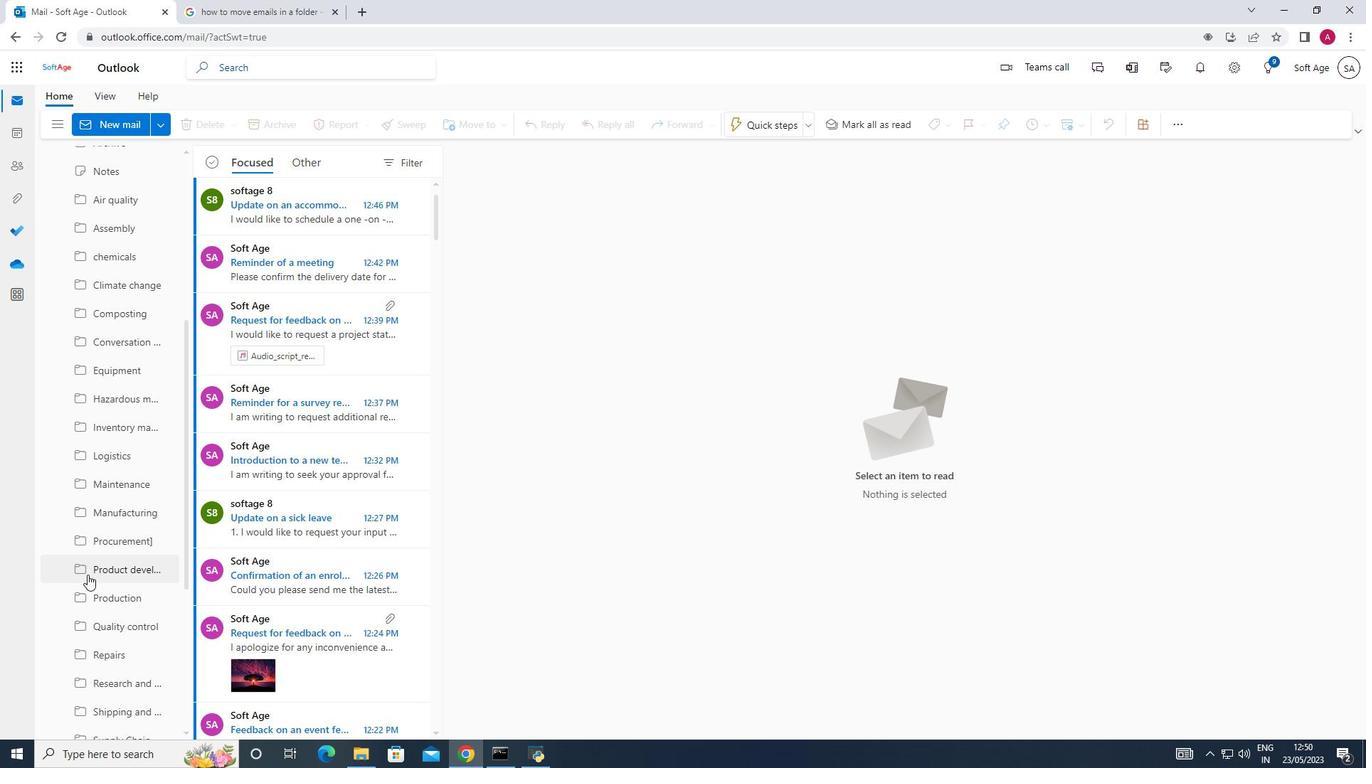 
Action: Mouse scrolled (87, 575) with delta (0, 0)
Screenshot: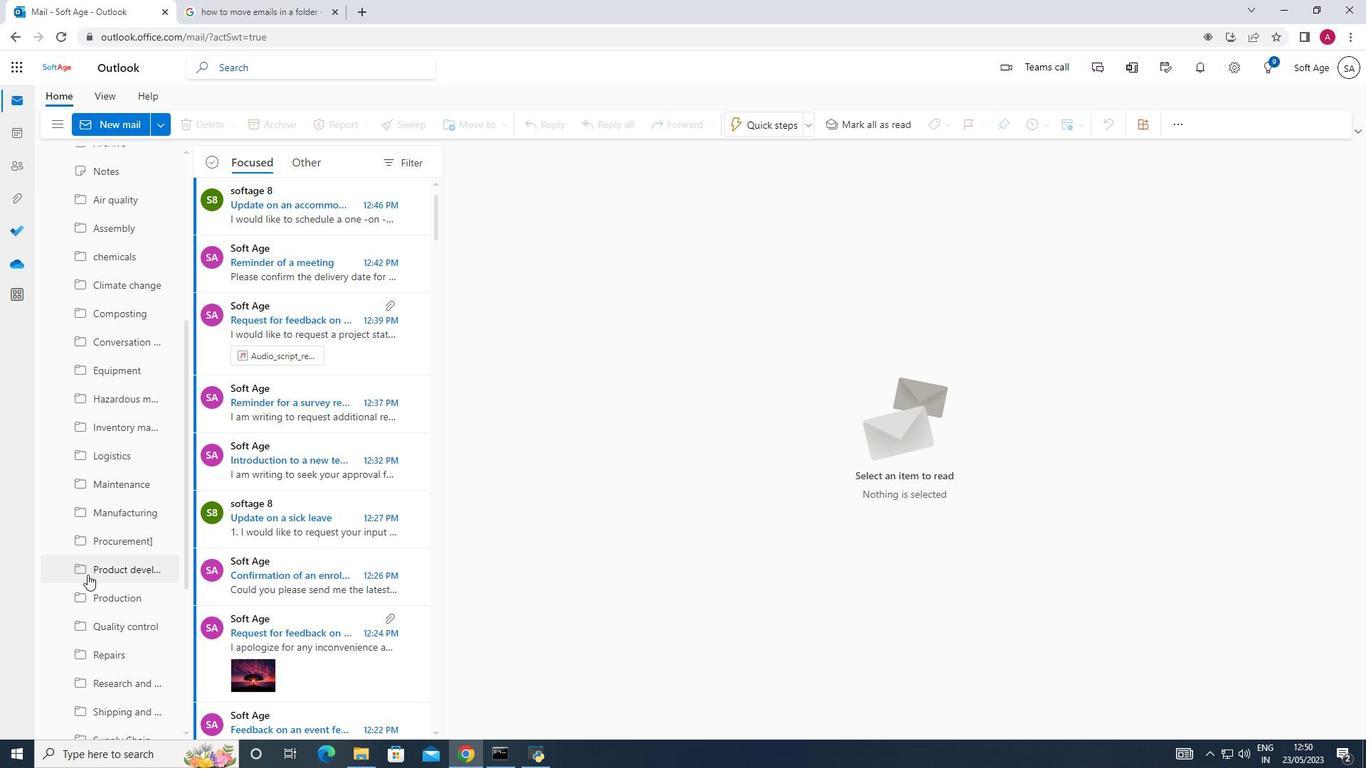 
Action: Mouse scrolled (87, 575) with delta (0, 0)
Screenshot: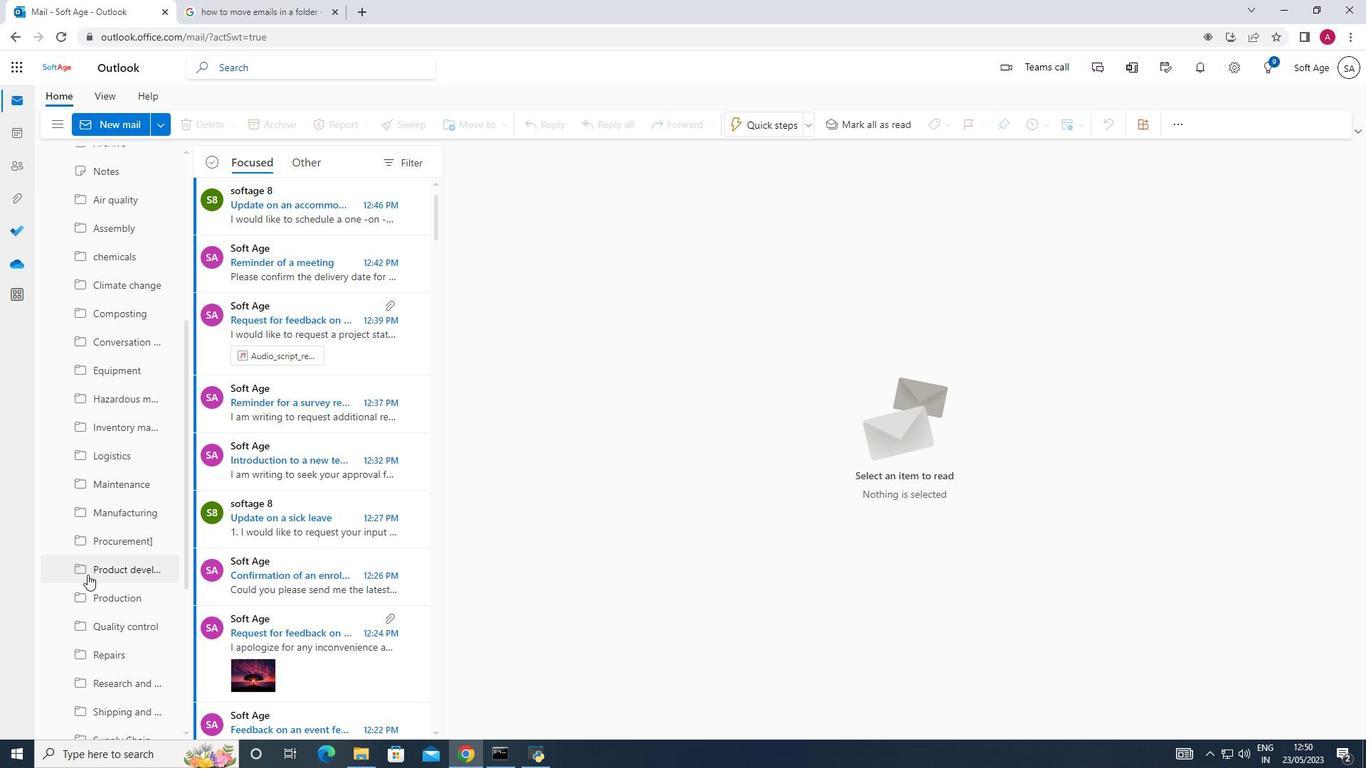
Action: Mouse scrolled (87, 575) with delta (0, 0)
Screenshot: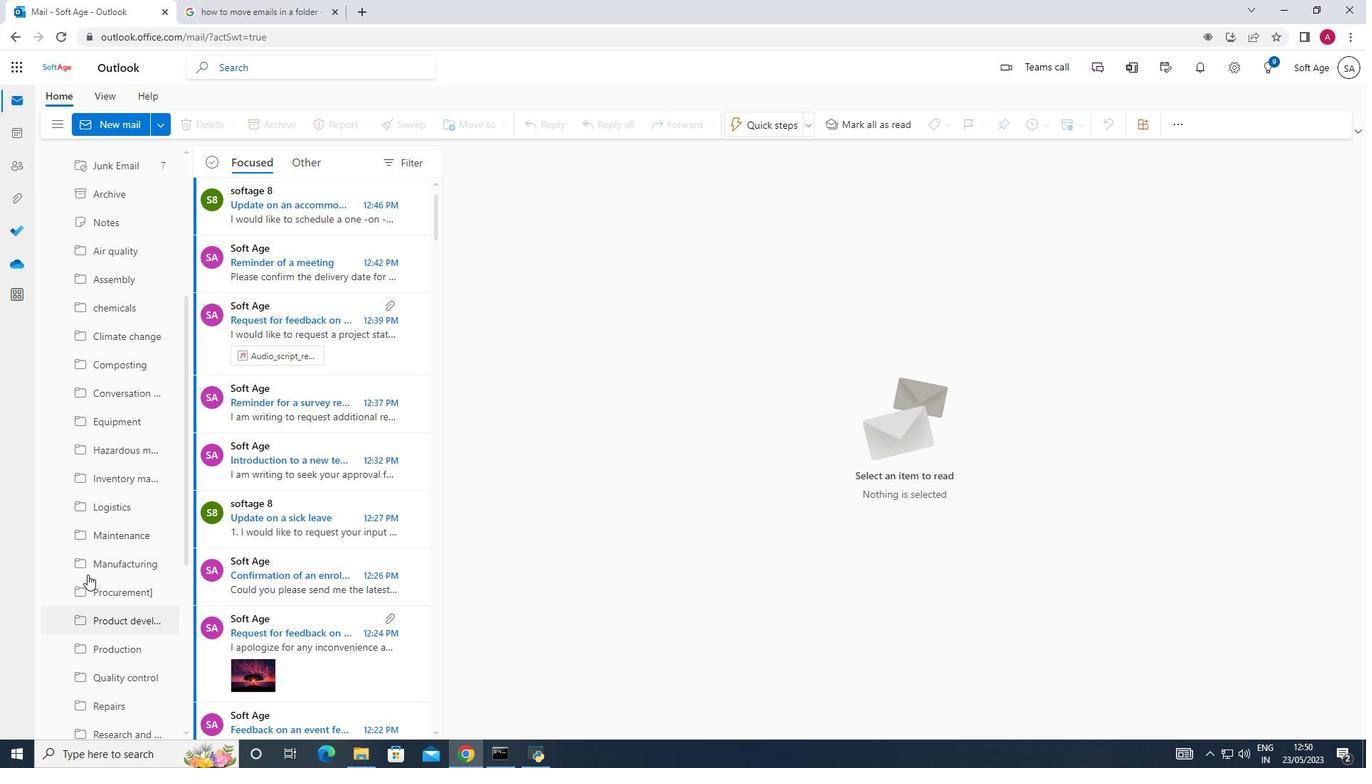 
Action: Mouse scrolled (87, 575) with delta (0, 0)
Screenshot: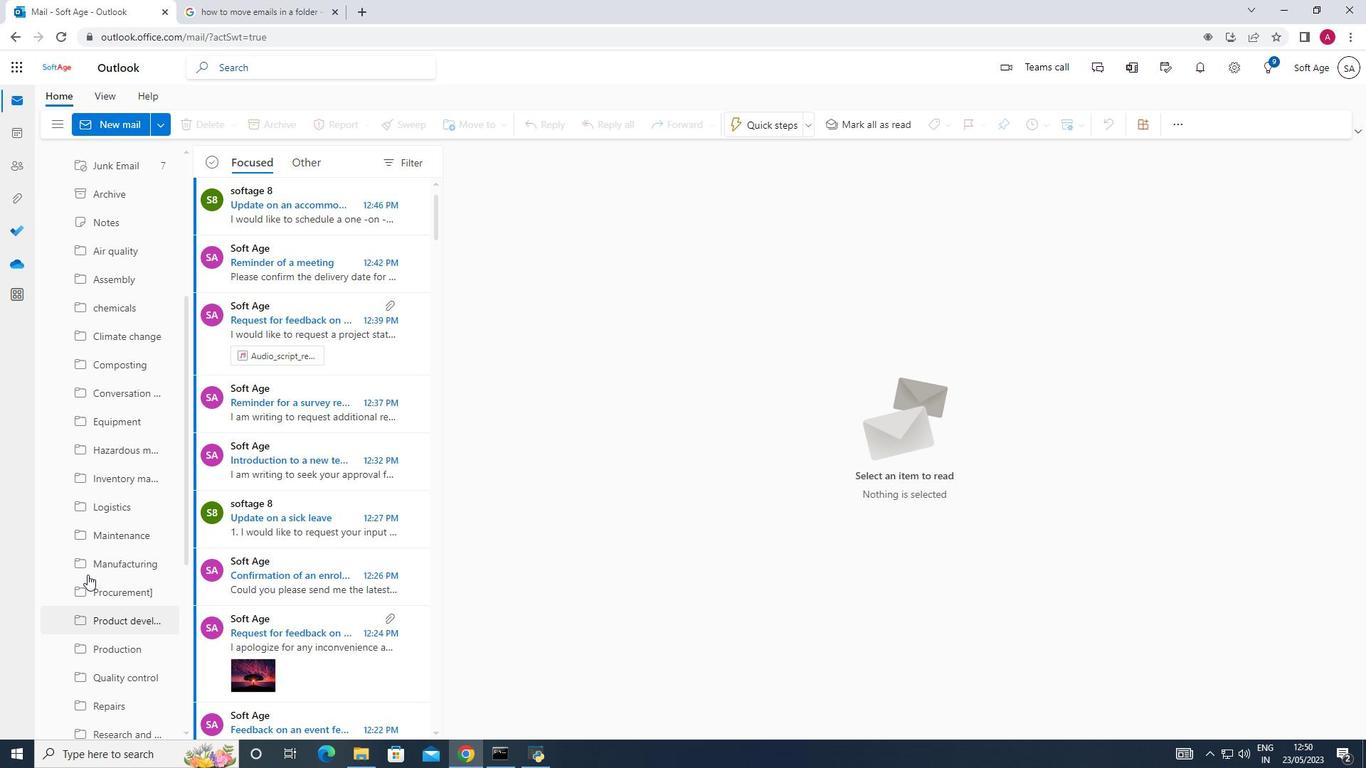 
Action: Mouse scrolled (87, 575) with delta (0, 0)
Screenshot: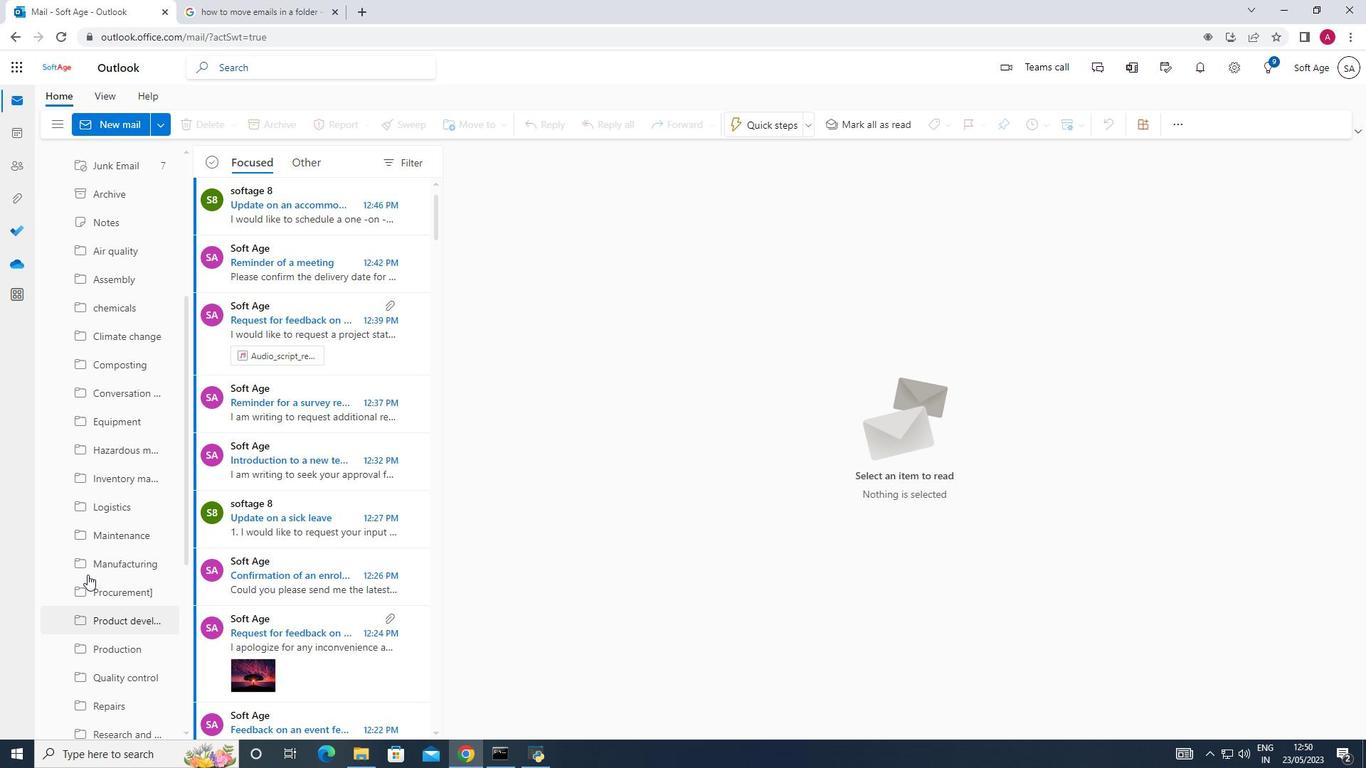 
Action: Mouse scrolled (87, 575) with delta (0, 0)
Screenshot: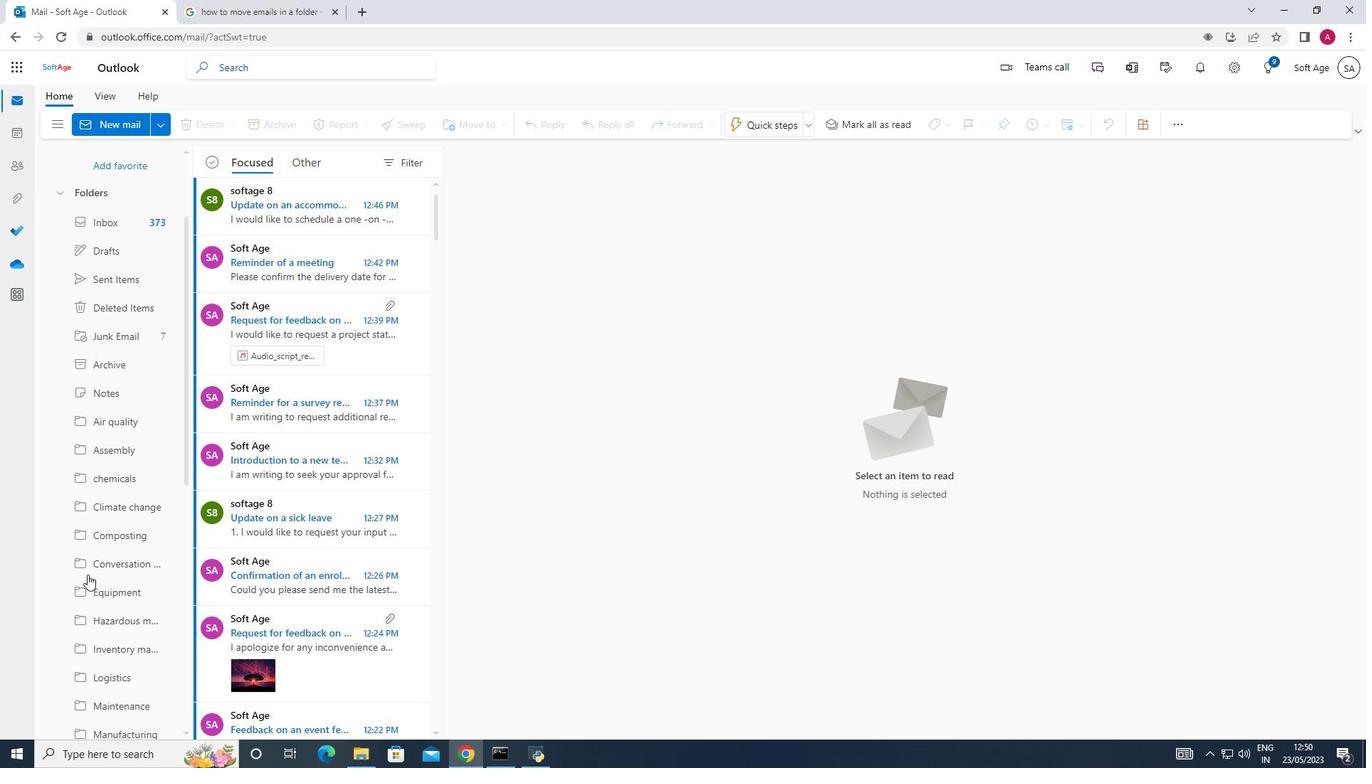 
Action: Mouse moved to (88, 574)
Screenshot: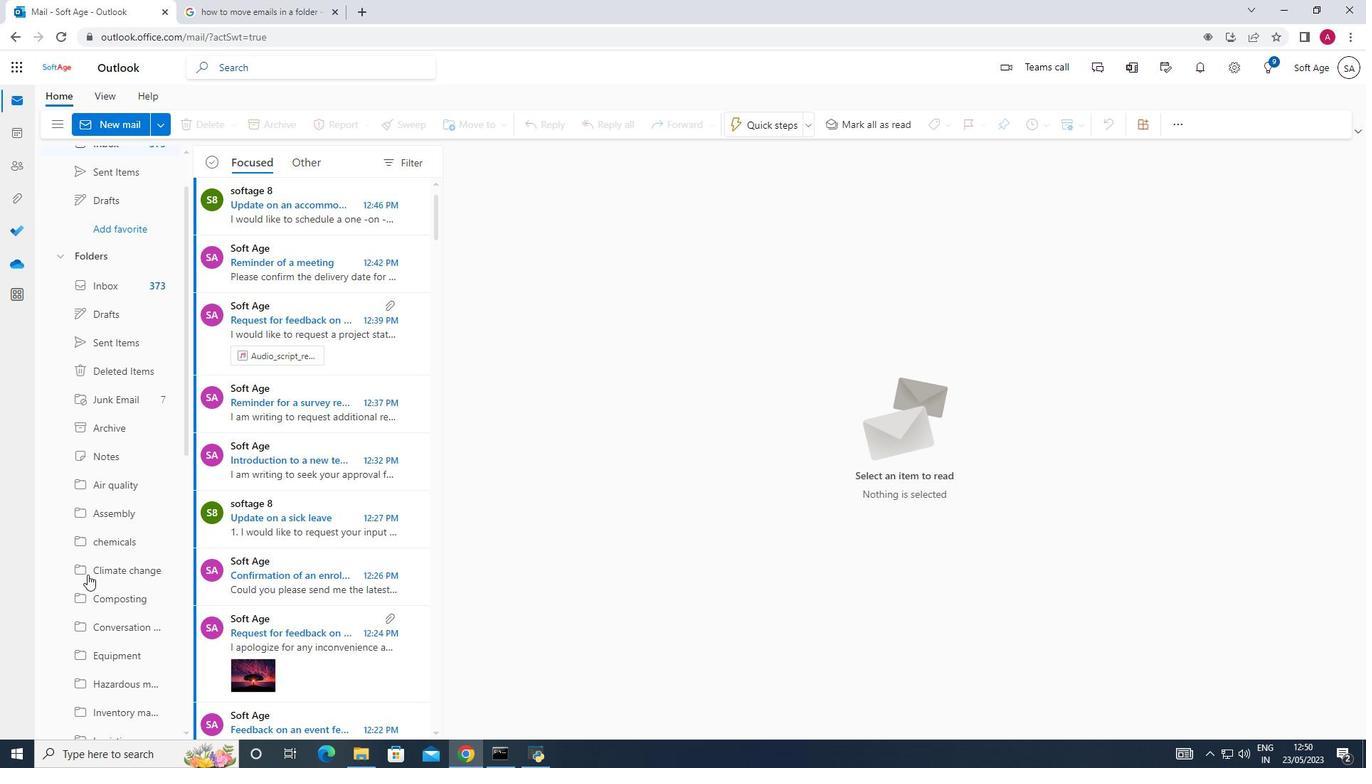 
Action: Mouse scrolled (88, 574) with delta (0, 0)
Screenshot: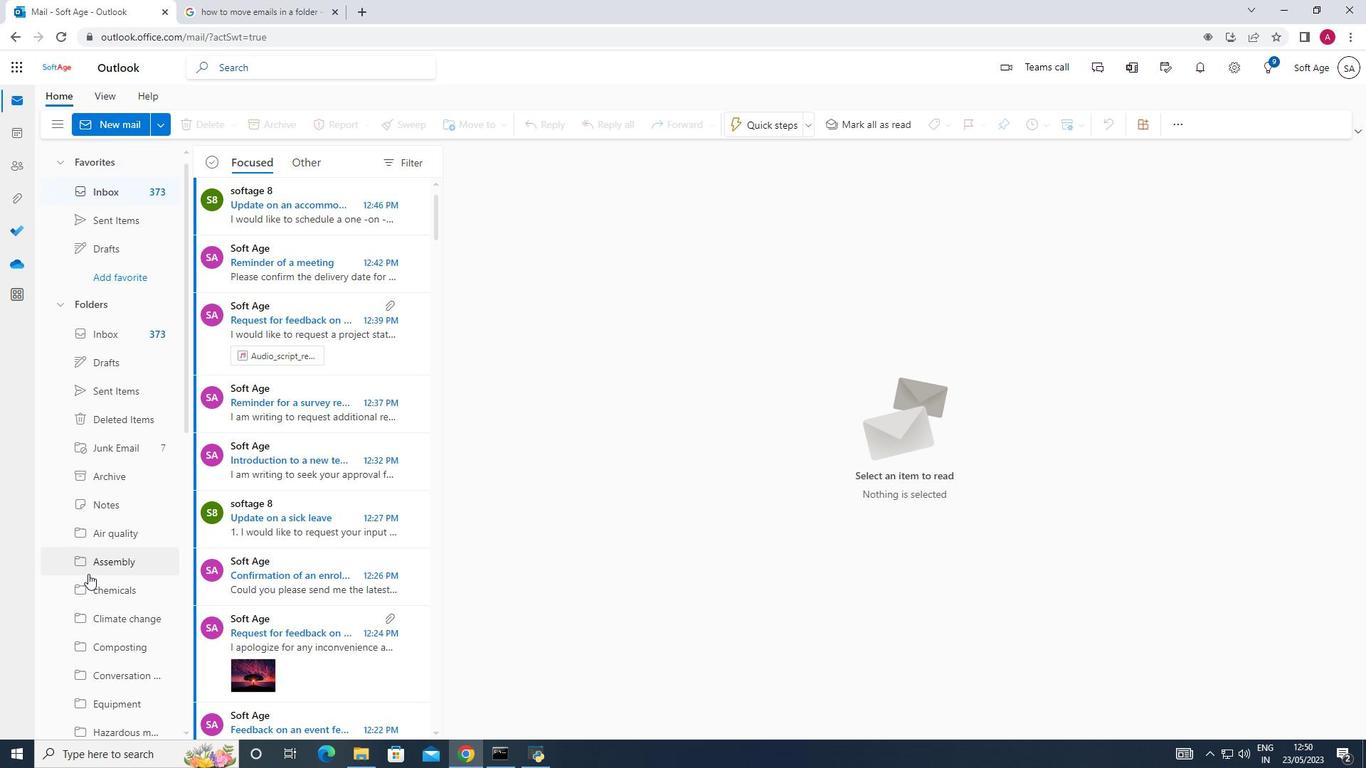 
Action: Mouse scrolled (88, 574) with delta (0, 0)
Screenshot: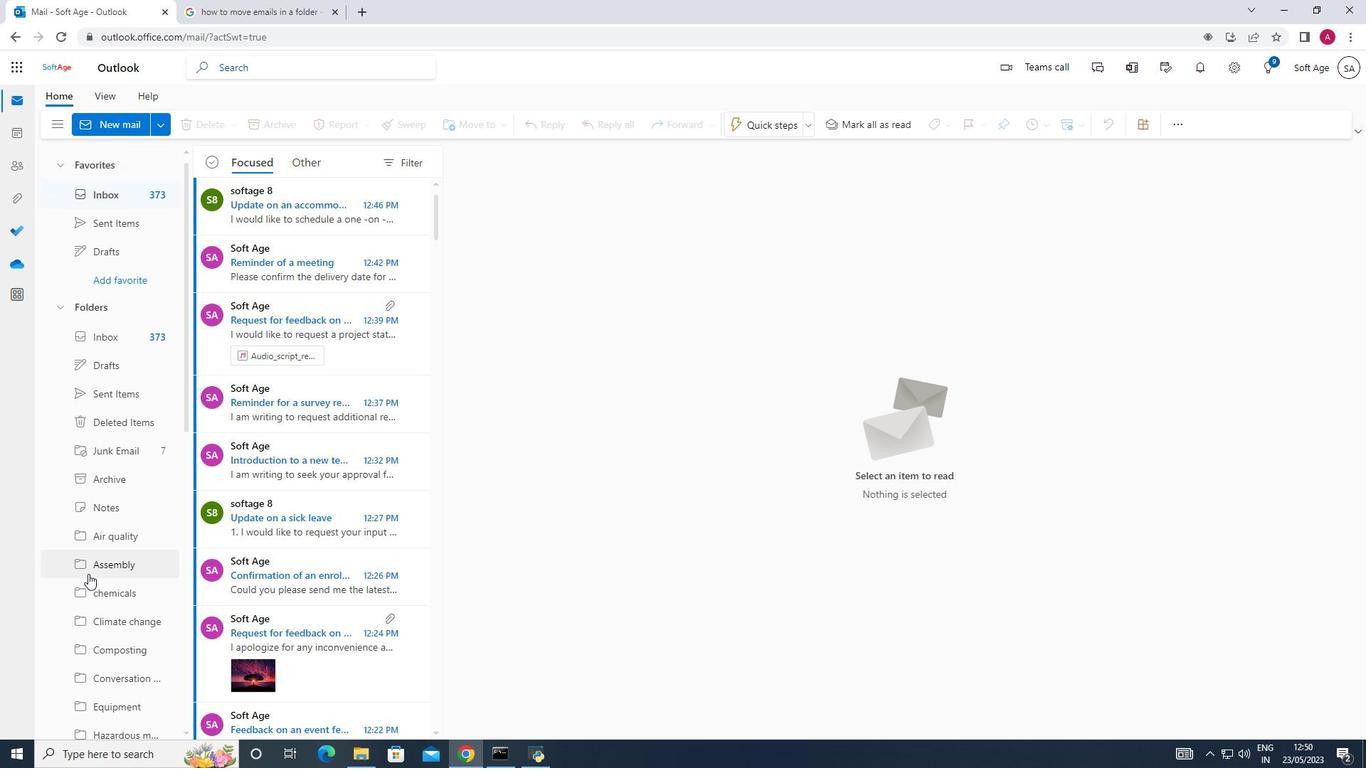 
Action: Mouse scrolled (88, 574) with delta (0, 0)
Screenshot: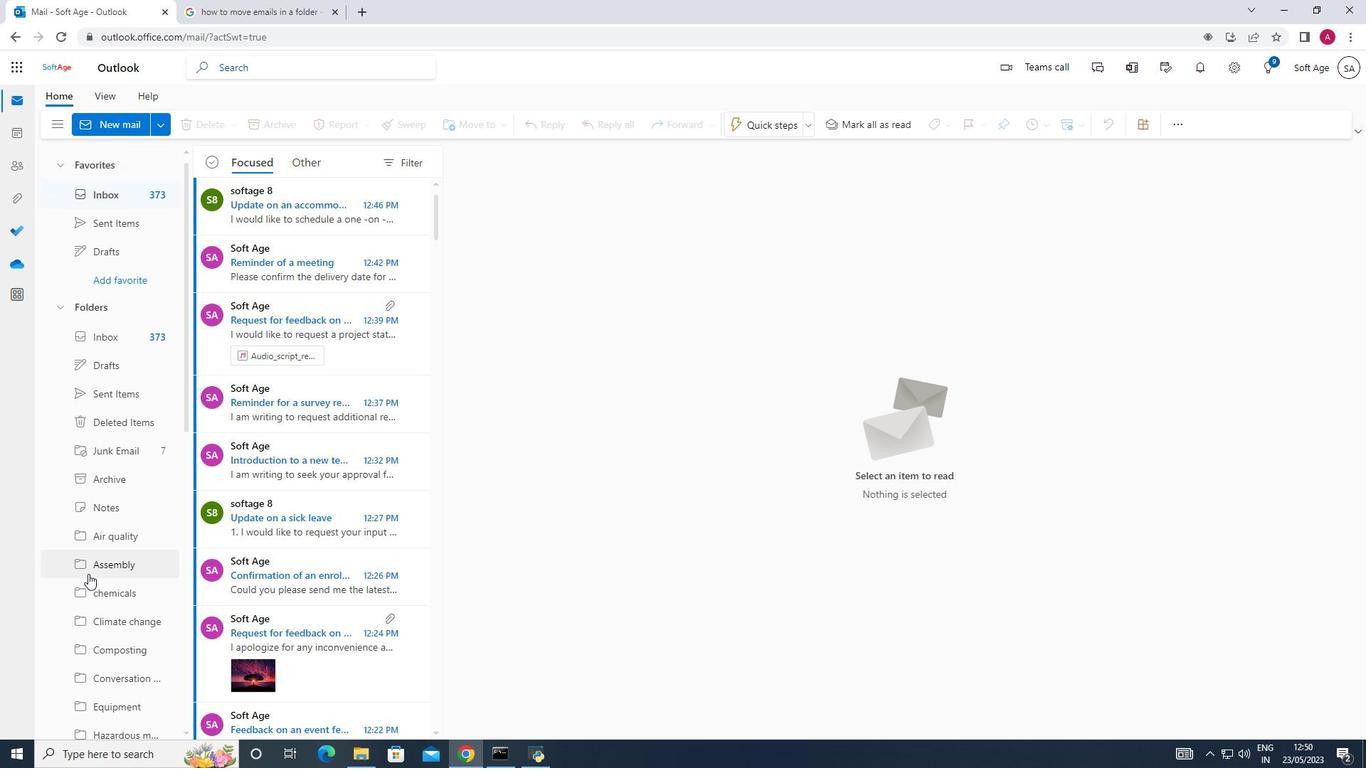 
Action: Mouse scrolled (88, 574) with delta (0, 0)
Screenshot: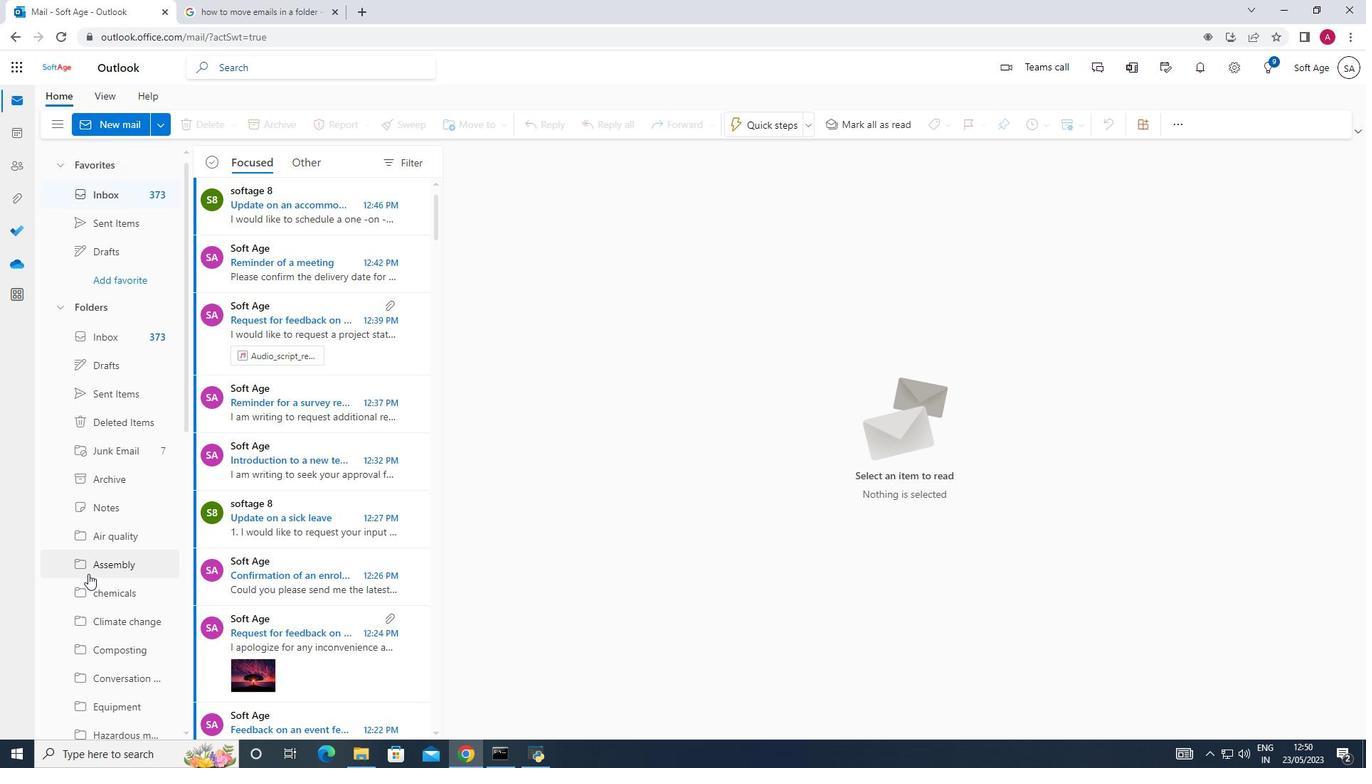 
Action: Mouse moved to (93, 219)
Screenshot: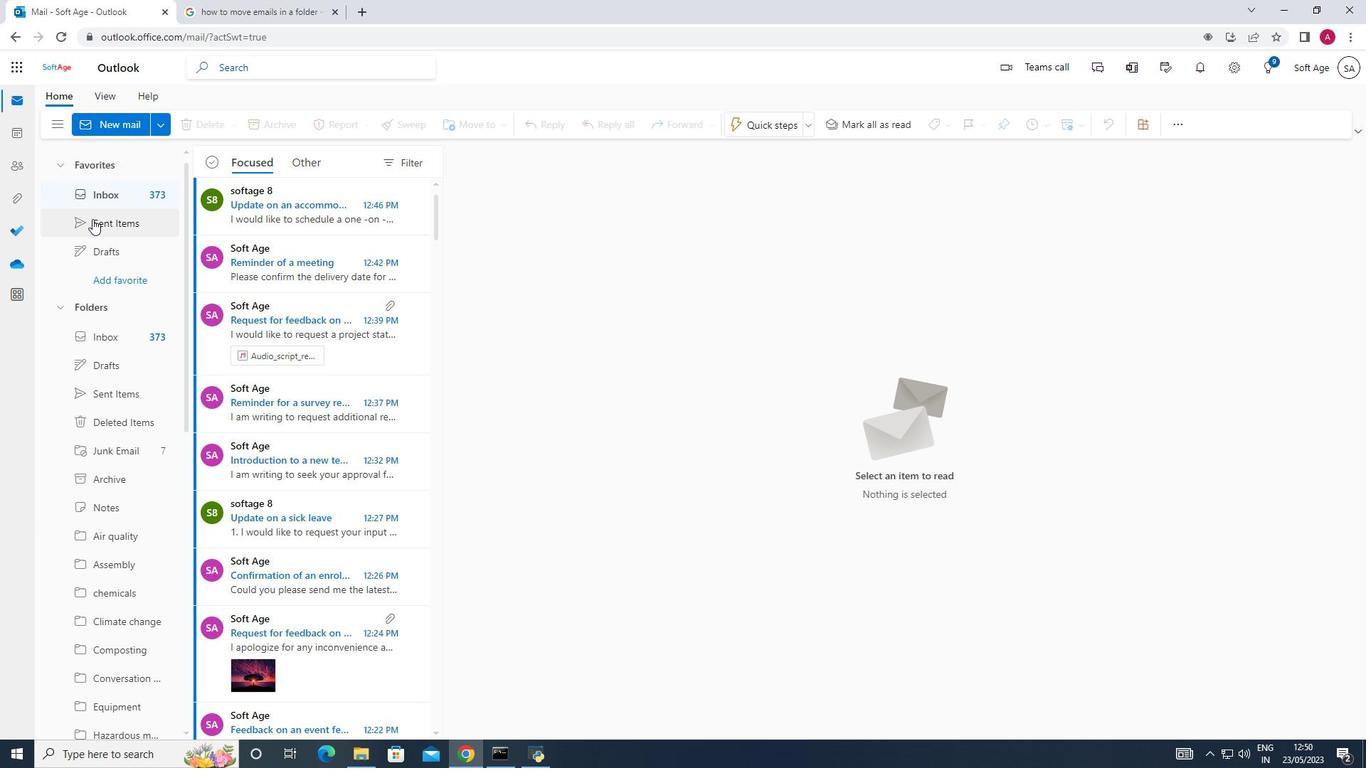 
Action: Mouse pressed left at (93, 219)
Screenshot: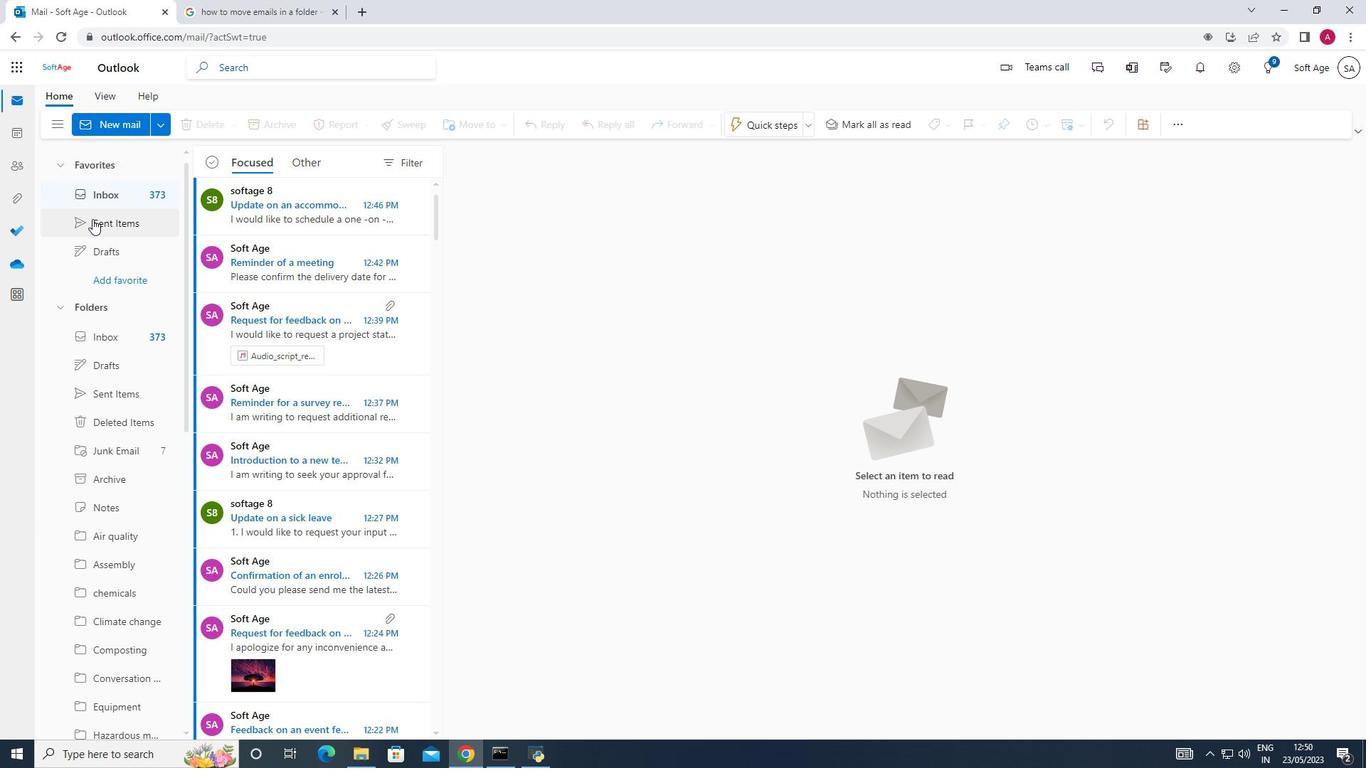 
Action: Mouse moved to (310, 244)
Screenshot: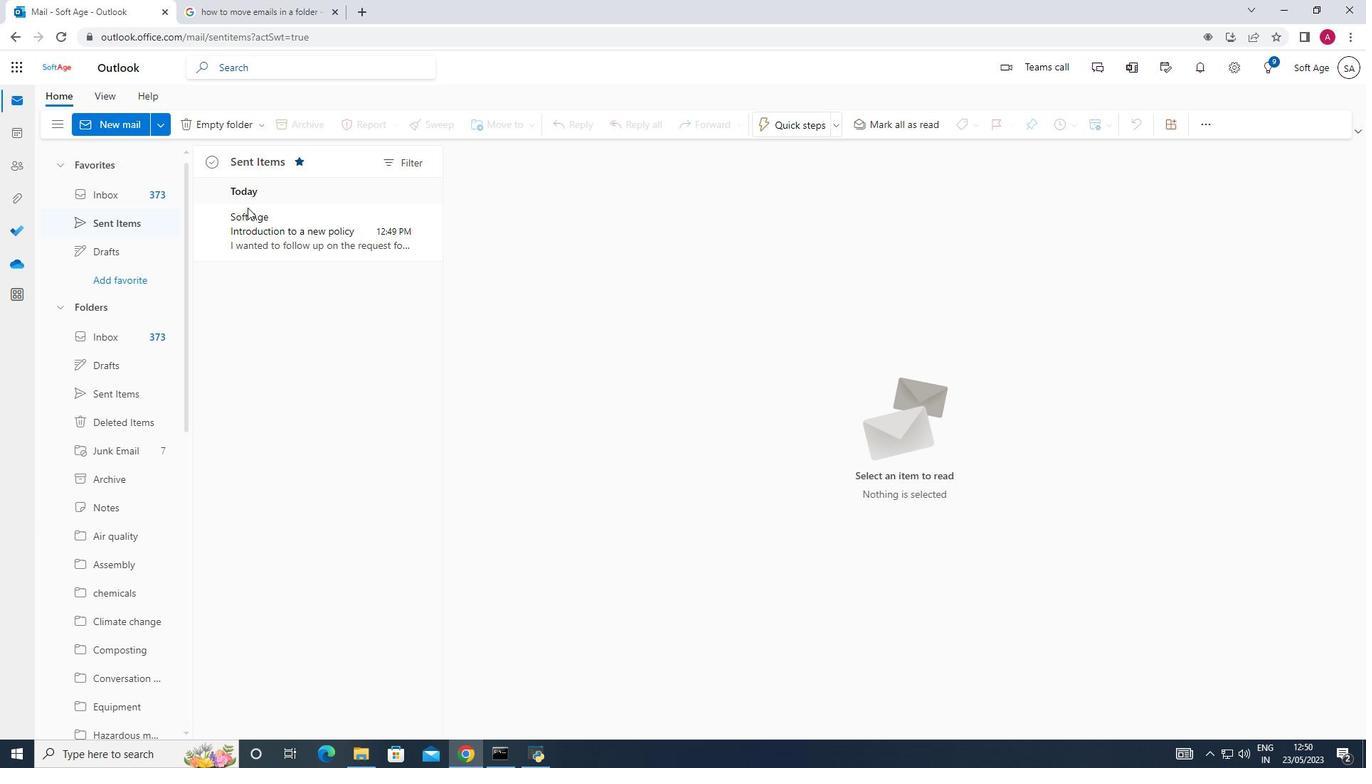 
Action: Mouse pressed left at (310, 244)
Screenshot: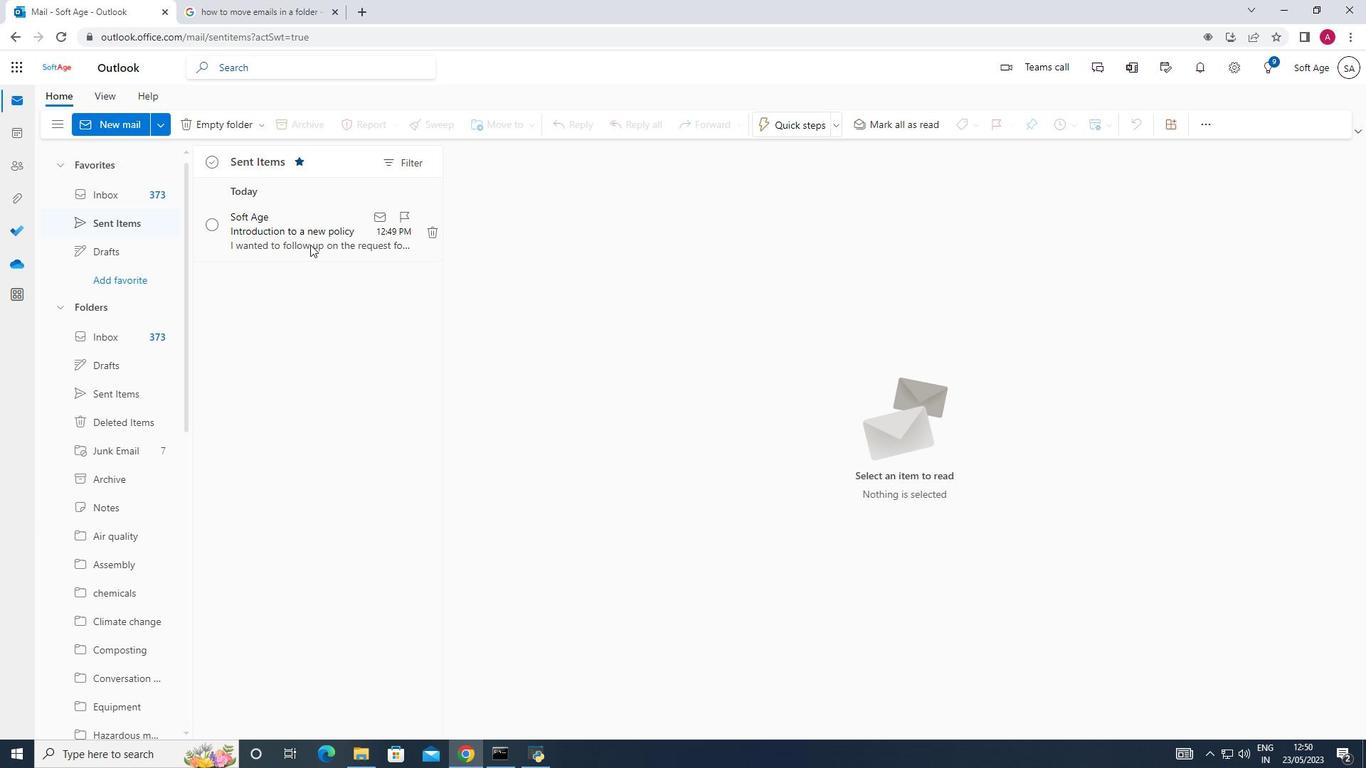 
Action: Mouse pressed right at (310, 244)
Screenshot: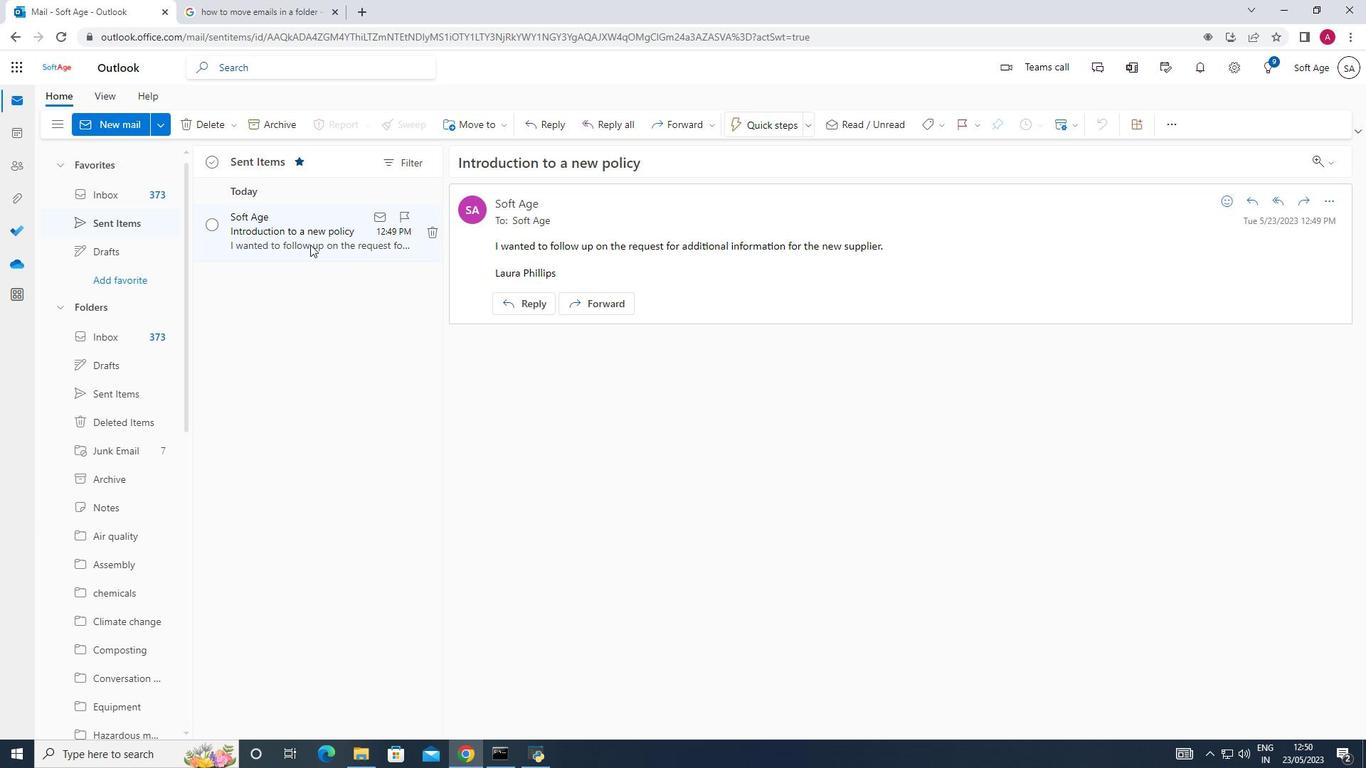 
Action: Mouse moved to (362, 296)
Screenshot: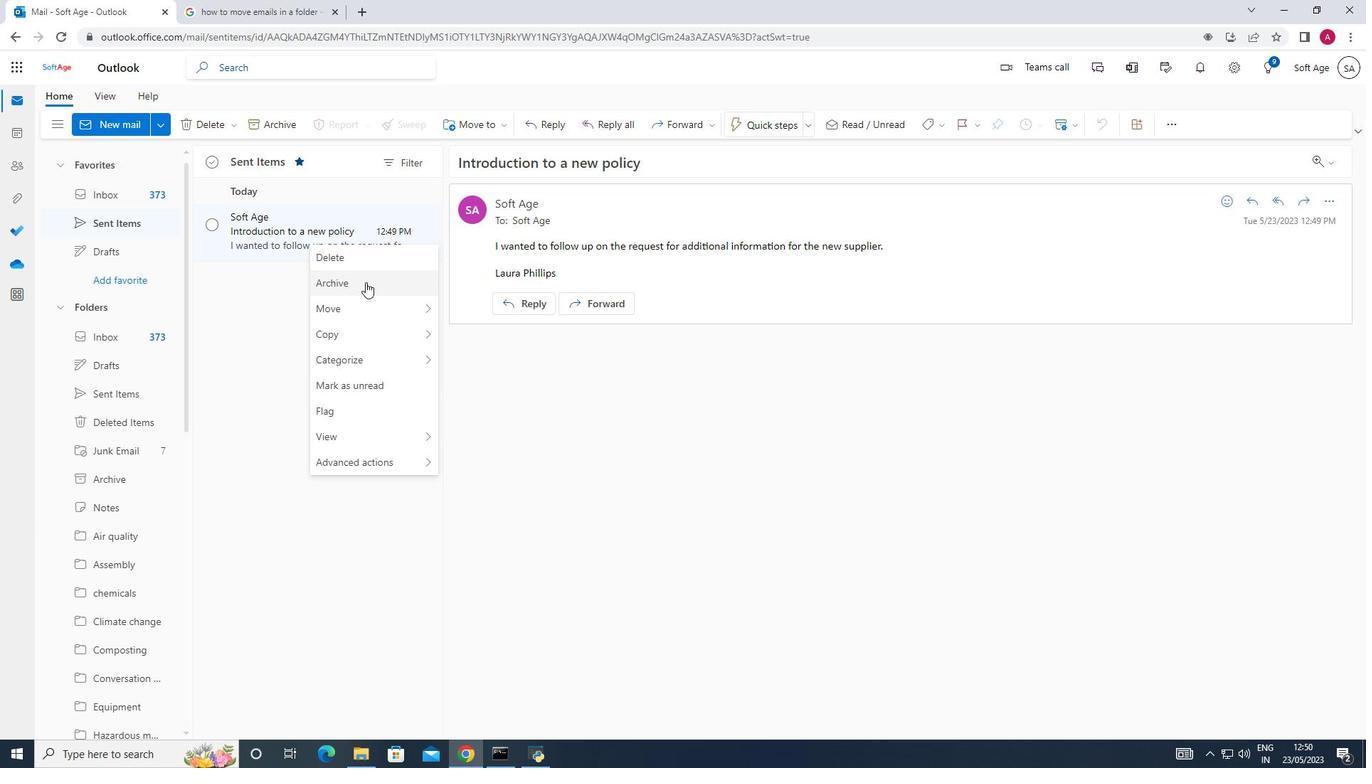 
Action: Mouse pressed left at (362, 296)
Screenshot: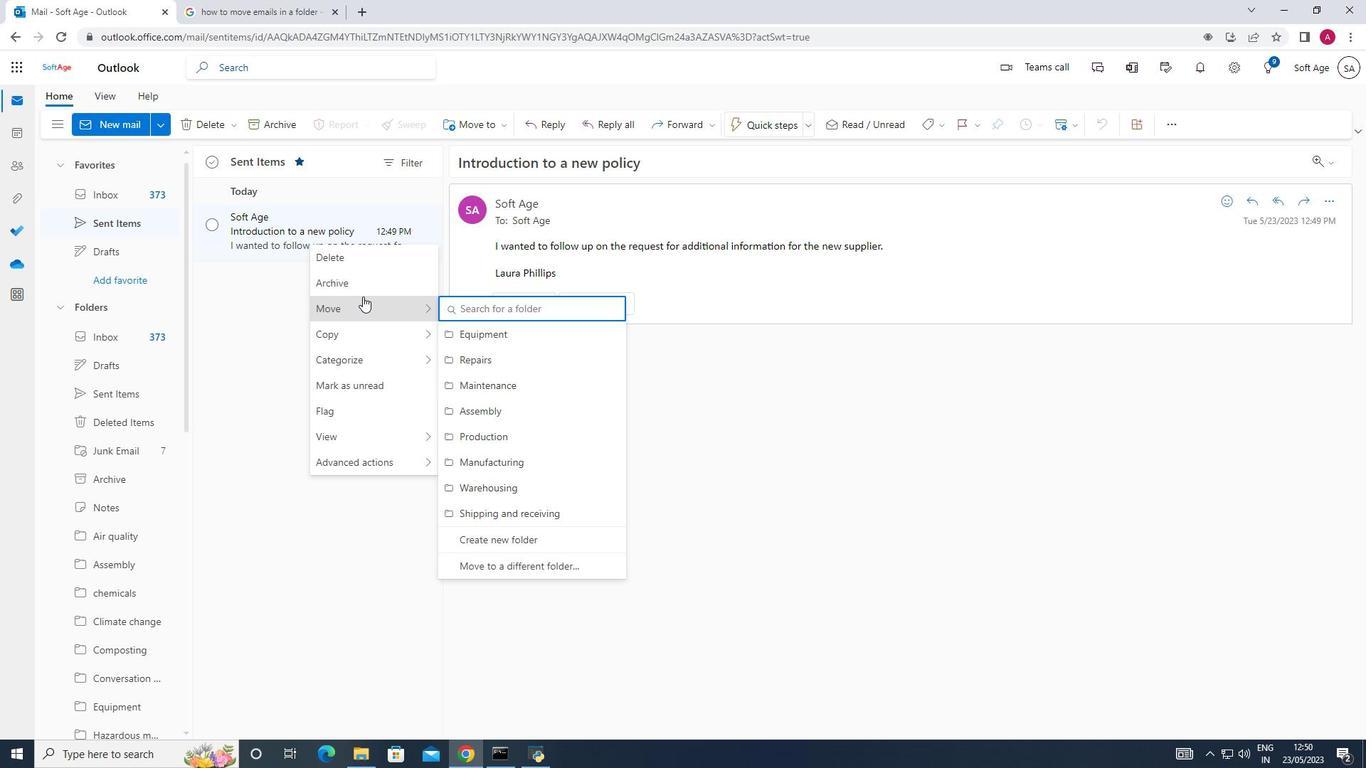 
Action: Mouse moved to (389, 300)
Screenshot: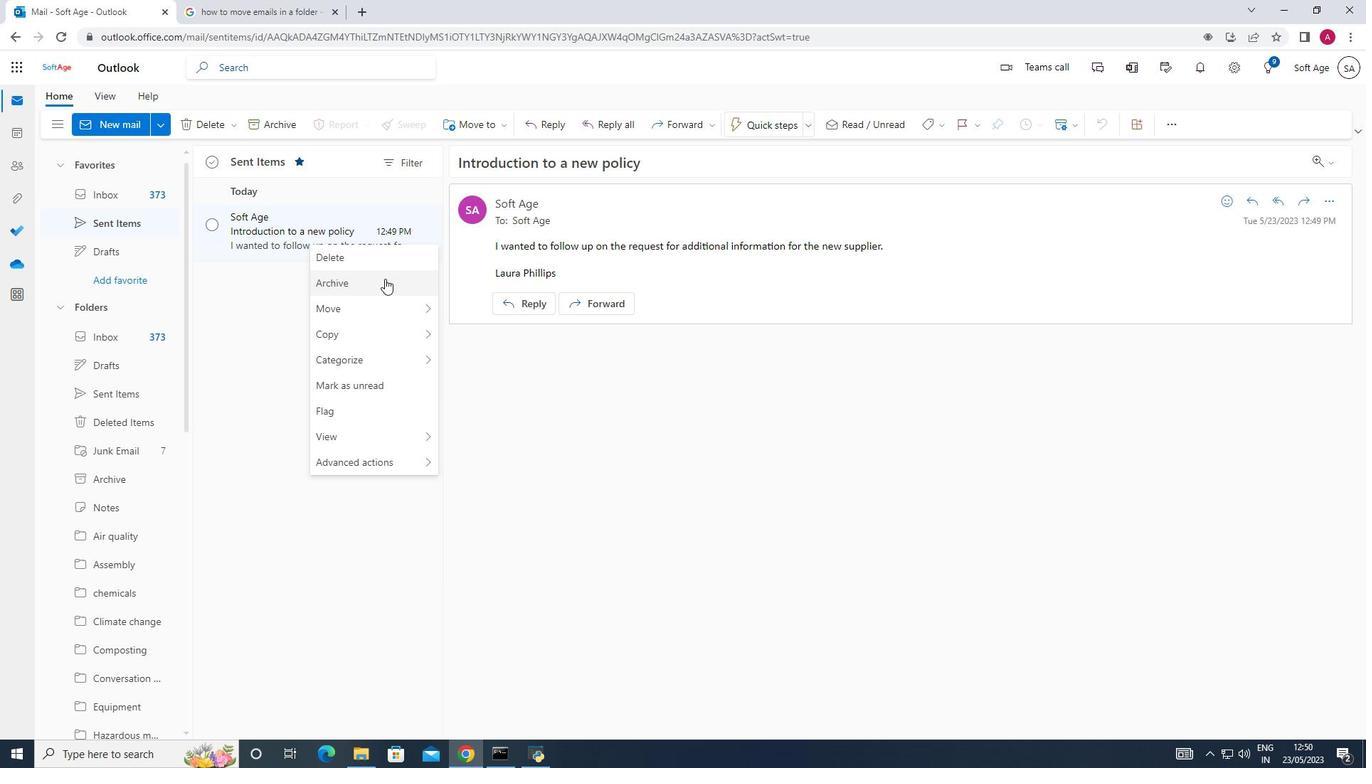 
Action: Mouse pressed left at (389, 300)
Screenshot: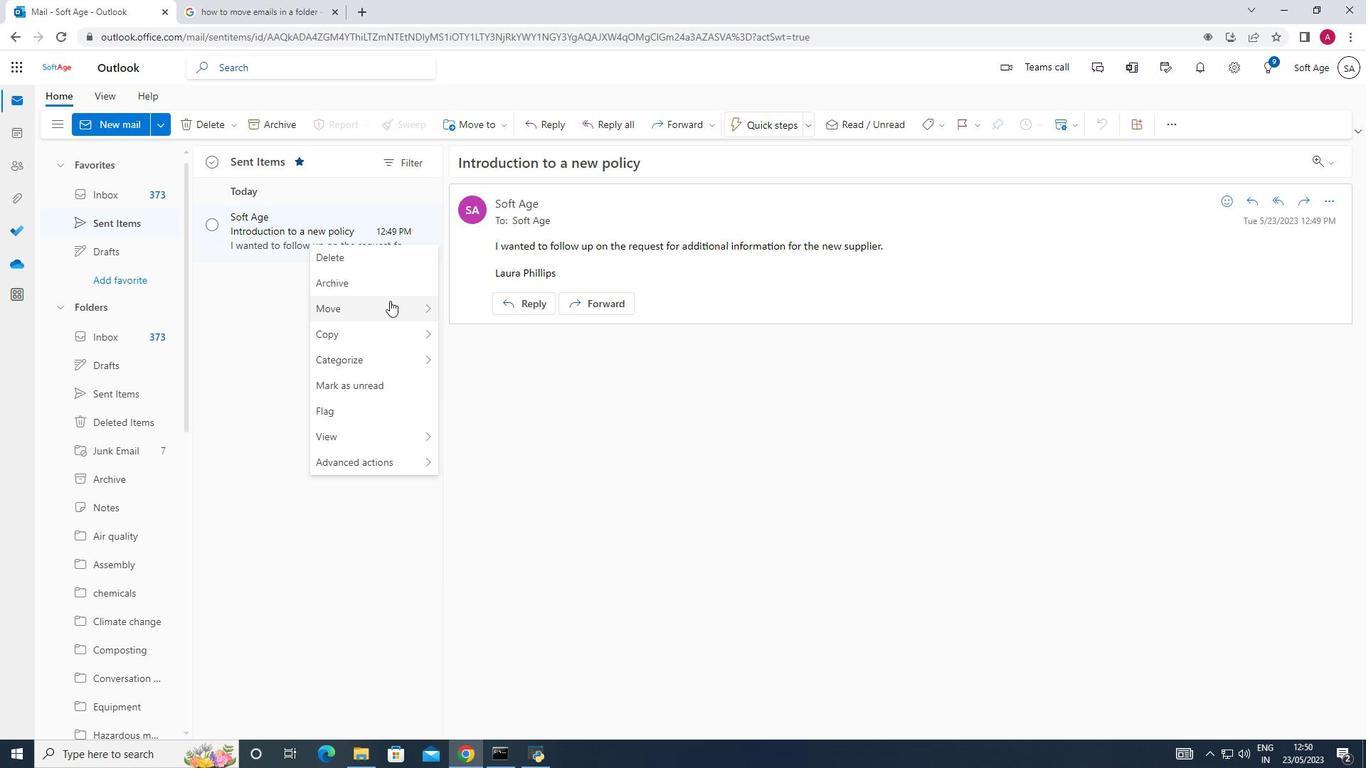 
Action: Mouse moved to (483, 307)
Screenshot: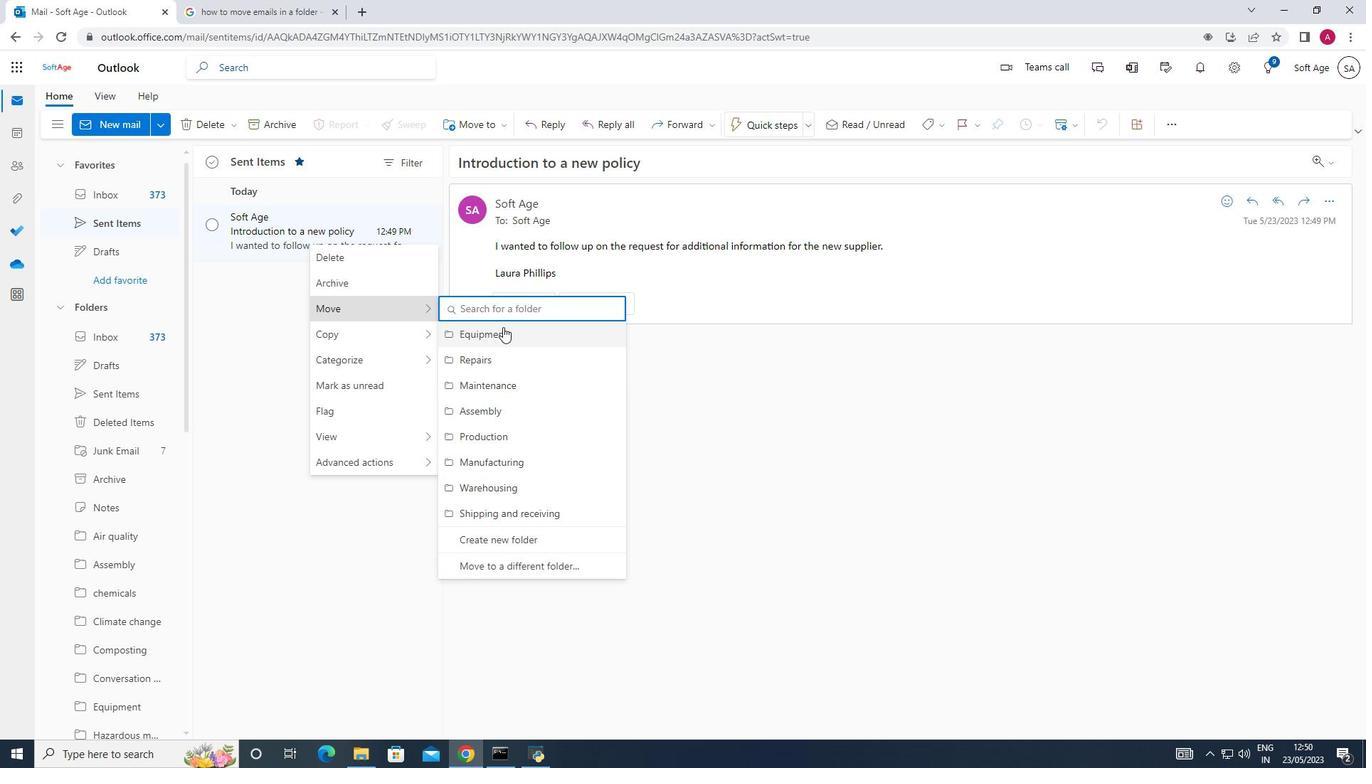 
Action: Mouse pressed left at (483, 307)
Screenshot: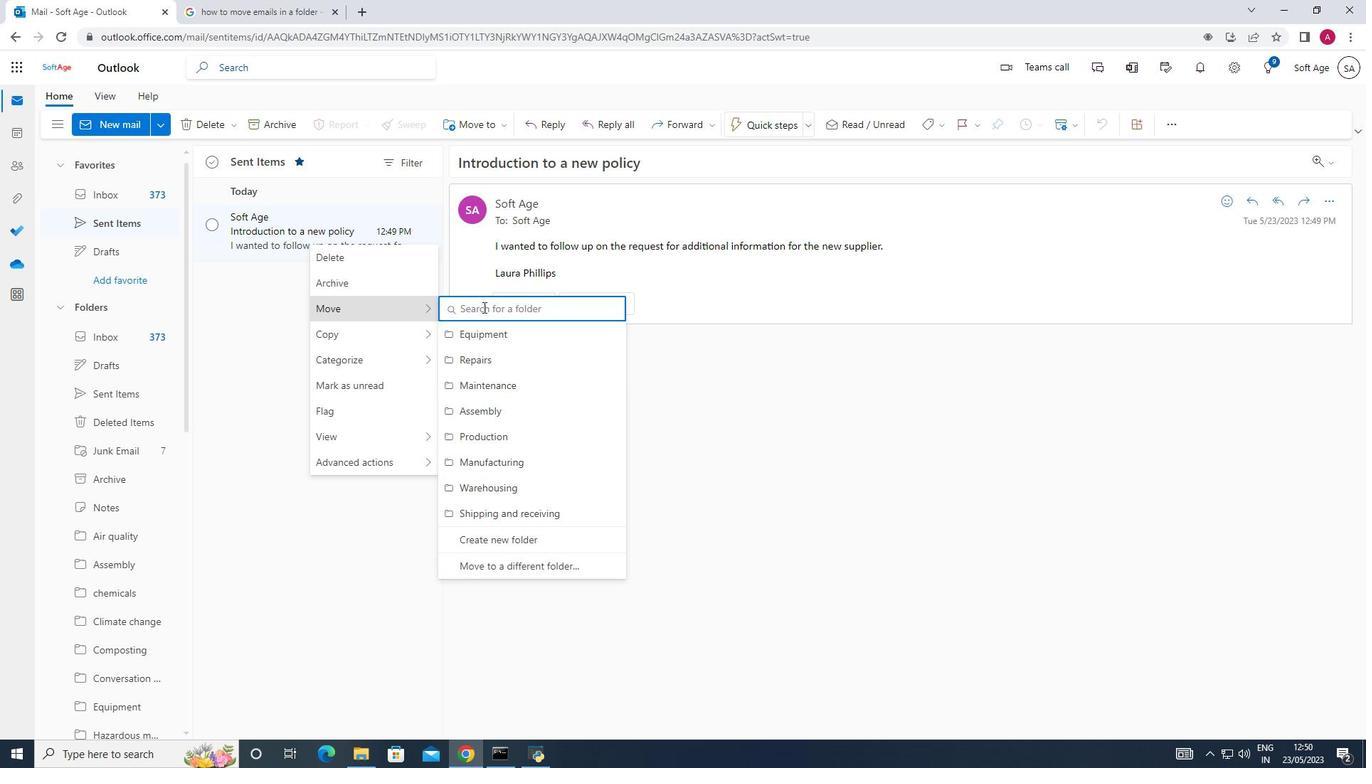 
Action: Mouse moved to (485, 331)
Screenshot: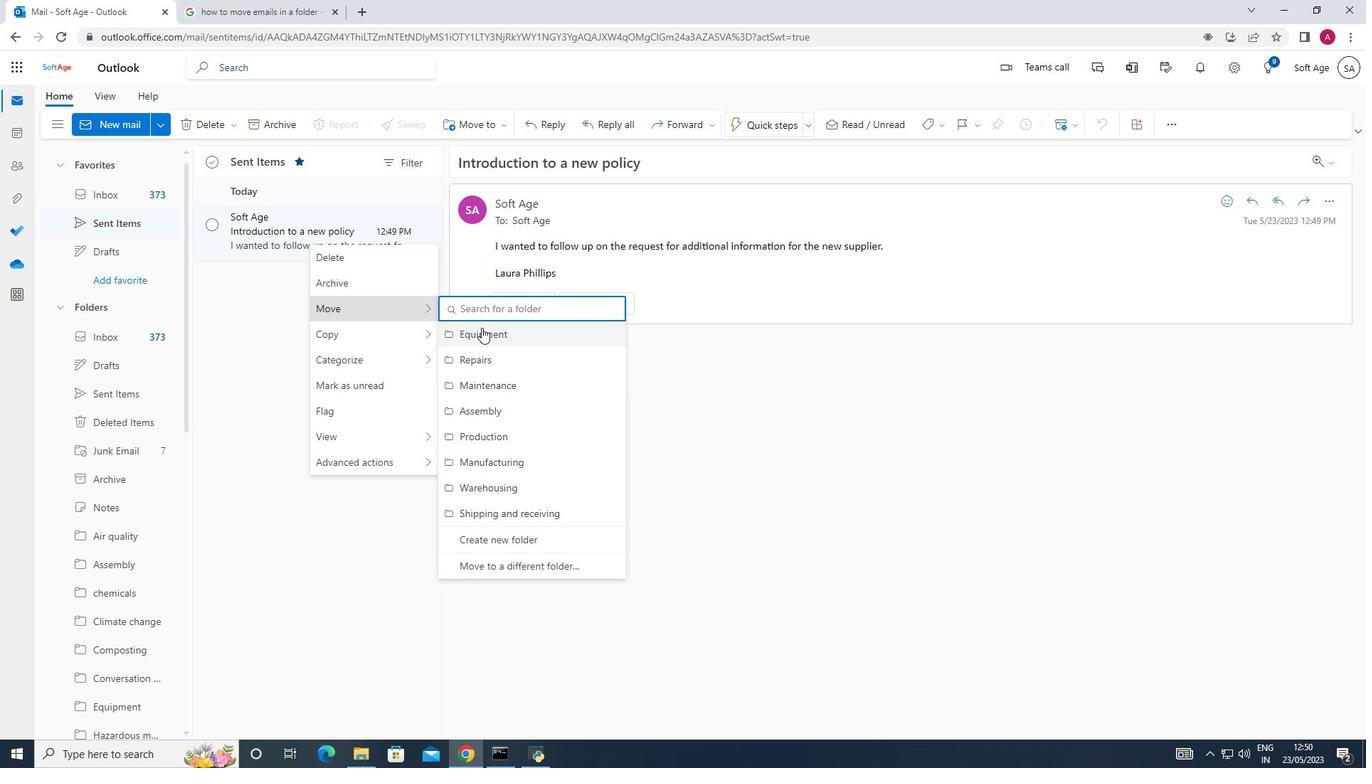 
Action: Mouse pressed left at (485, 331)
Screenshot: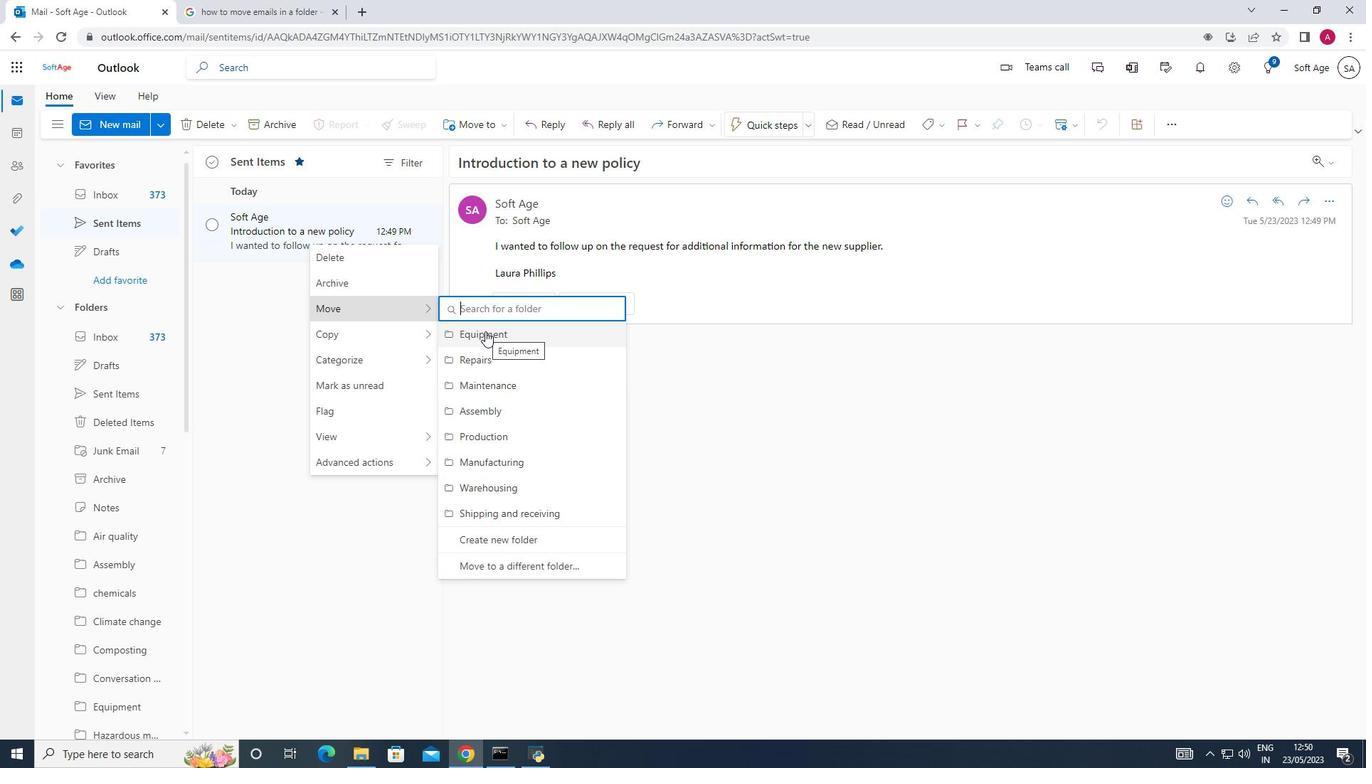 
Action: Mouse moved to (455, 324)
Screenshot: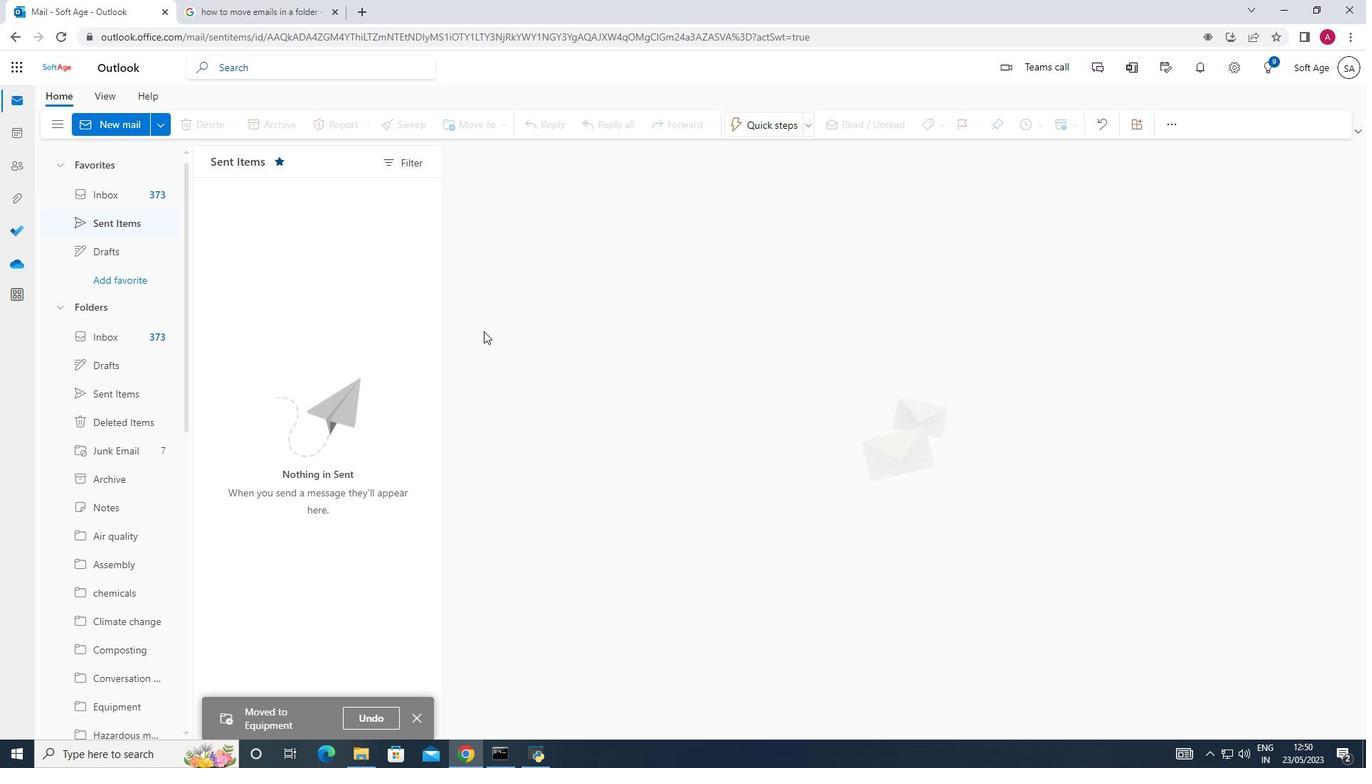 
